 Task: Find connections with filter location Américo Brasiliense with filter topic #interviewwith filter profile language Spanish with filter current company NatWest Group with filter school Seshadripuram First Grade College with filter industry Ranching with filter service category UX Research with filter keywords title Personal Assistant
Action: Mouse moved to (734, 695)
Screenshot: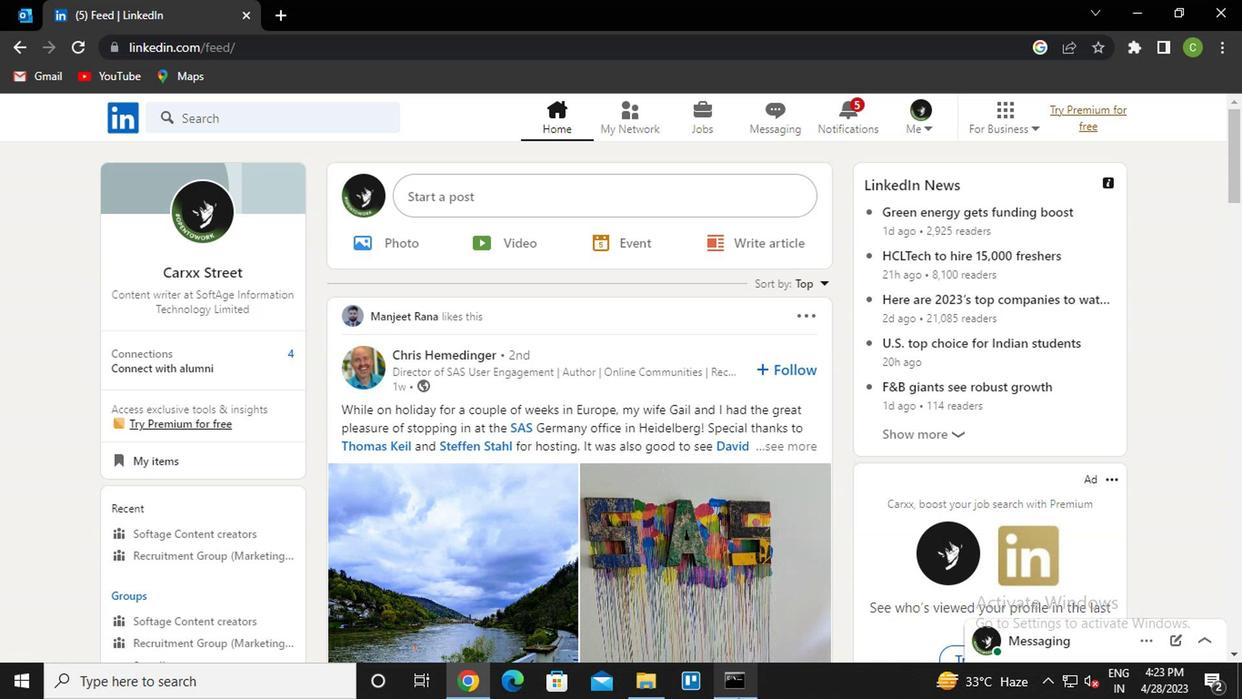 
Action: Mouse scrolled (734, 696) with delta (0, 0)
Screenshot: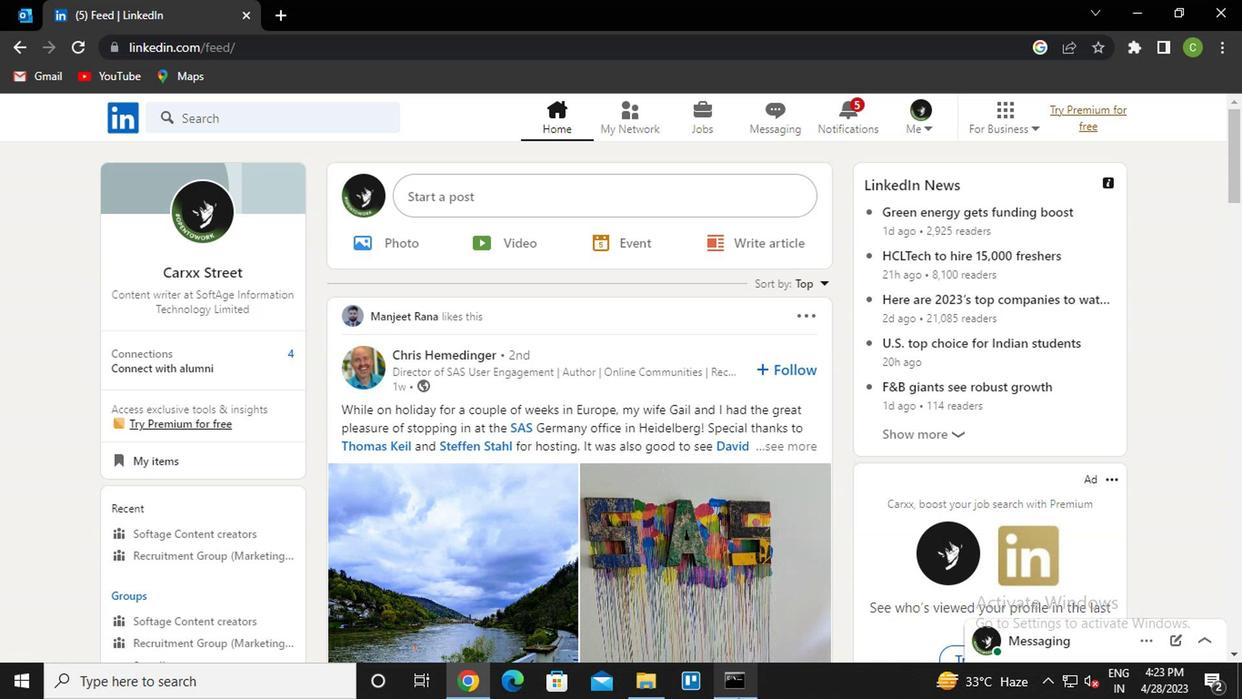 
Action: Mouse moved to (634, 122)
Screenshot: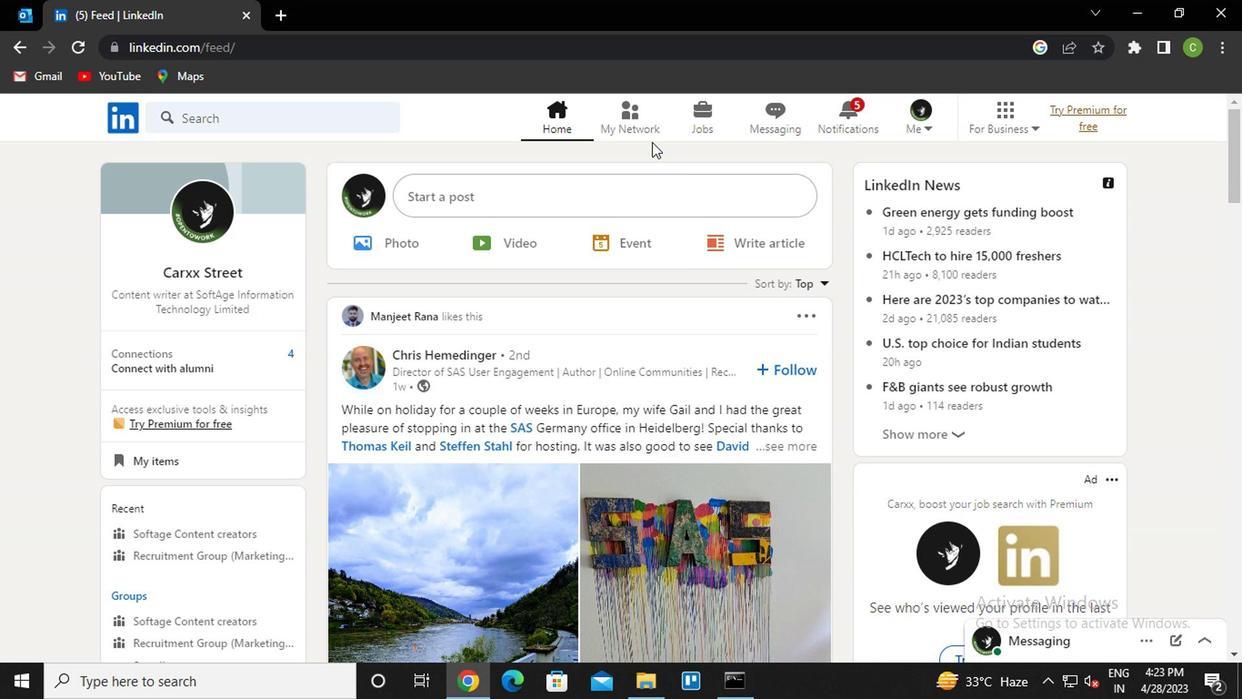 
Action: Mouse pressed left at (634, 122)
Screenshot: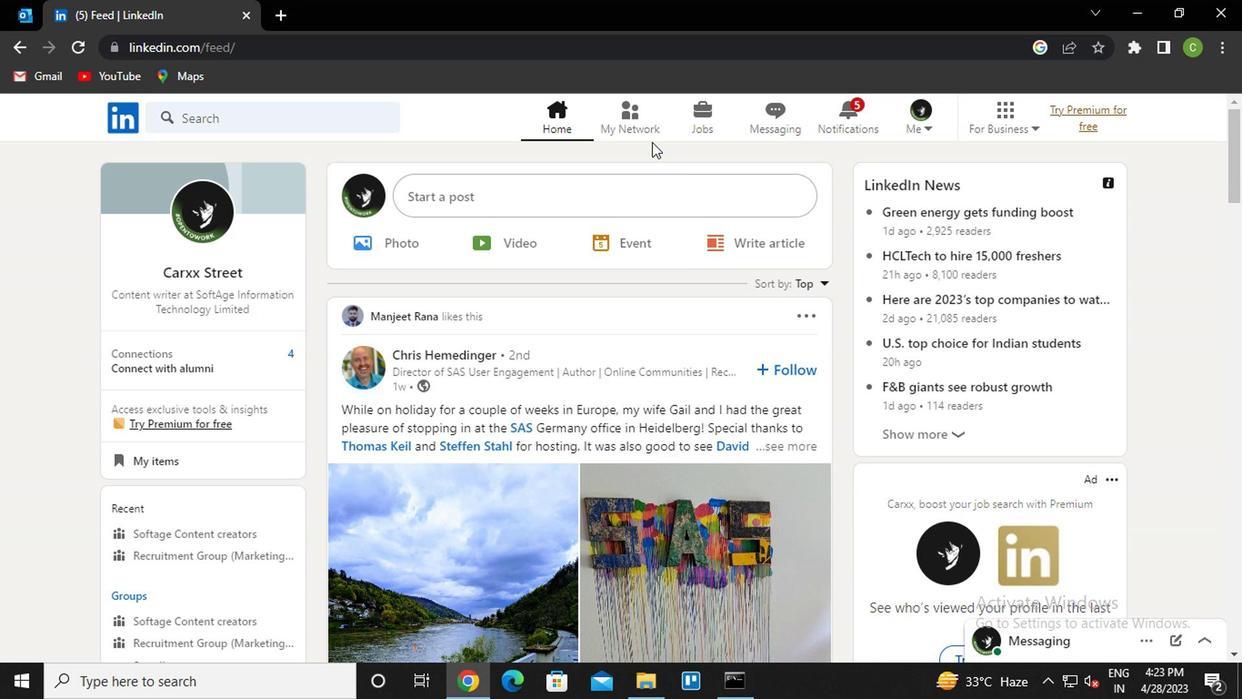 
Action: Mouse moved to (282, 225)
Screenshot: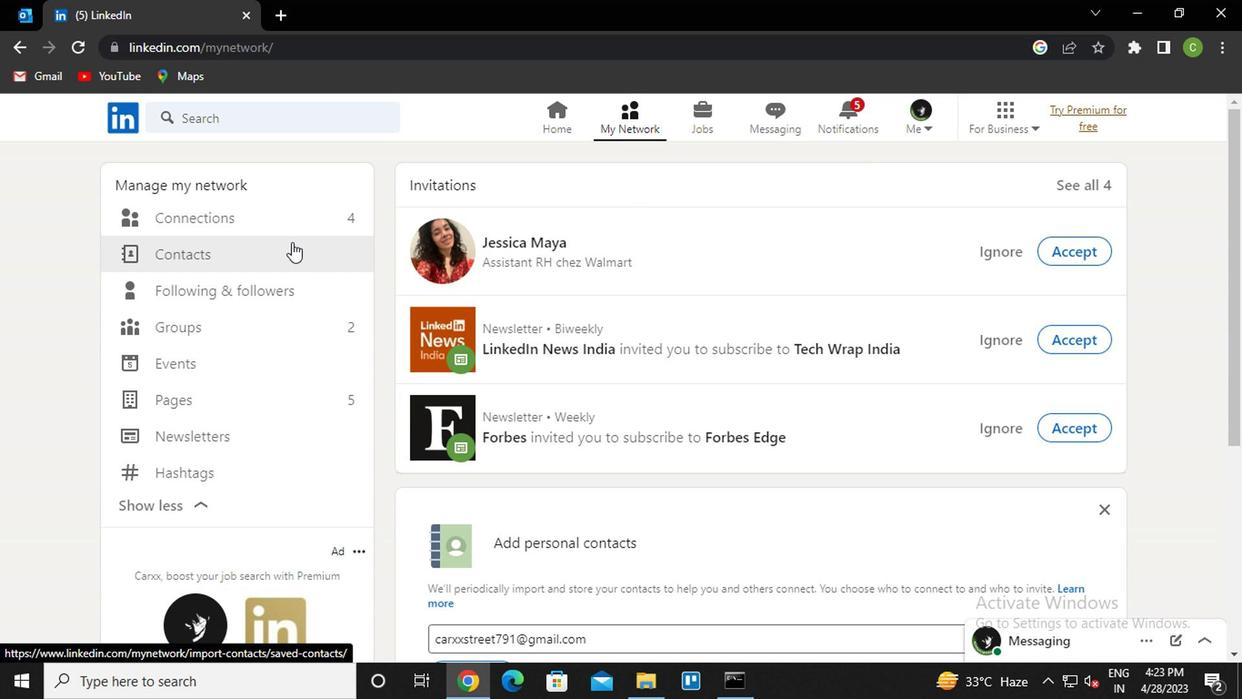 
Action: Mouse pressed left at (282, 225)
Screenshot: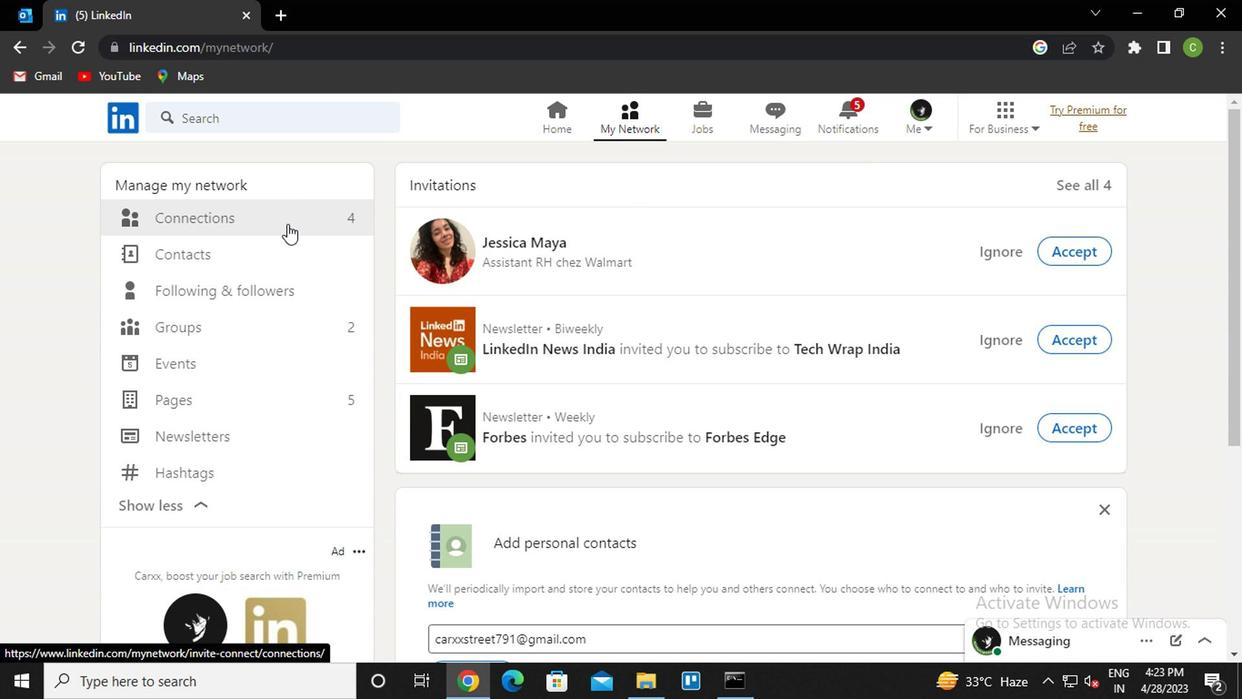 
Action: Mouse moved to (768, 216)
Screenshot: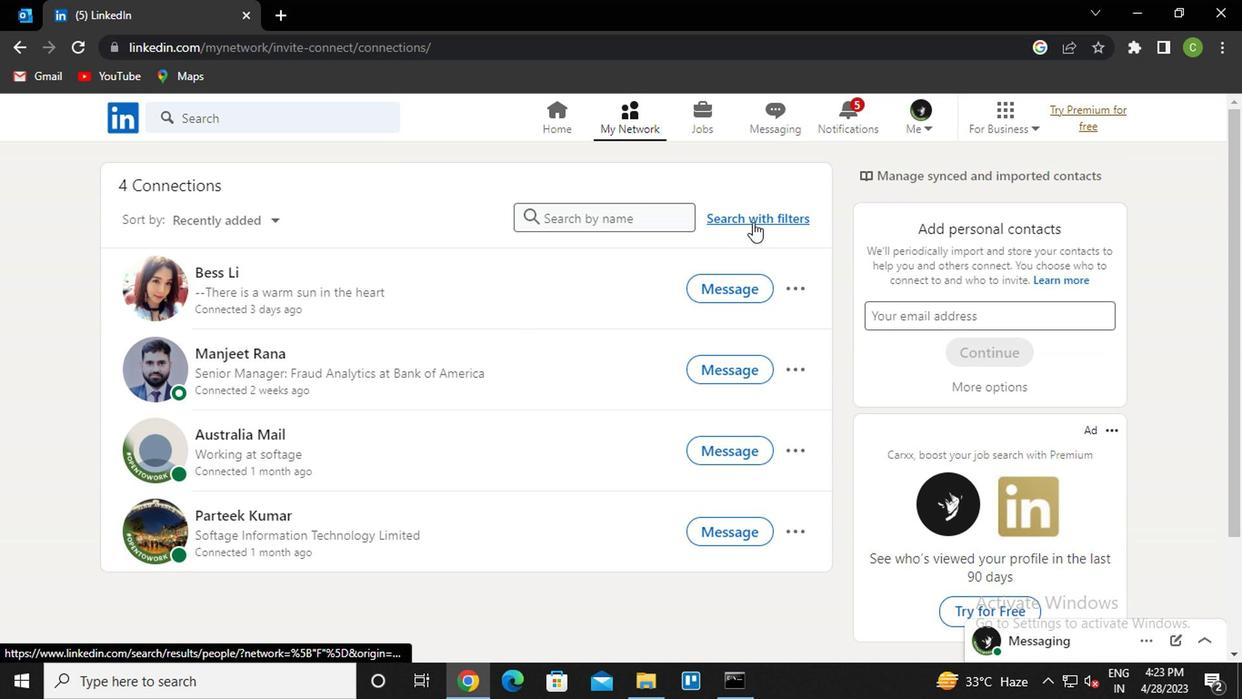 
Action: Mouse pressed left at (768, 216)
Screenshot: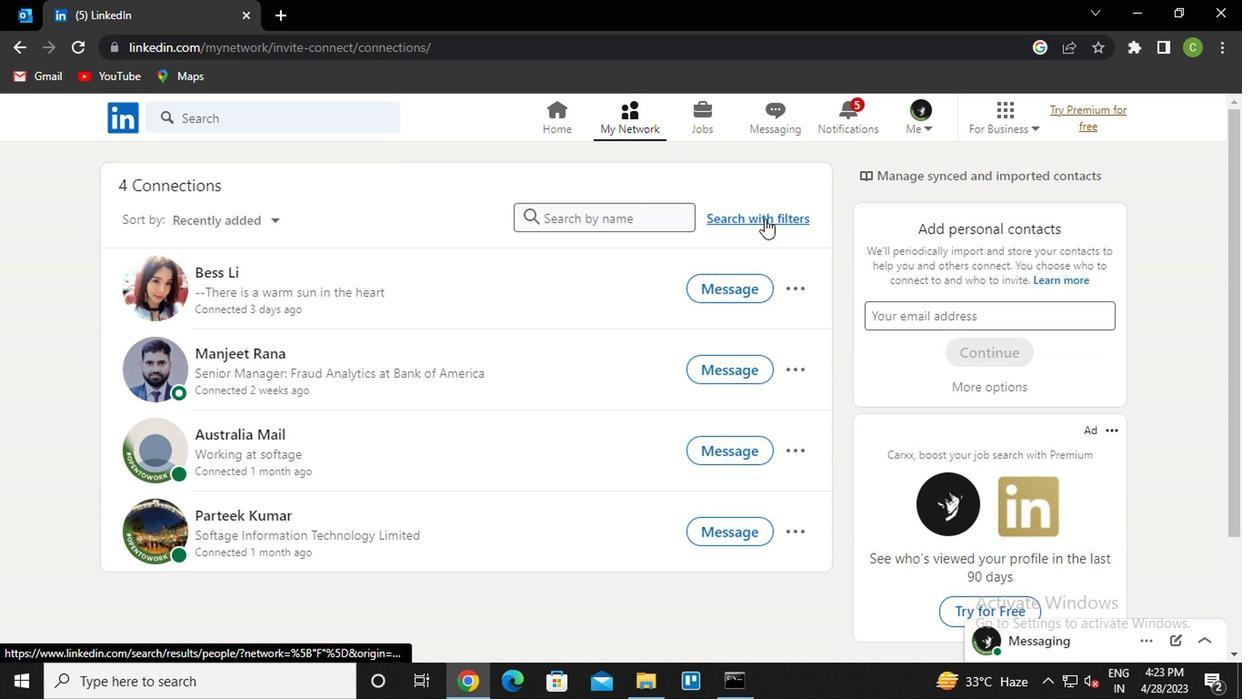 
Action: Mouse moved to (682, 163)
Screenshot: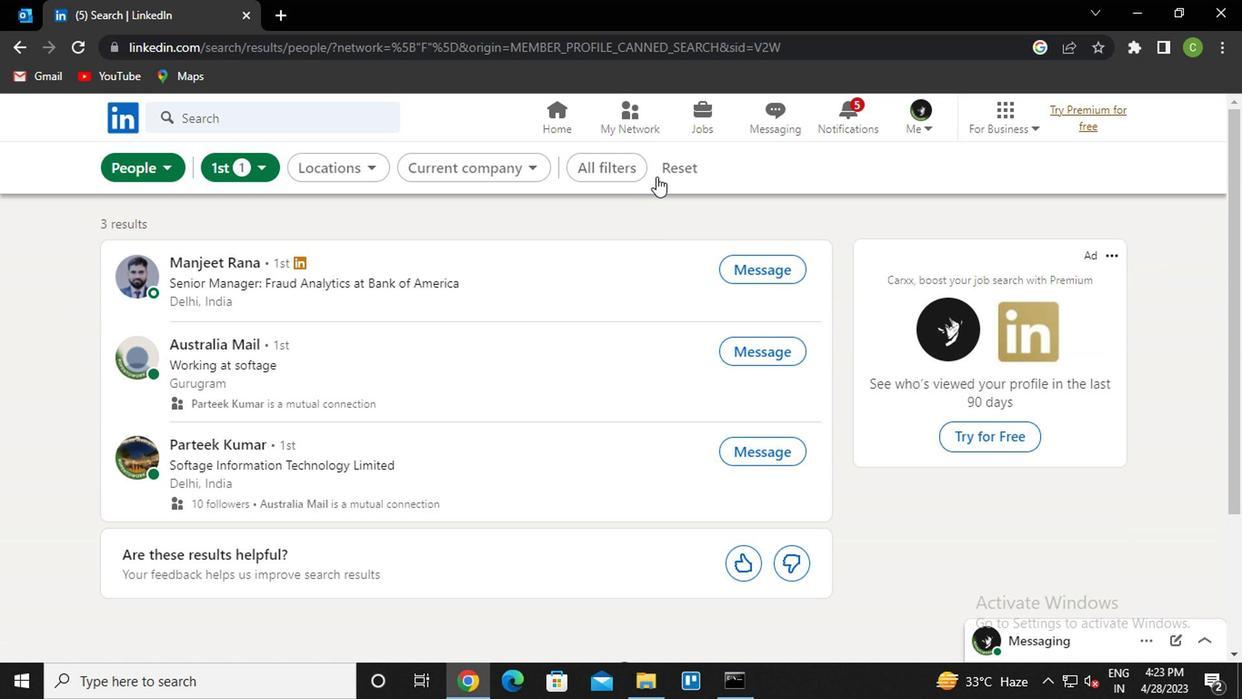 
Action: Mouse pressed left at (682, 163)
Screenshot: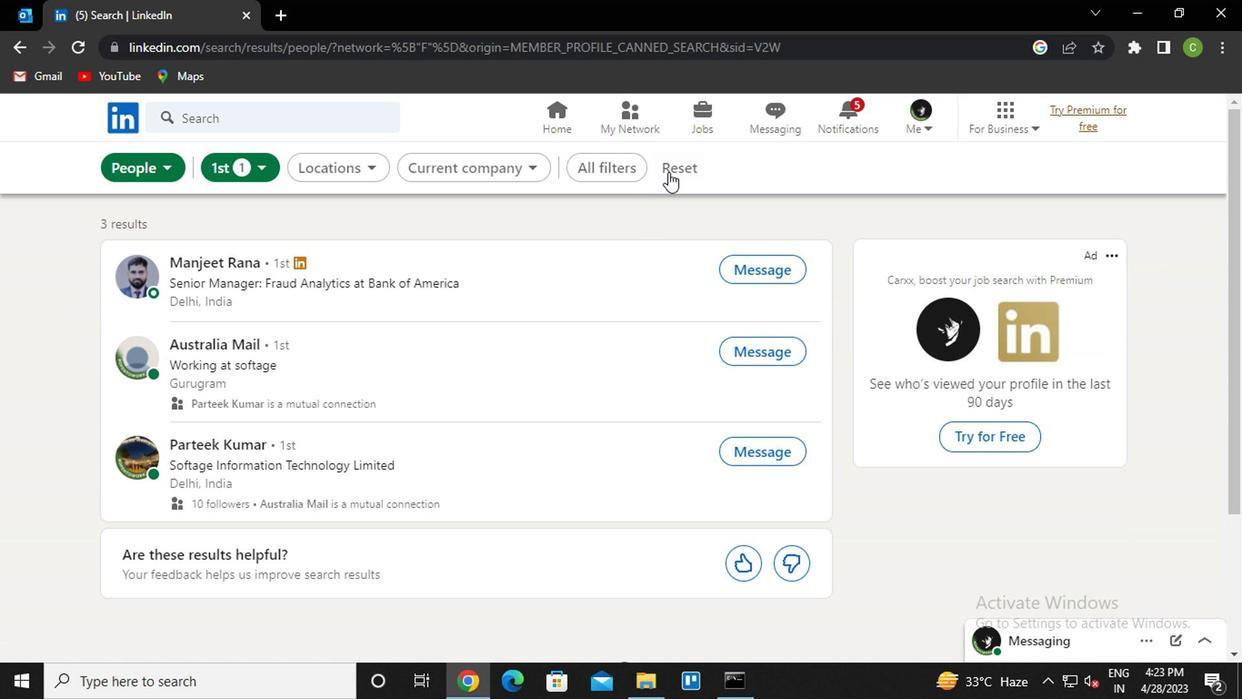 
Action: Mouse moved to (638, 171)
Screenshot: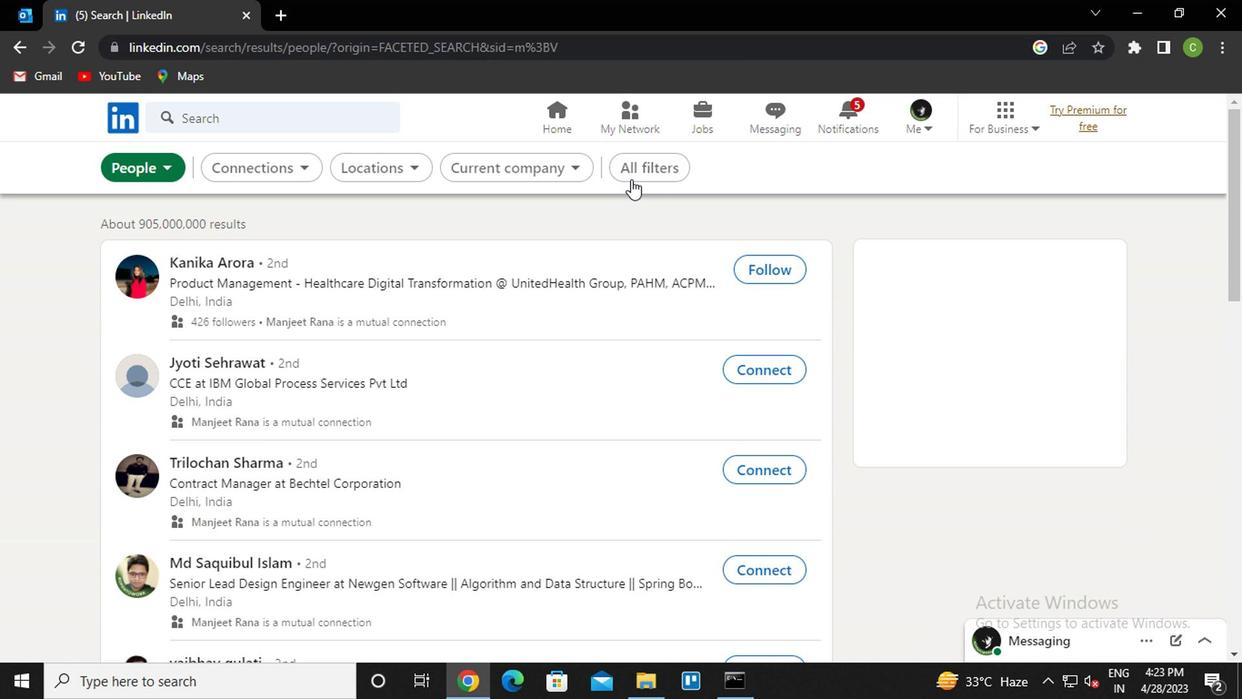 
Action: Mouse pressed left at (638, 171)
Screenshot: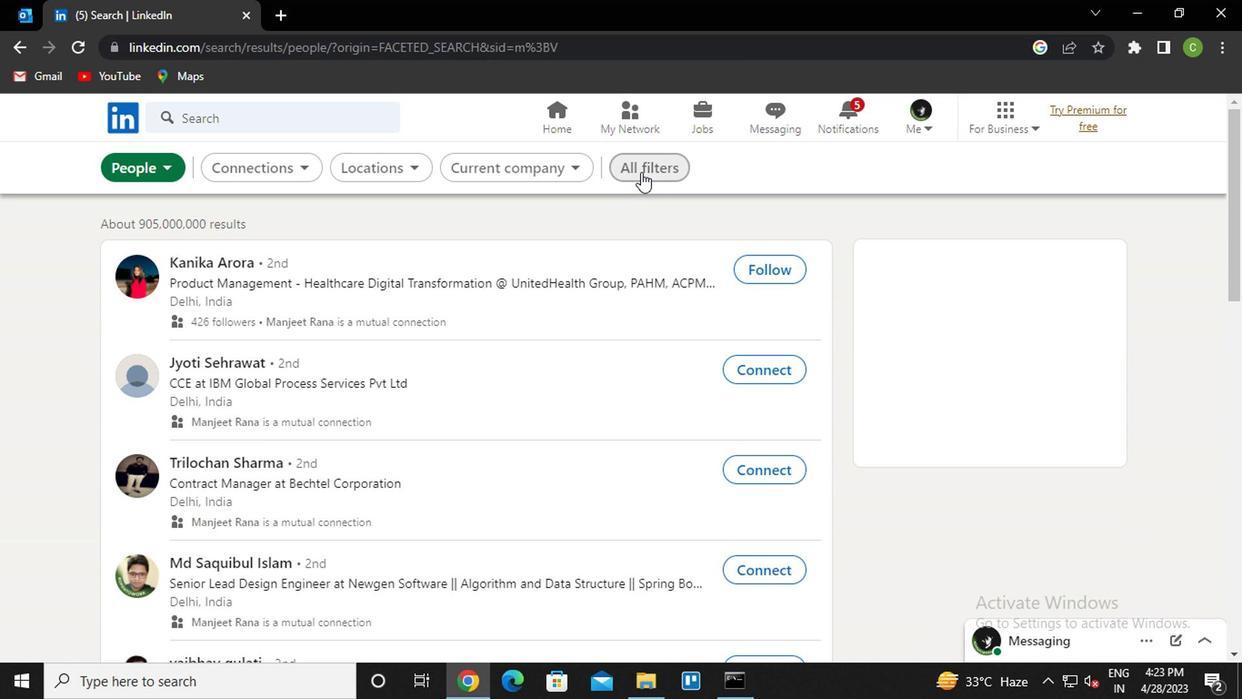 
Action: Mouse moved to (979, 454)
Screenshot: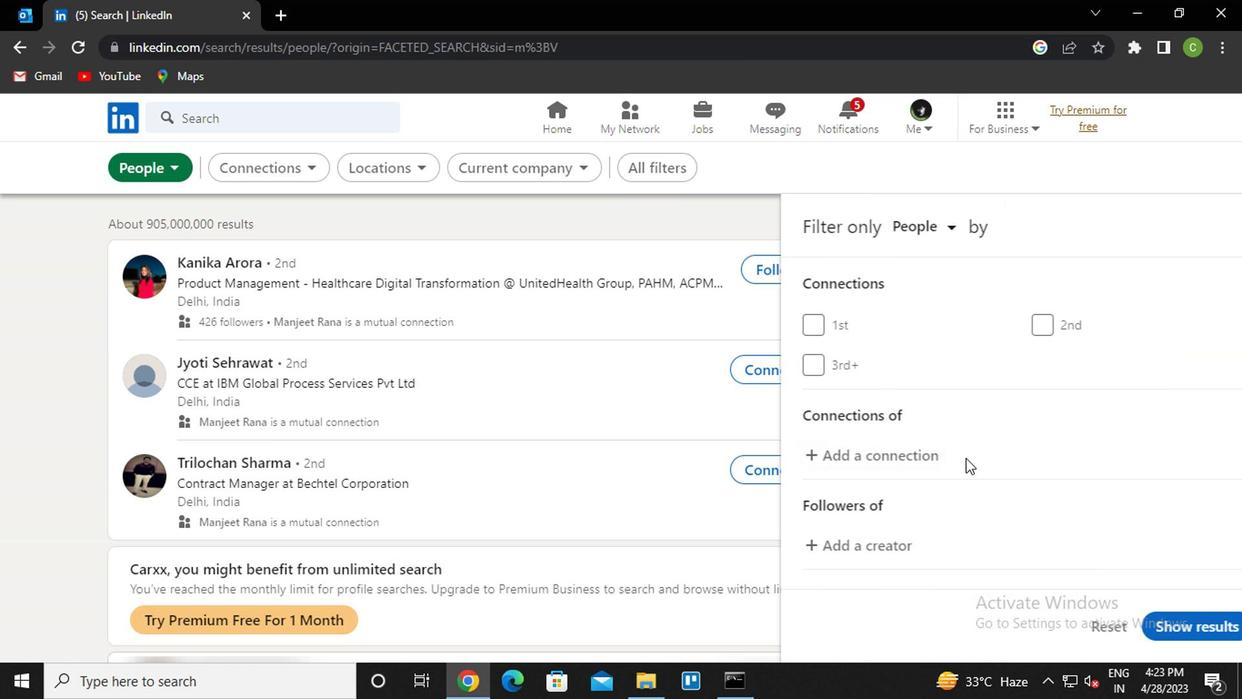 
Action: Mouse scrolled (979, 453) with delta (0, 0)
Screenshot: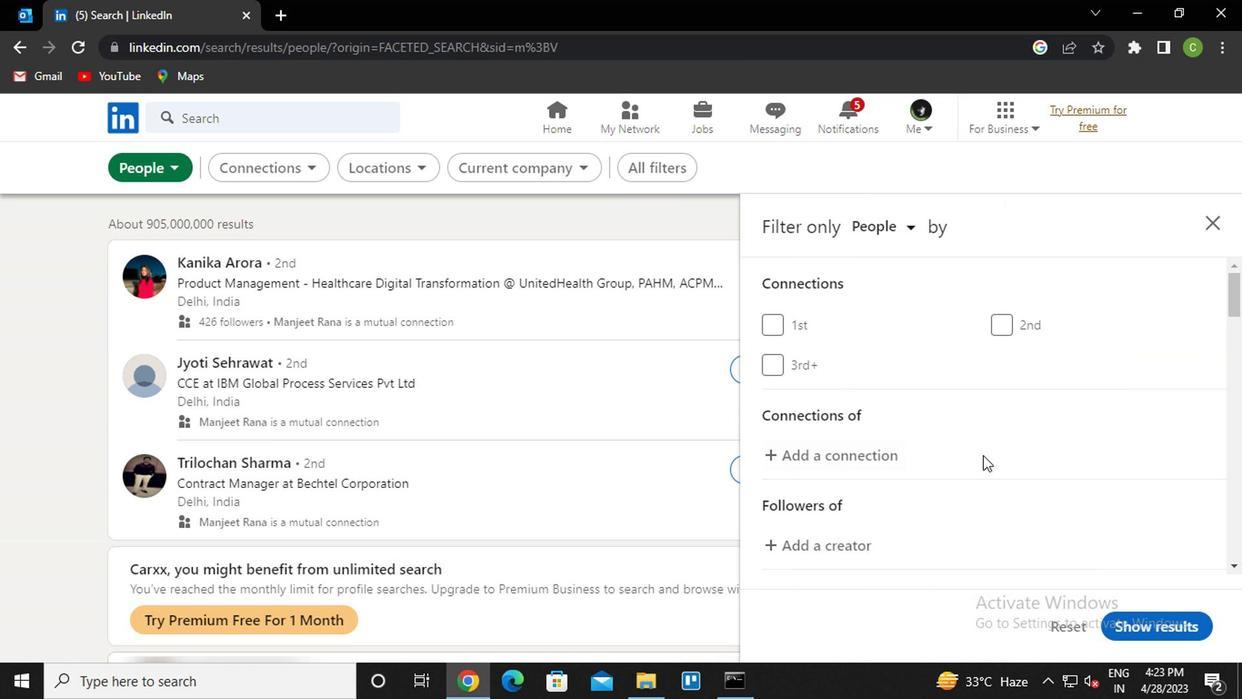 
Action: Mouse scrolled (979, 453) with delta (0, 0)
Screenshot: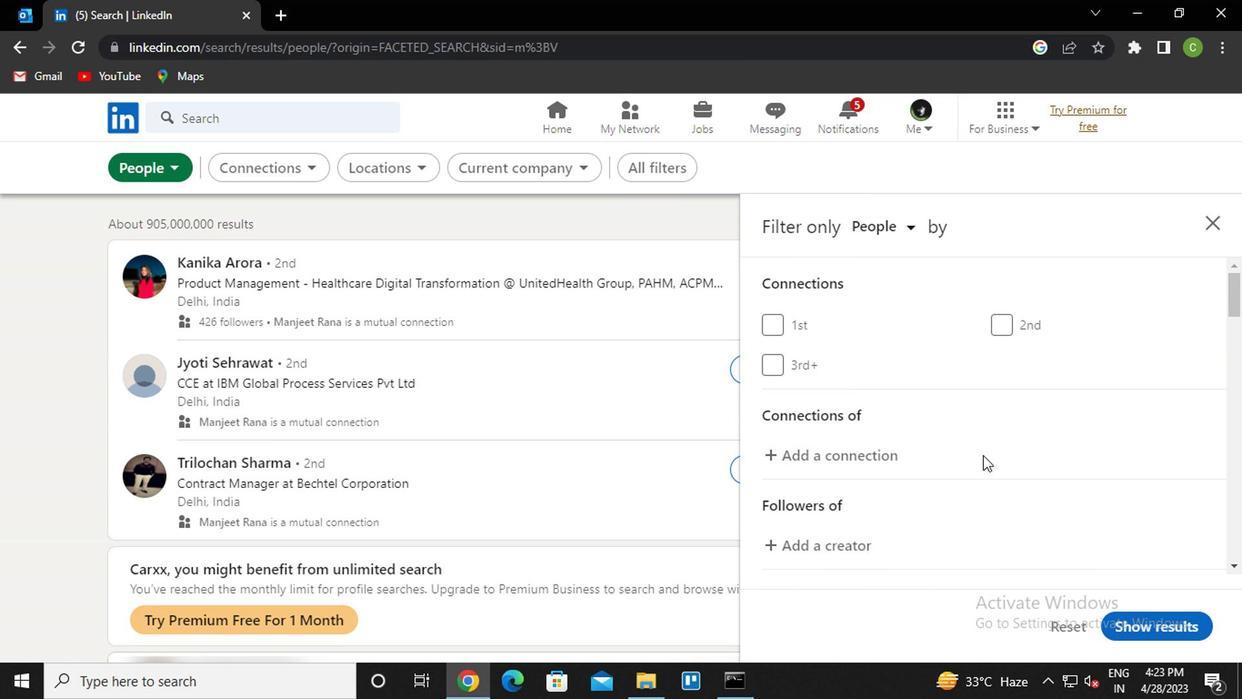 
Action: Mouse scrolled (979, 453) with delta (0, 0)
Screenshot: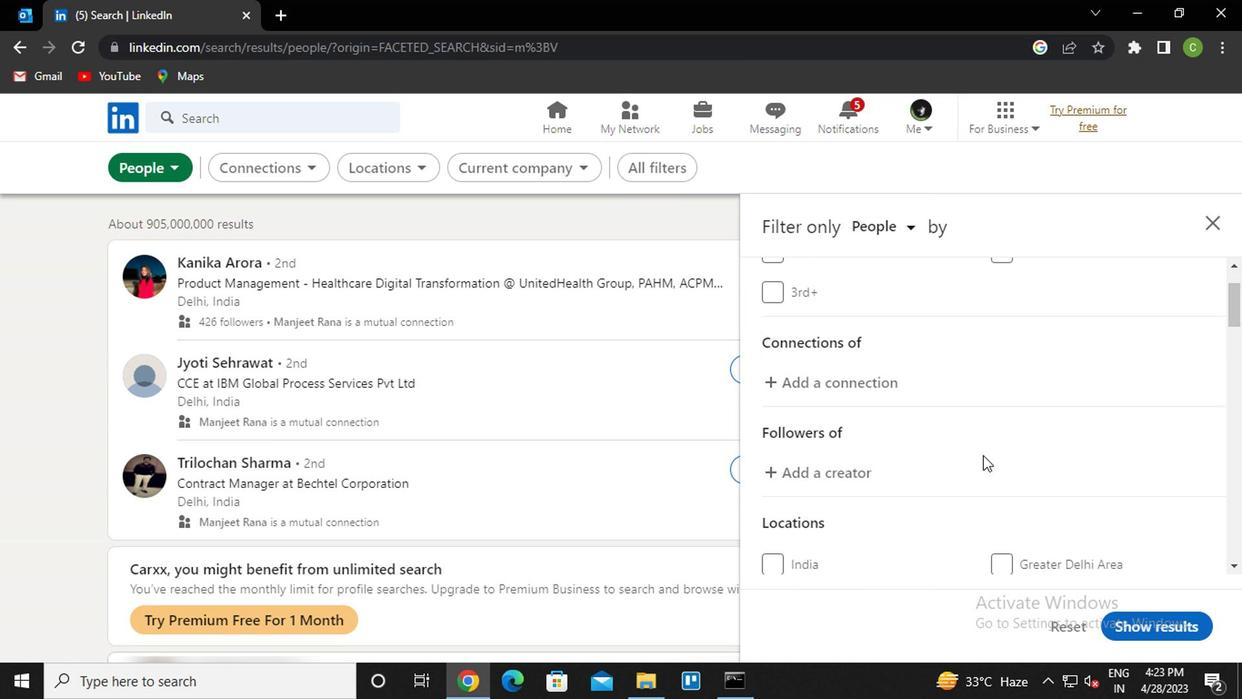 
Action: Mouse moved to (1055, 431)
Screenshot: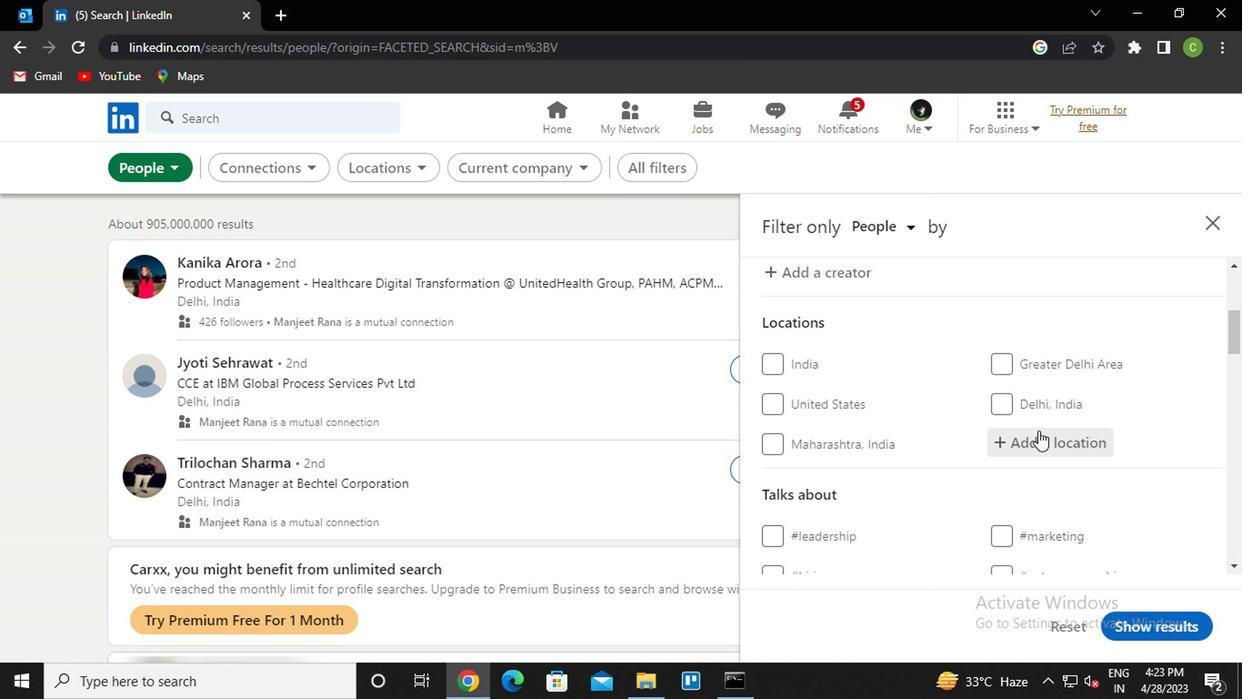 
Action: Mouse pressed left at (1055, 431)
Screenshot: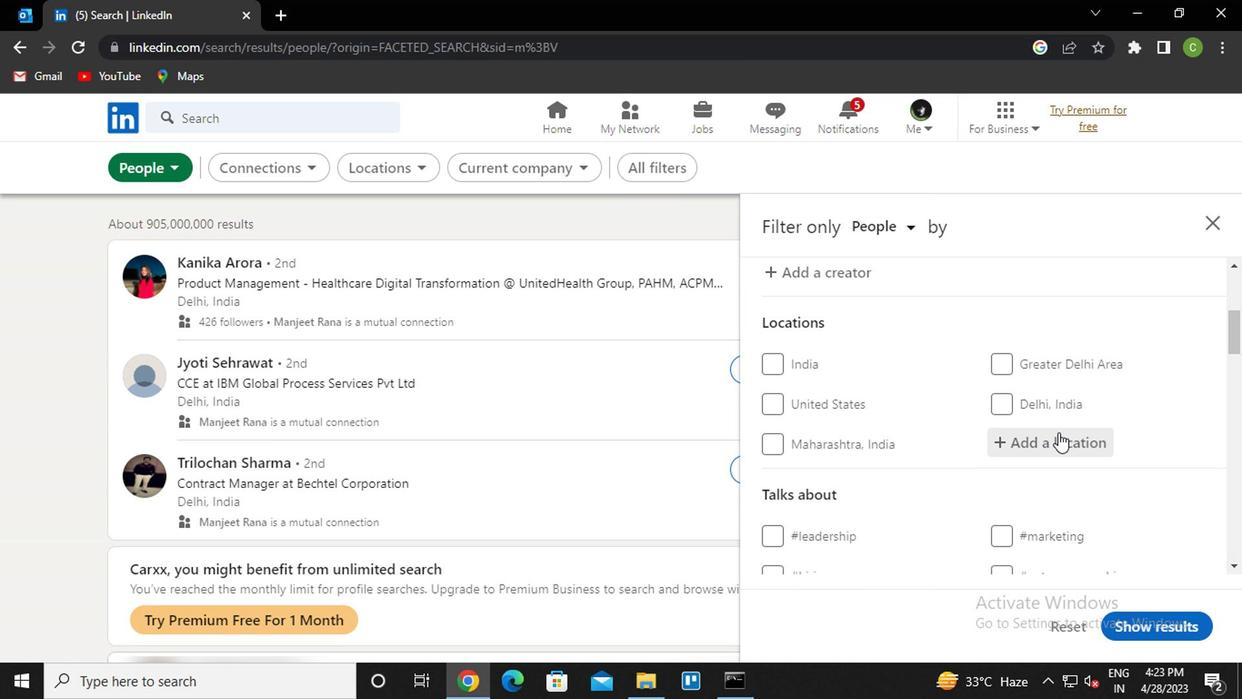 
Action: Key pressed <Key.caps_lock>a<Key.caps_lock>merico<Key.down><Key.enter>
Screenshot: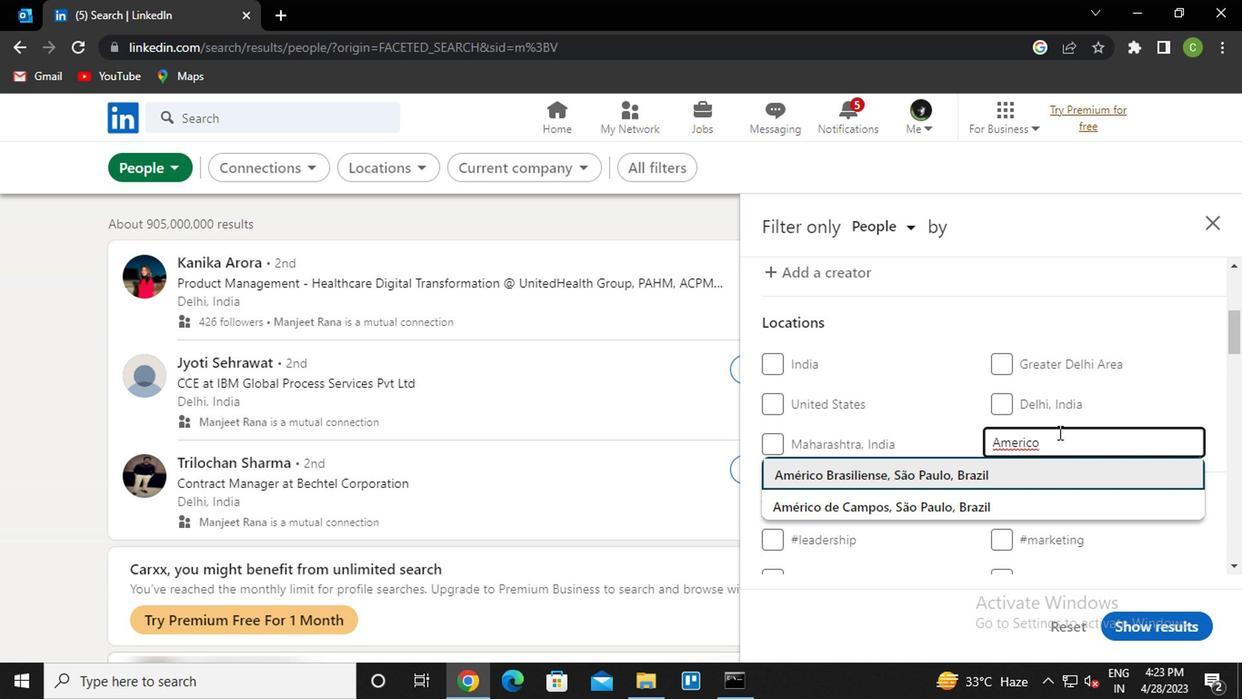 
Action: Mouse scrolled (1055, 431) with delta (0, 0)
Screenshot: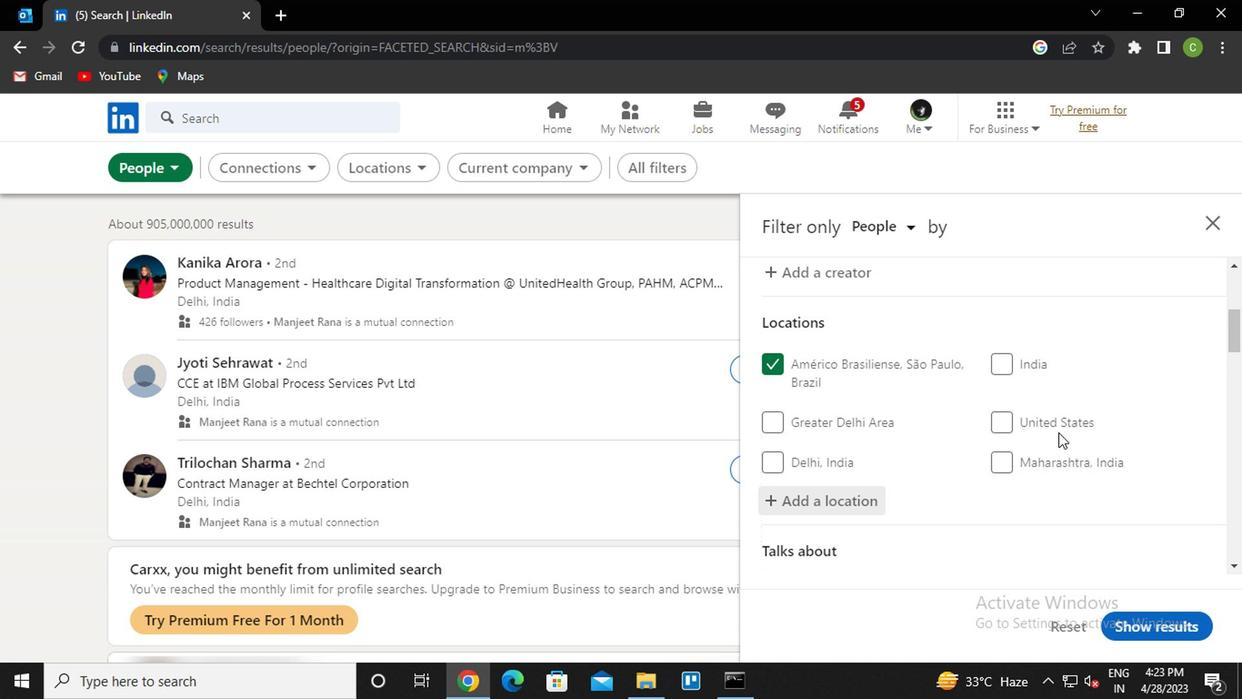 
Action: Mouse moved to (1055, 433)
Screenshot: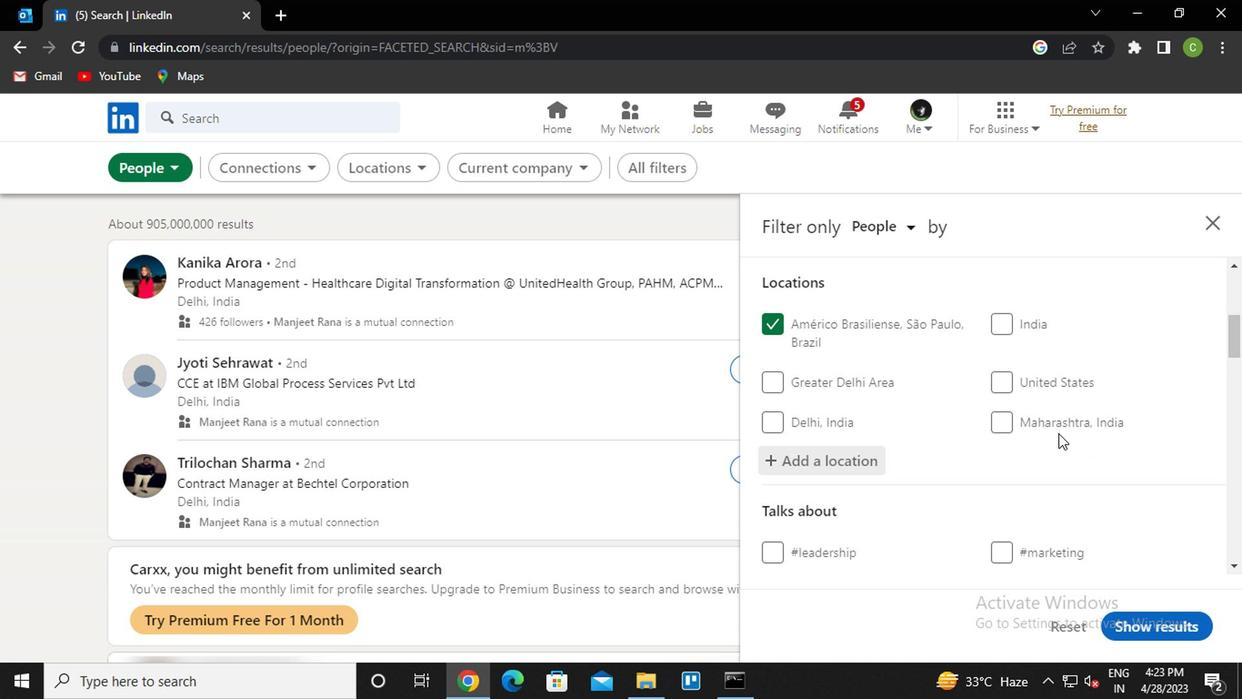 
Action: Mouse scrolled (1055, 433) with delta (0, 0)
Screenshot: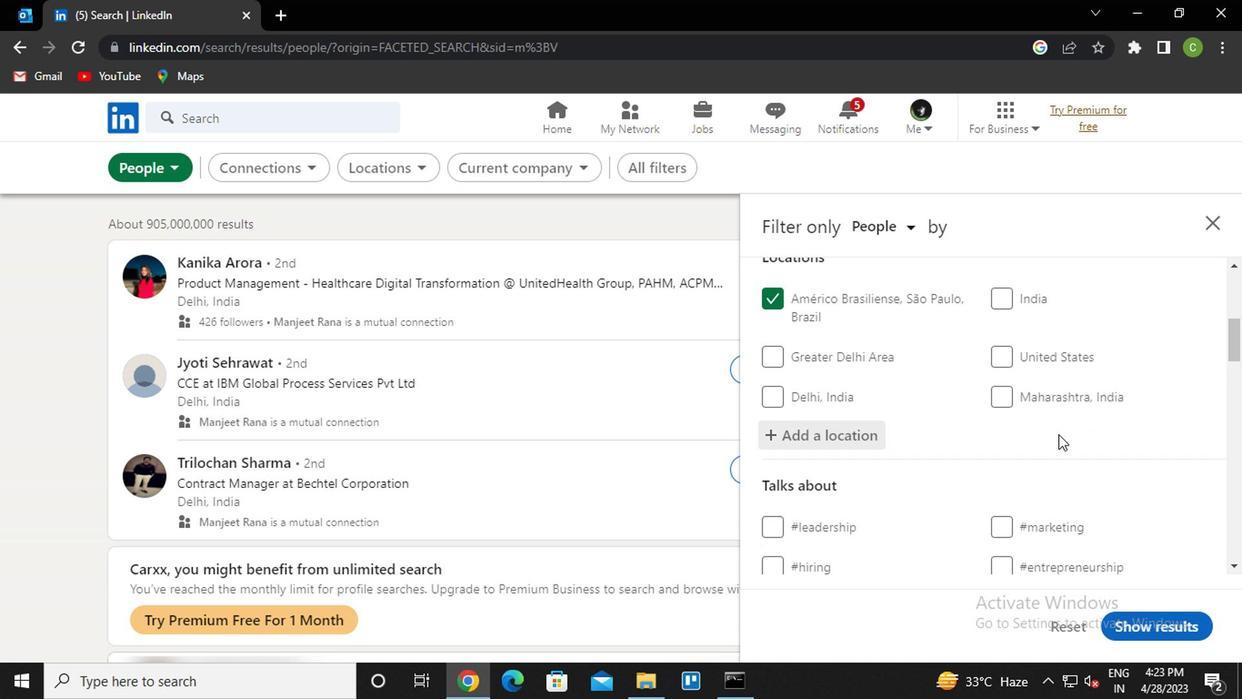 
Action: Mouse moved to (1055, 434)
Screenshot: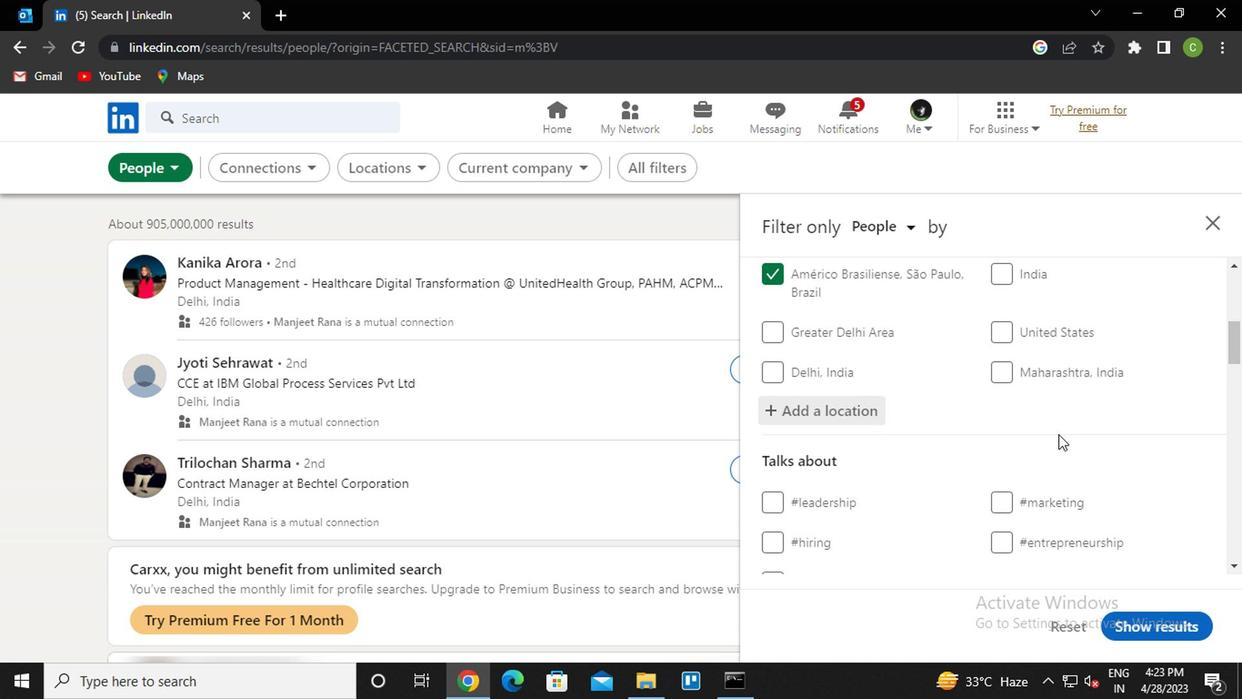 
Action: Mouse scrolled (1055, 433) with delta (0, -1)
Screenshot: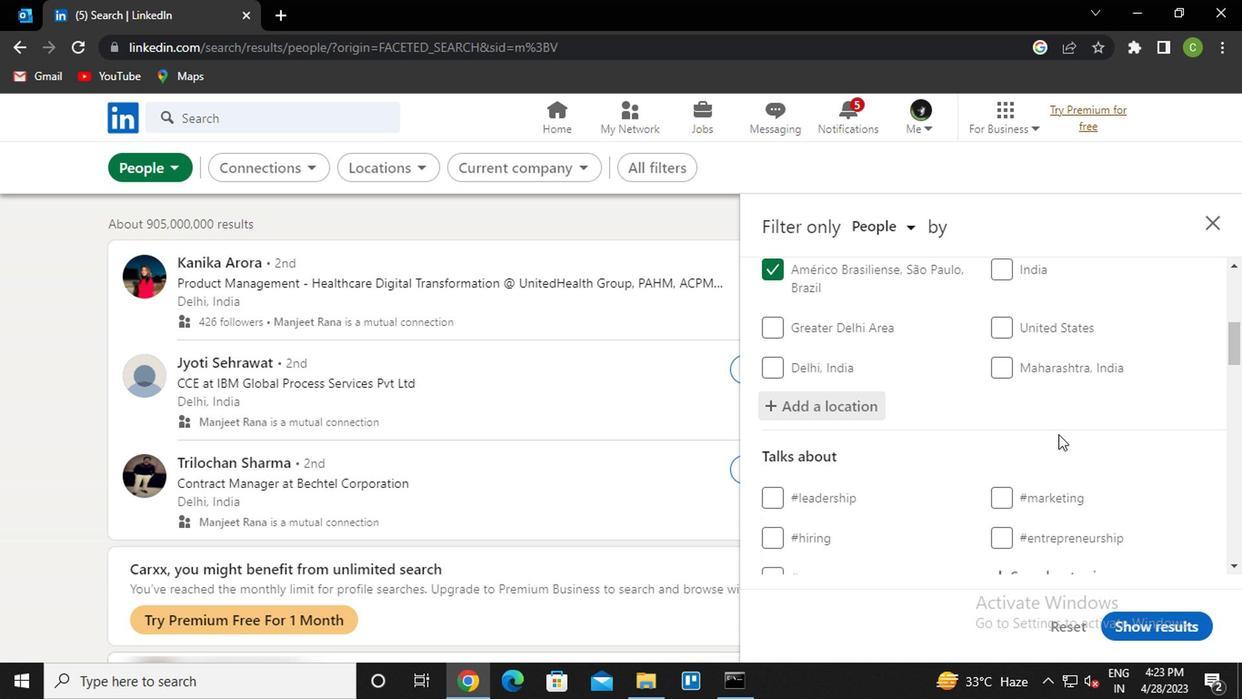 
Action: Mouse moved to (1057, 394)
Screenshot: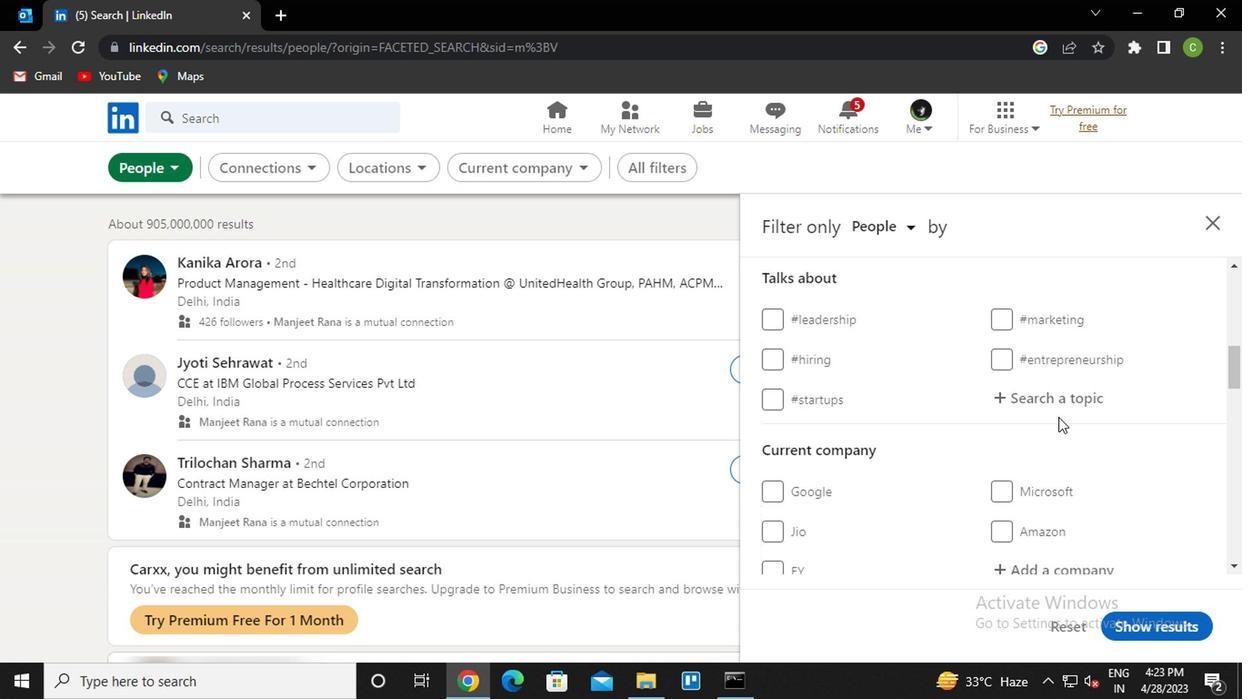 
Action: Mouse pressed left at (1057, 394)
Screenshot: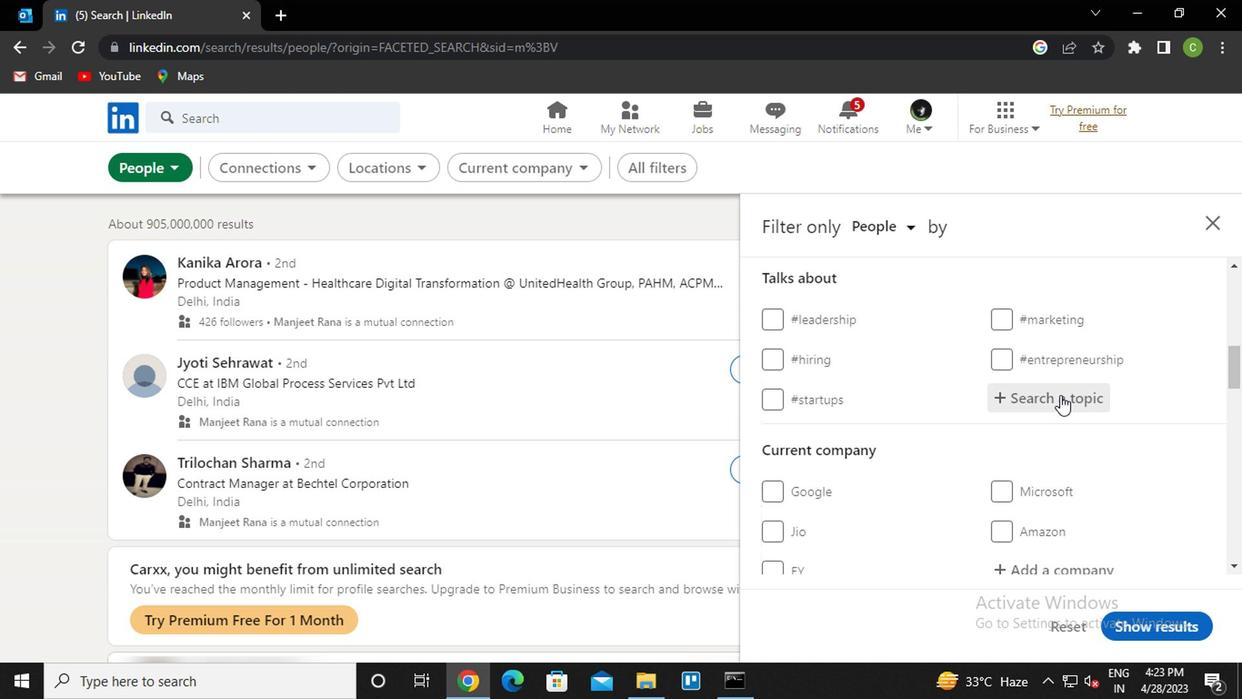 
Action: Key pressed intervie<Key.down><Key.enter>
Screenshot: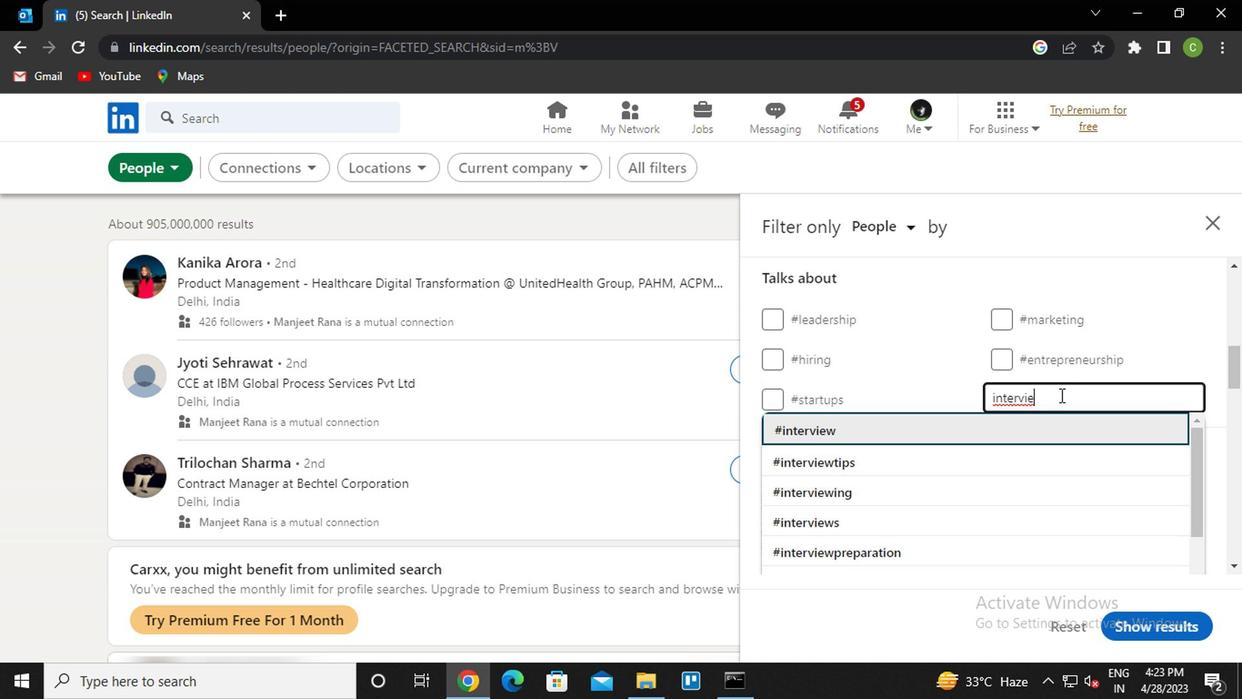 
Action: Mouse scrolled (1057, 394) with delta (0, 0)
Screenshot: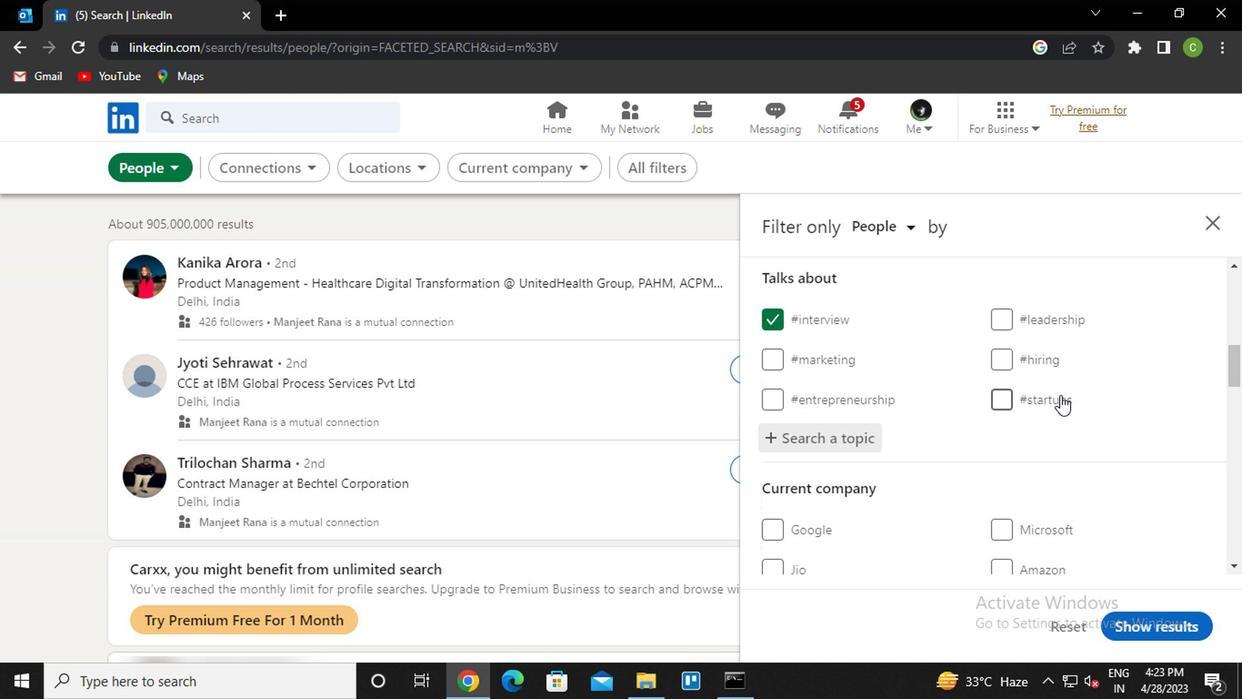
Action: Mouse moved to (1057, 394)
Screenshot: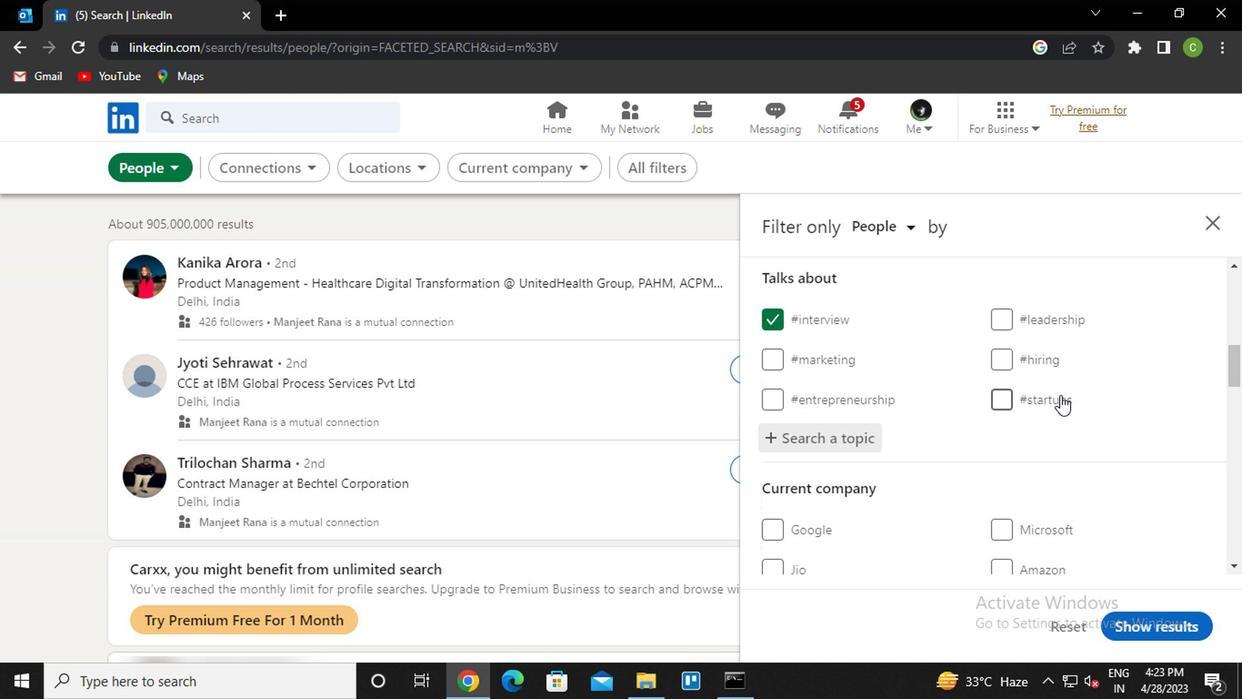 
Action: Mouse scrolled (1057, 394) with delta (0, 0)
Screenshot: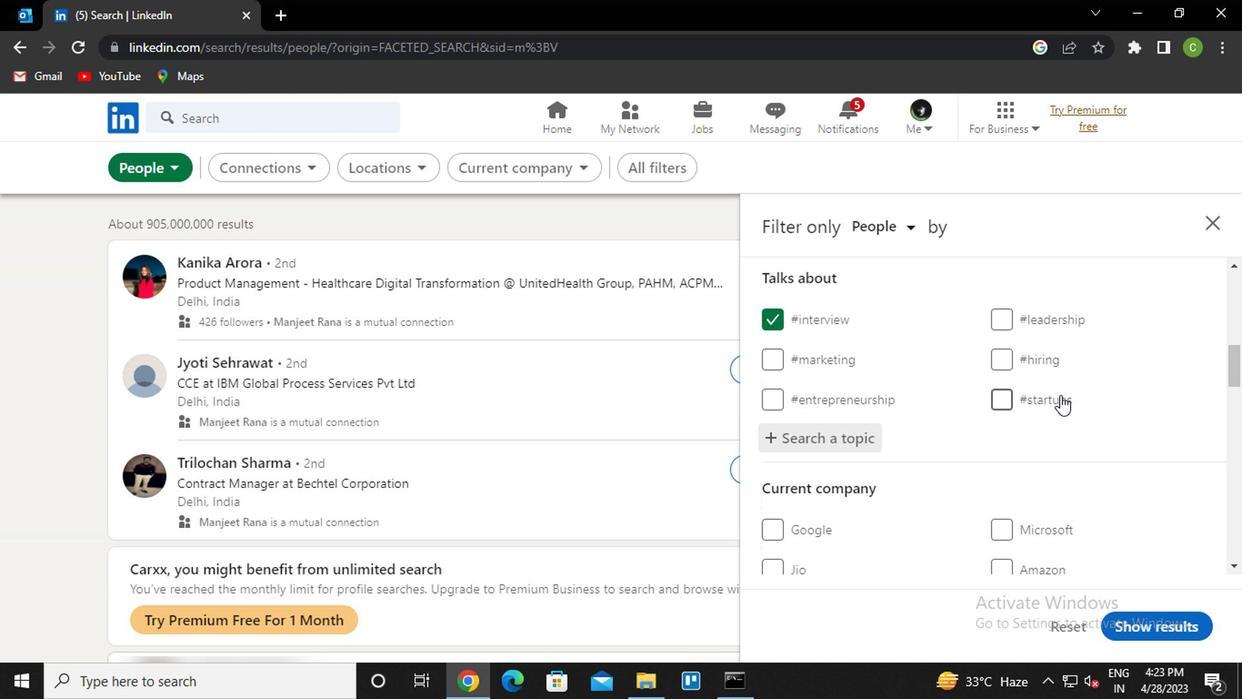 
Action: Mouse scrolled (1057, 394) with delta (0, 0)
Screenshot: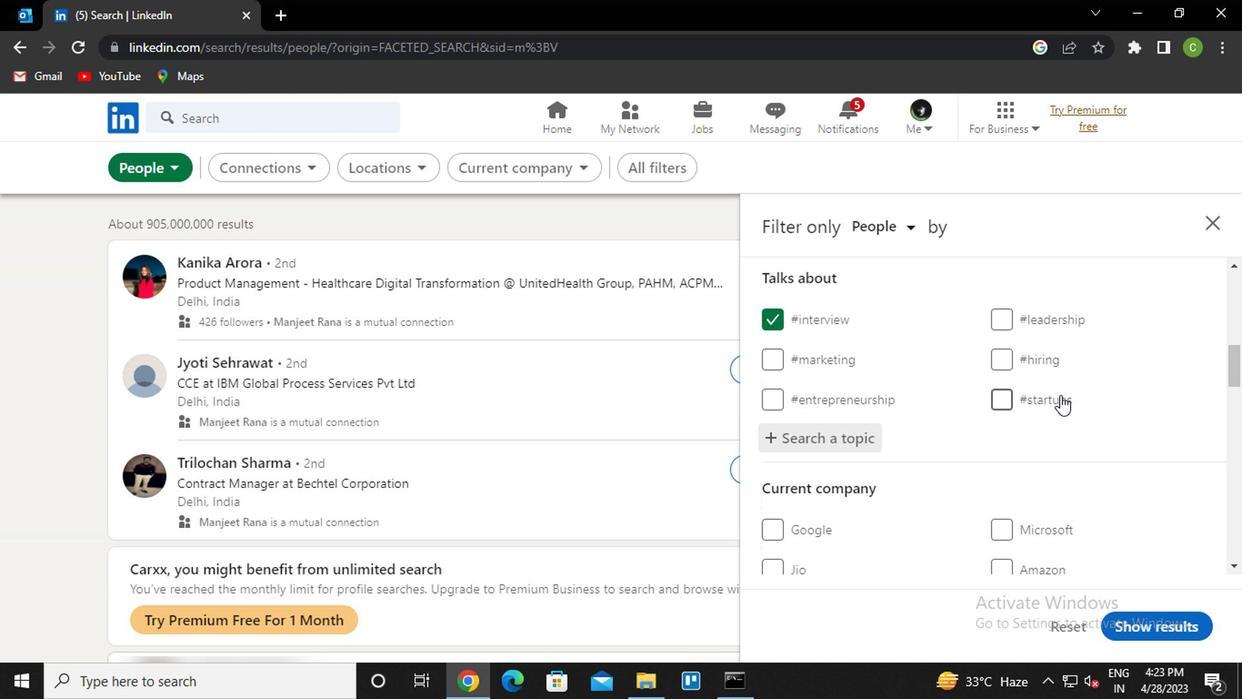 
Action: Mouse moved to (1055, 394)
Screenshot: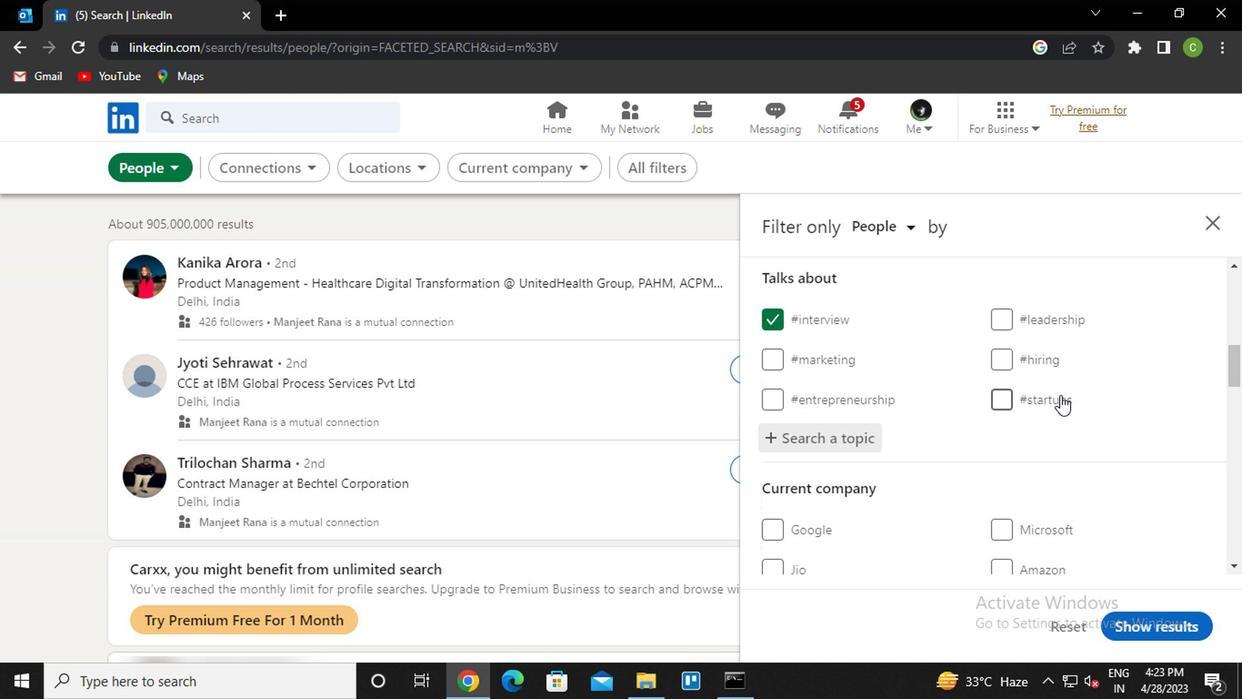 
Action: Mouse scrolled (1055, 394) with delta (0, 0)
Screenshot: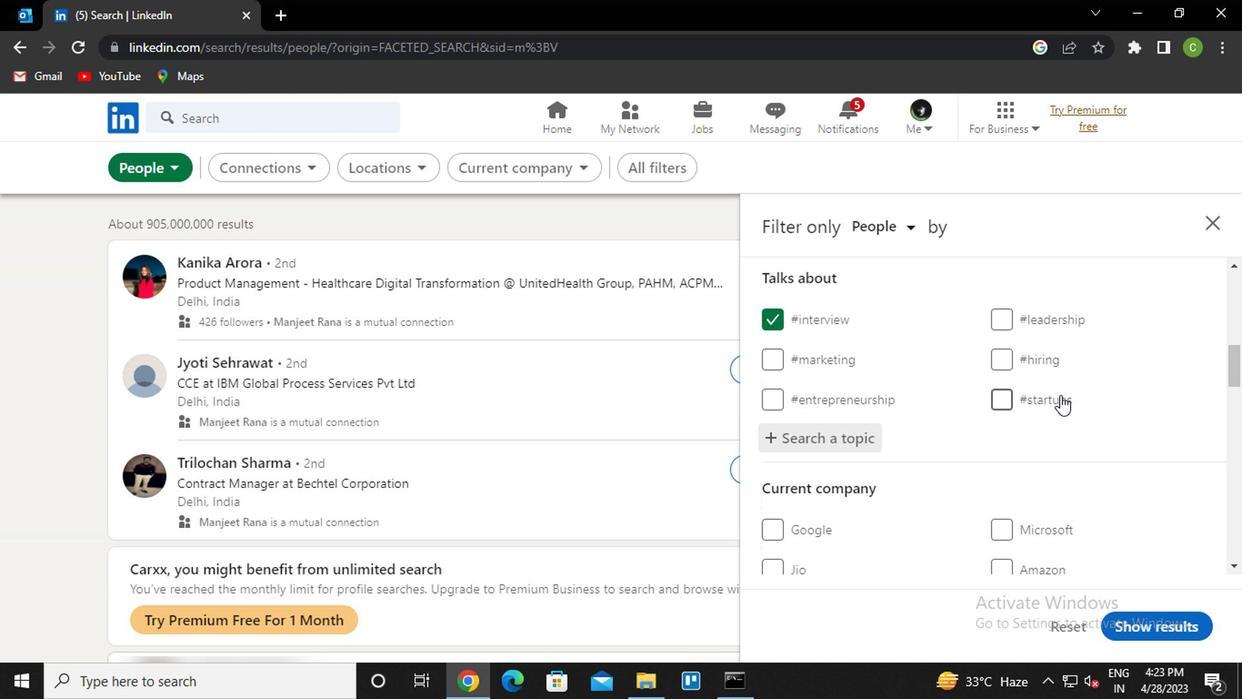 
Action: Mouse moved to (1053, 396)
Screenshot: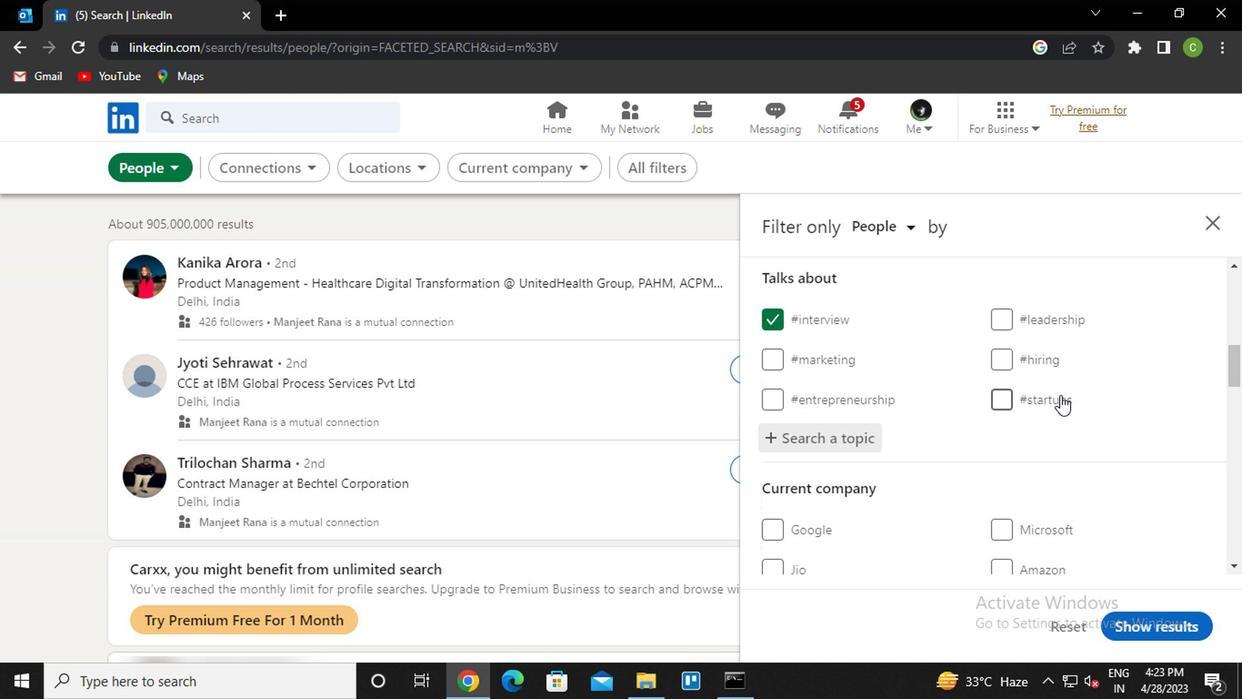 
Action: Mouse scrolled (1053, 394) with delta (0, -1)
Screenshot: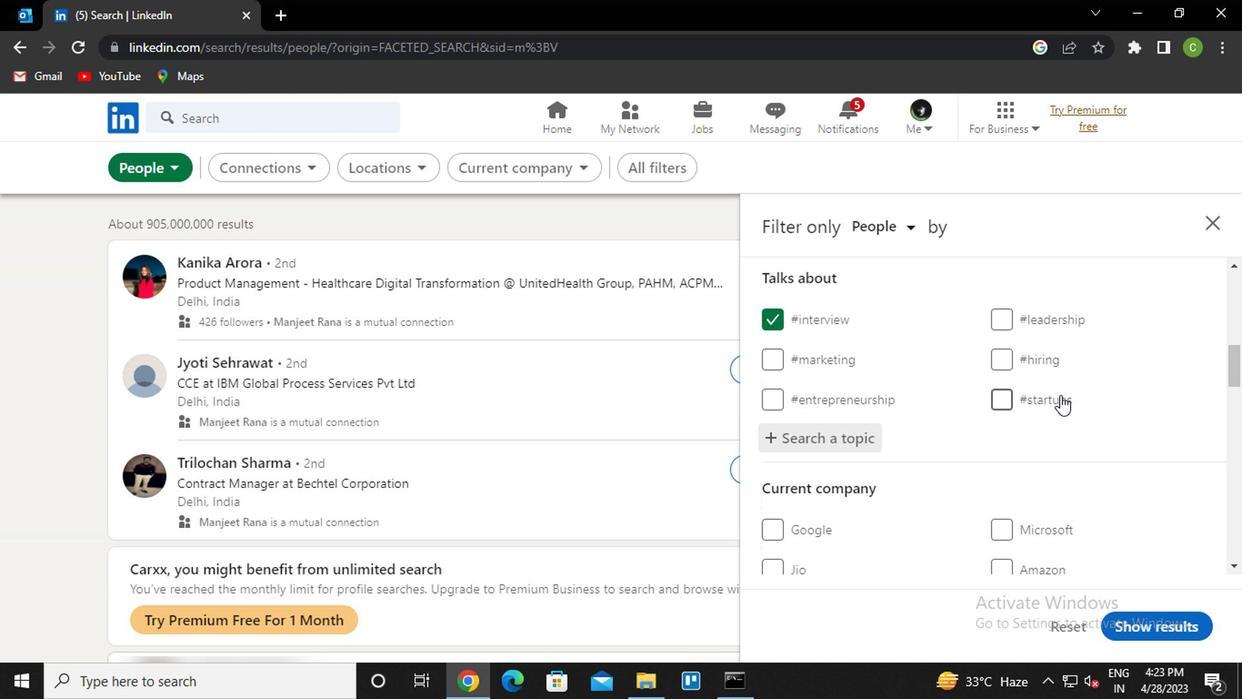 
Action: Mouse moved to (1053, 396)
Screenshot: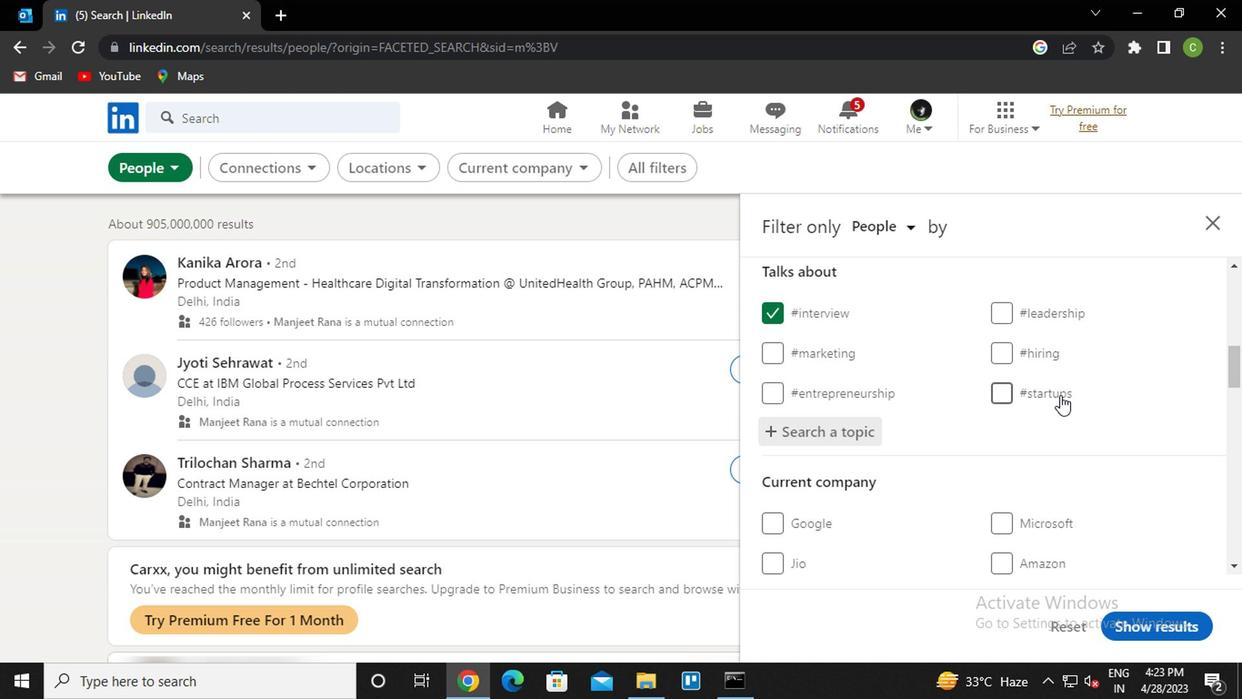 
Action: Mouse scrolled (1053, 396) with delta (0, 0)
Screenshot: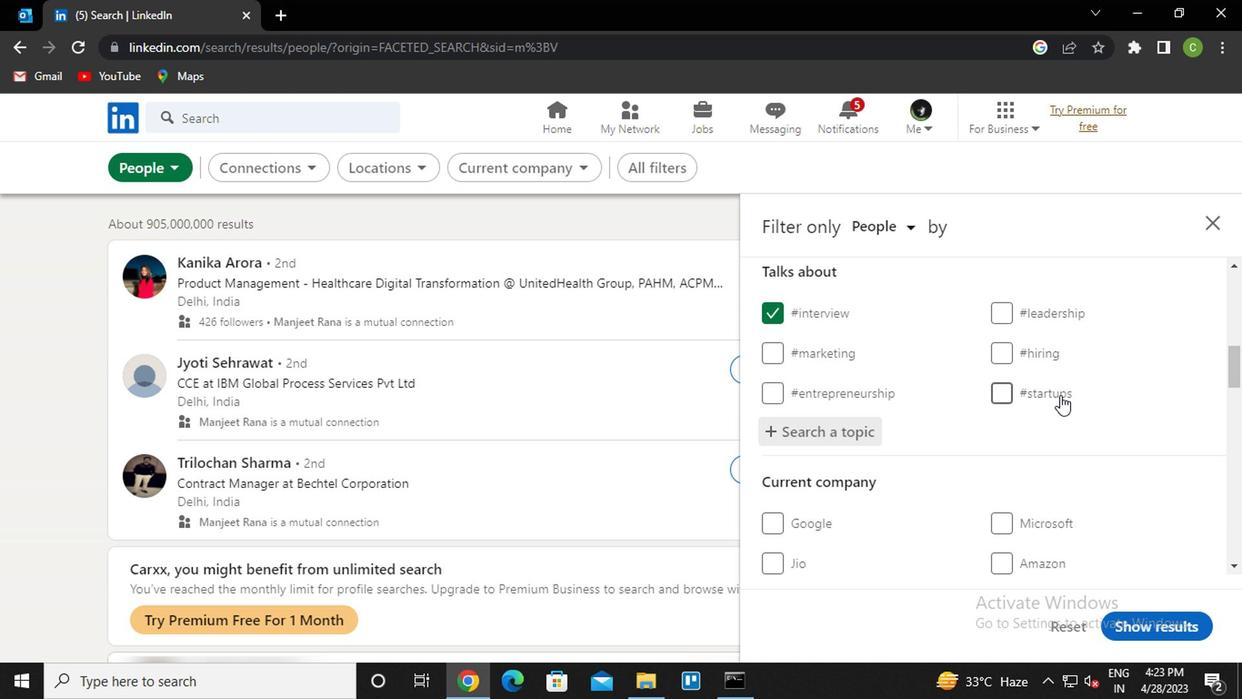 
Action: Mouse moved to (1051, 398)
Screenshot: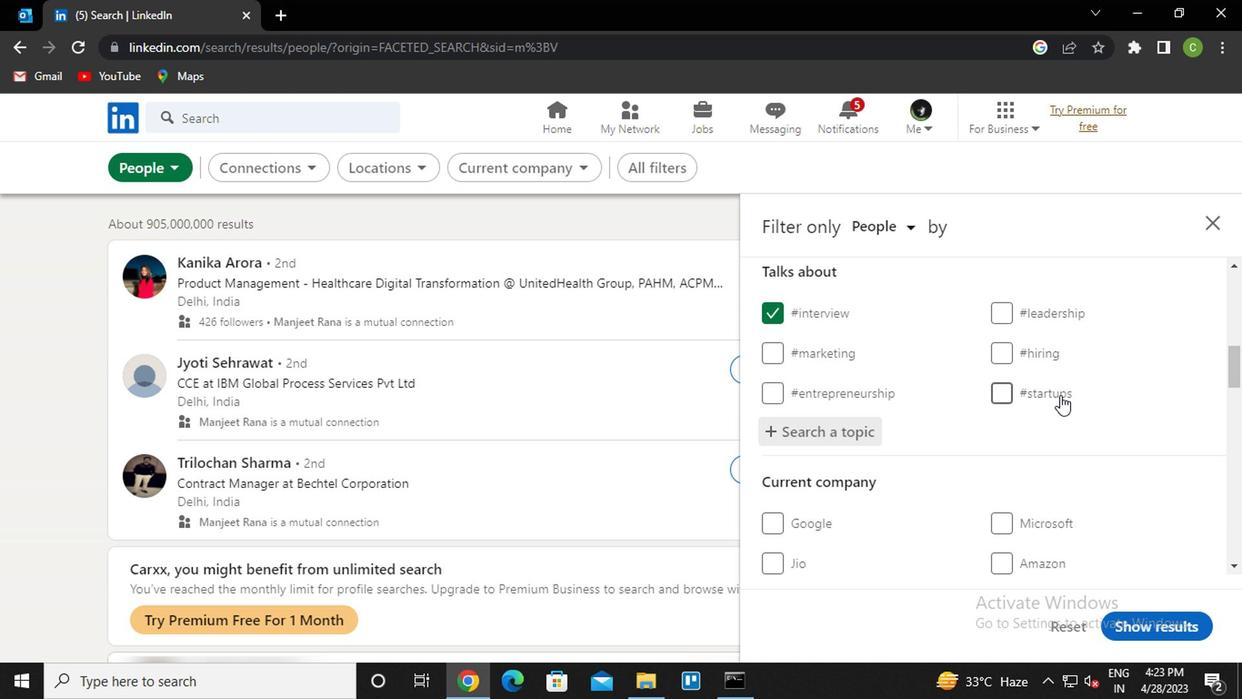 
Action: Mouse scrolled (1051, 397) with delta (0, -1)
Screenshot: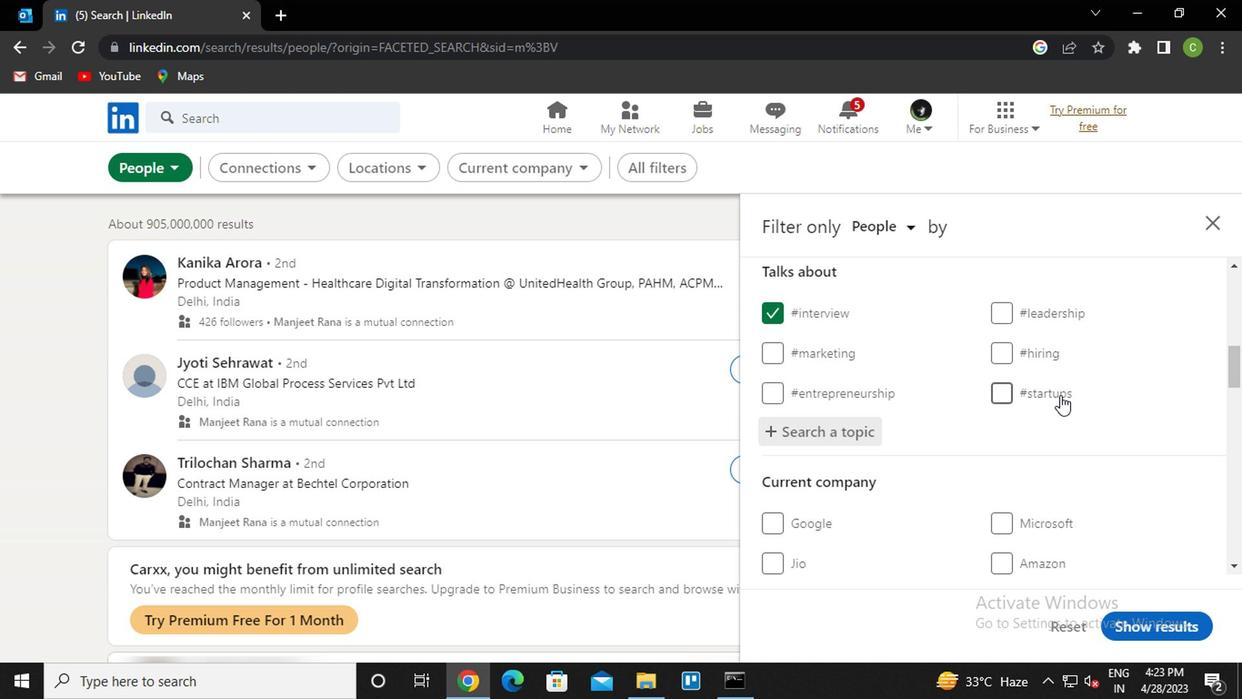 
Action: Mouse moved to (1051, 398)
Screenshot: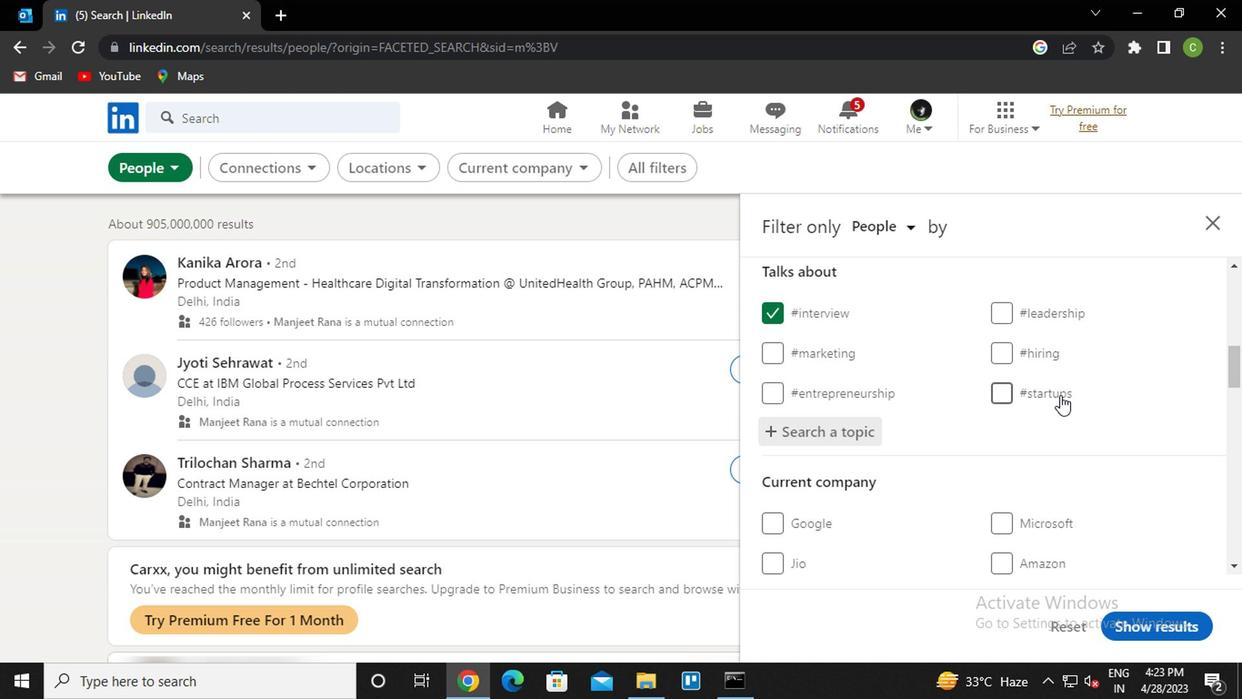 
Action: Mouse scrolled (1051, 397) with delta (0, -1)
Screenshot: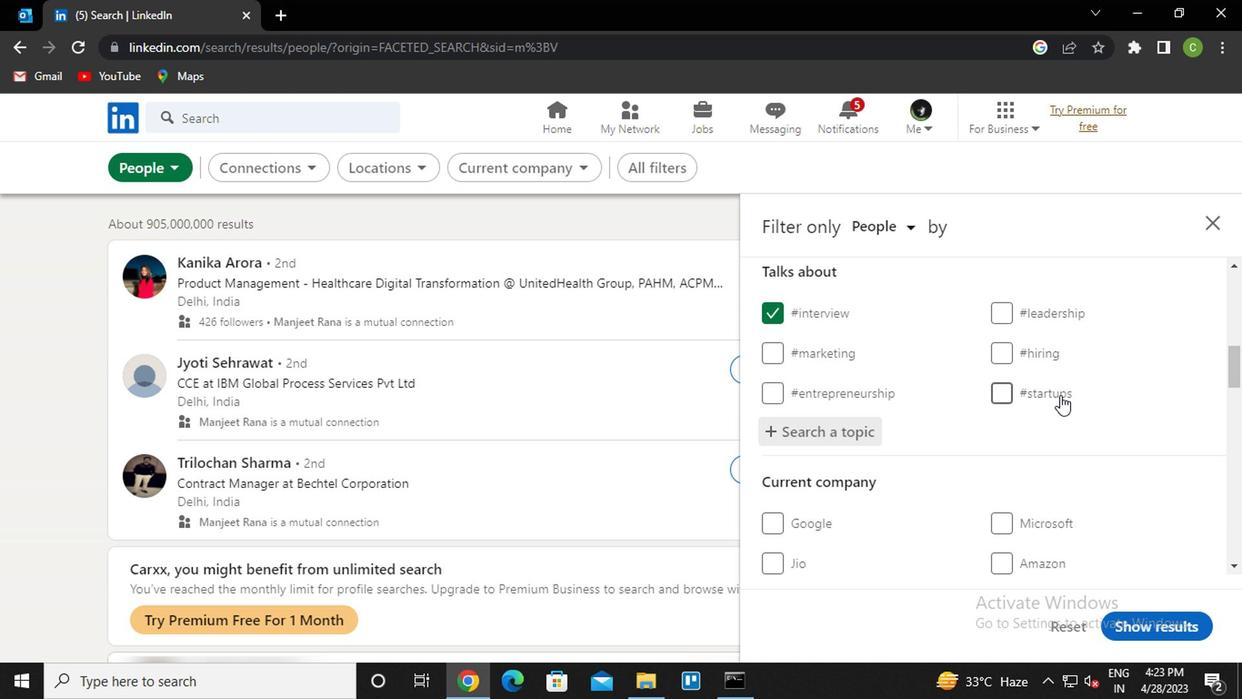 
Action: Mouse moved to (772, 563)
Screenshot: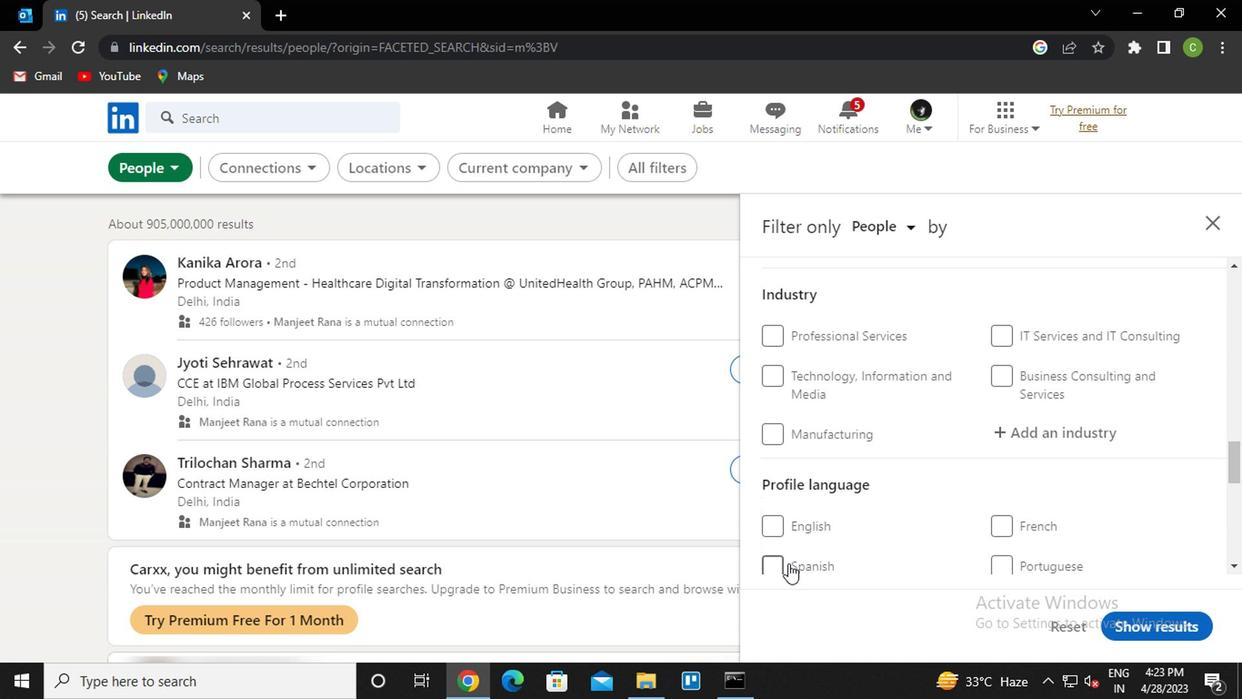 
Action: Mouse pressed left at (772, 563)
Screenshot: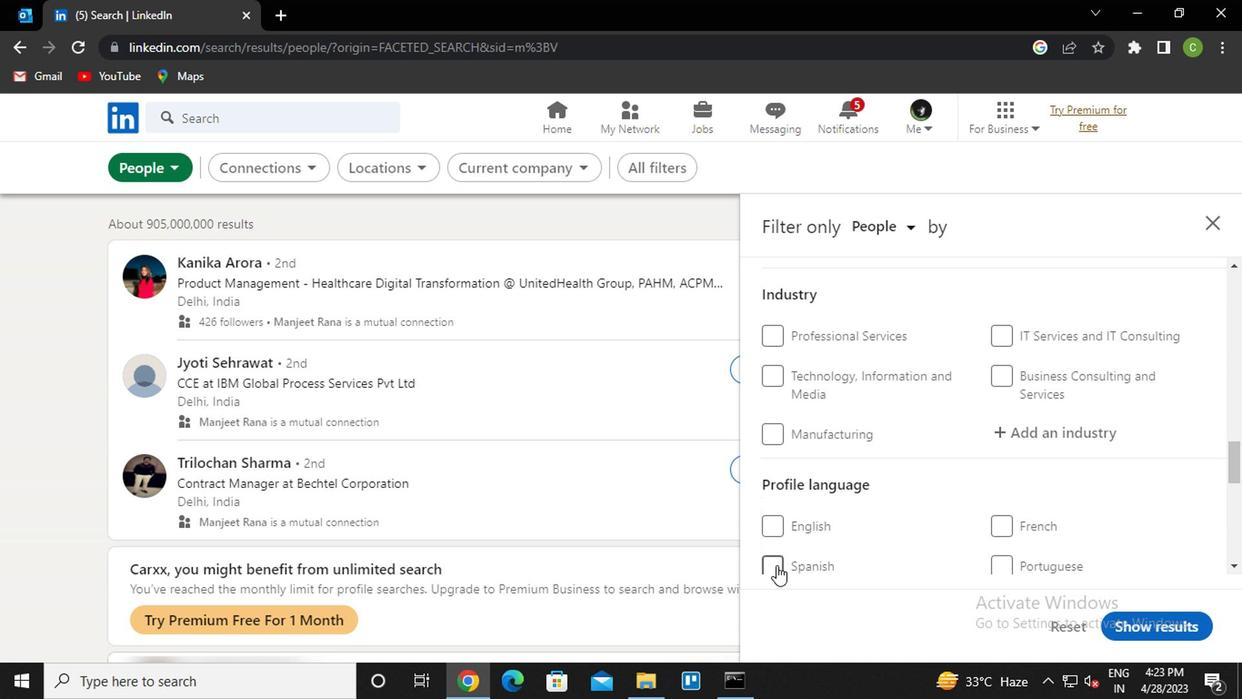 
Action: Mouse moved to (1014, 458)
Screenshot: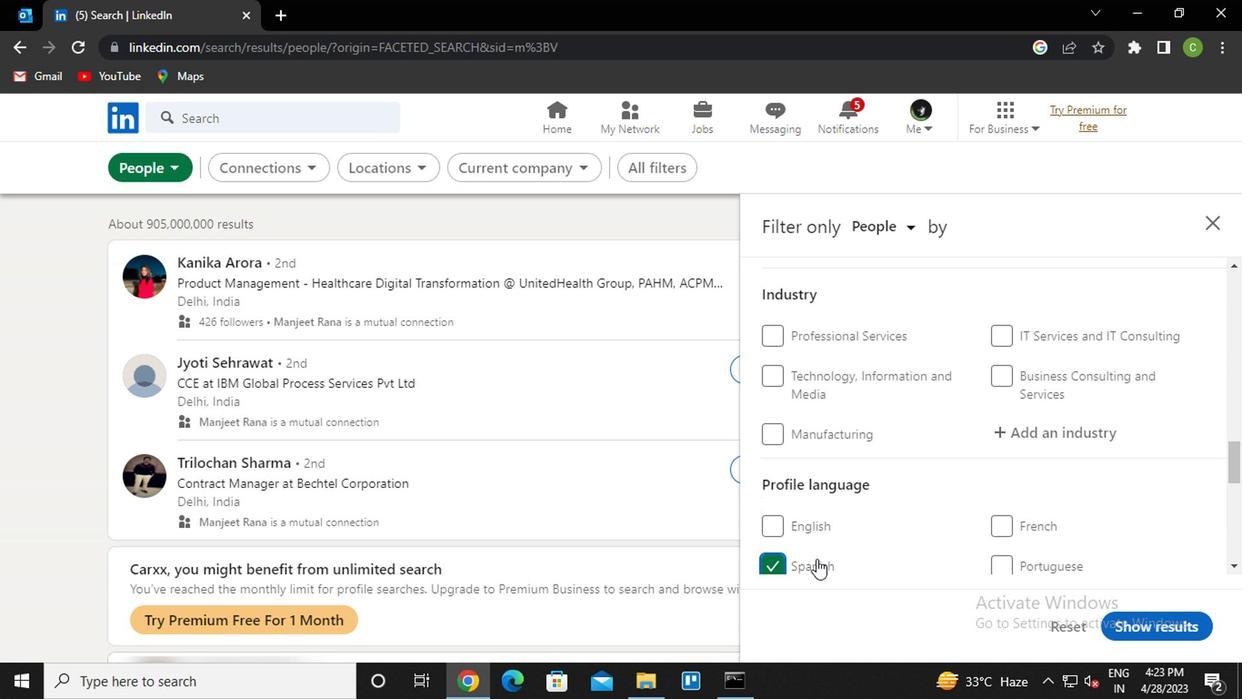 
Action: Mouse scrolled (1014, 458) with delta (0, 0)
Screenshot: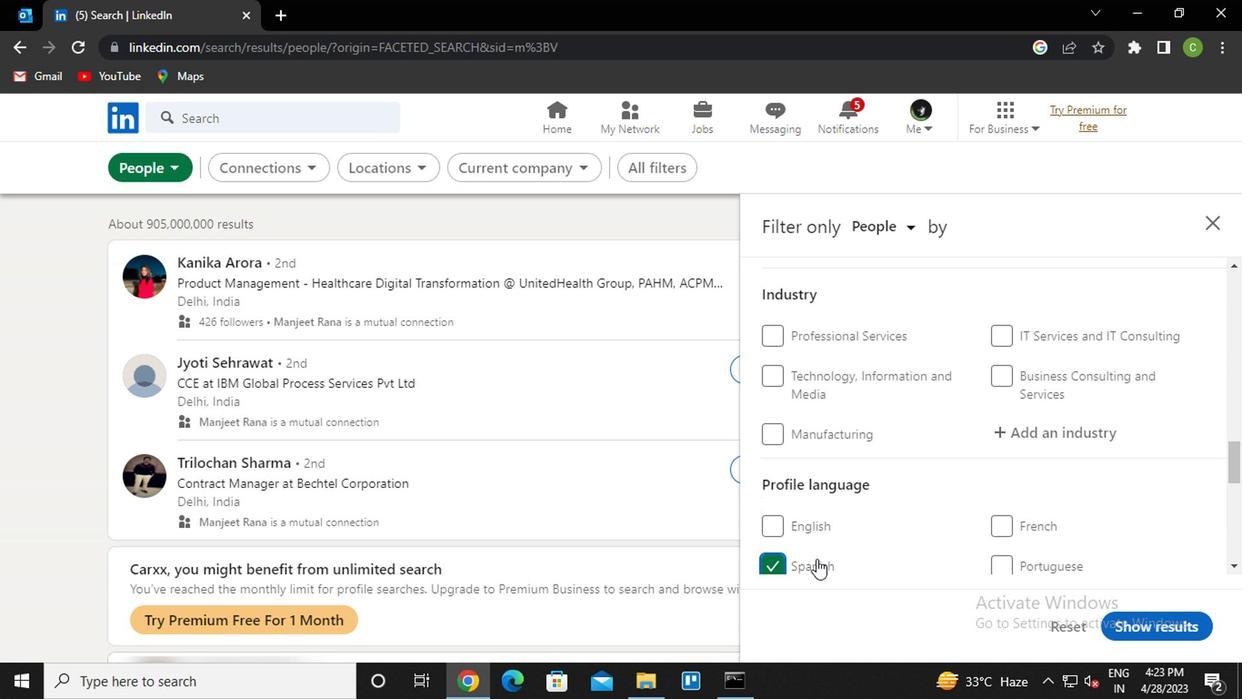 
Action: Mouse scrolled (1014, 458) with delta (0, 0)
Screenshot: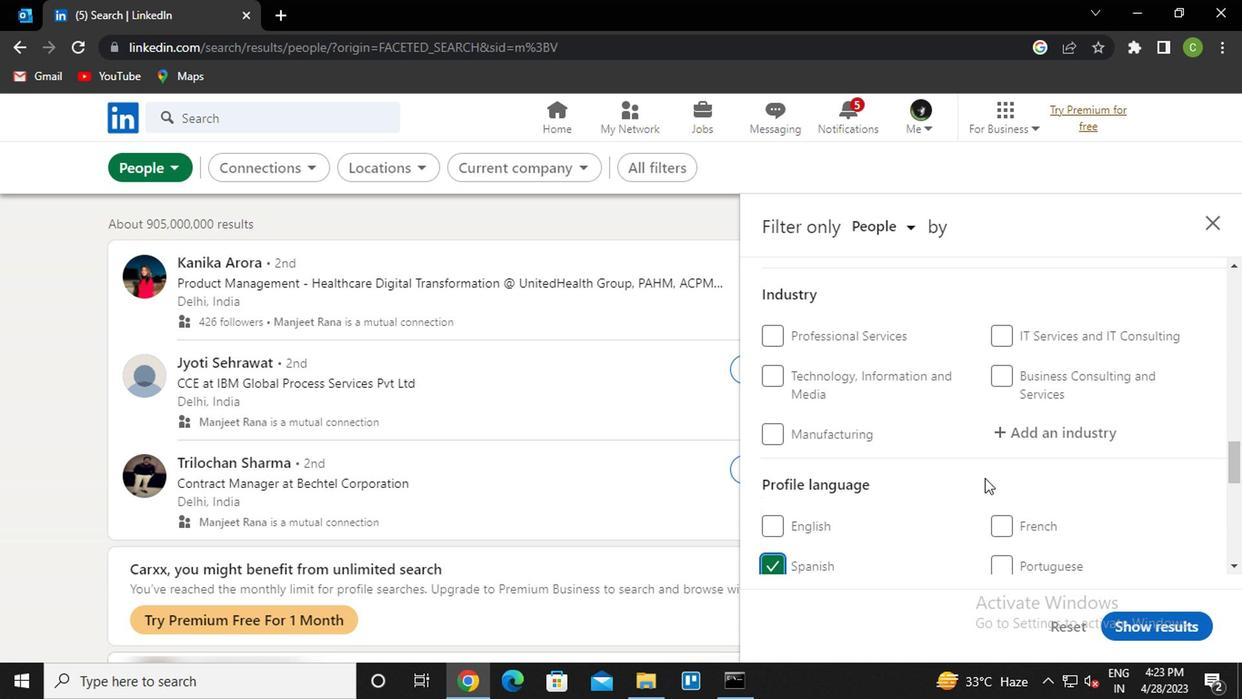 
Action: Mouse scrolled (1014, 458) with delta (0, 0)
Screenshot: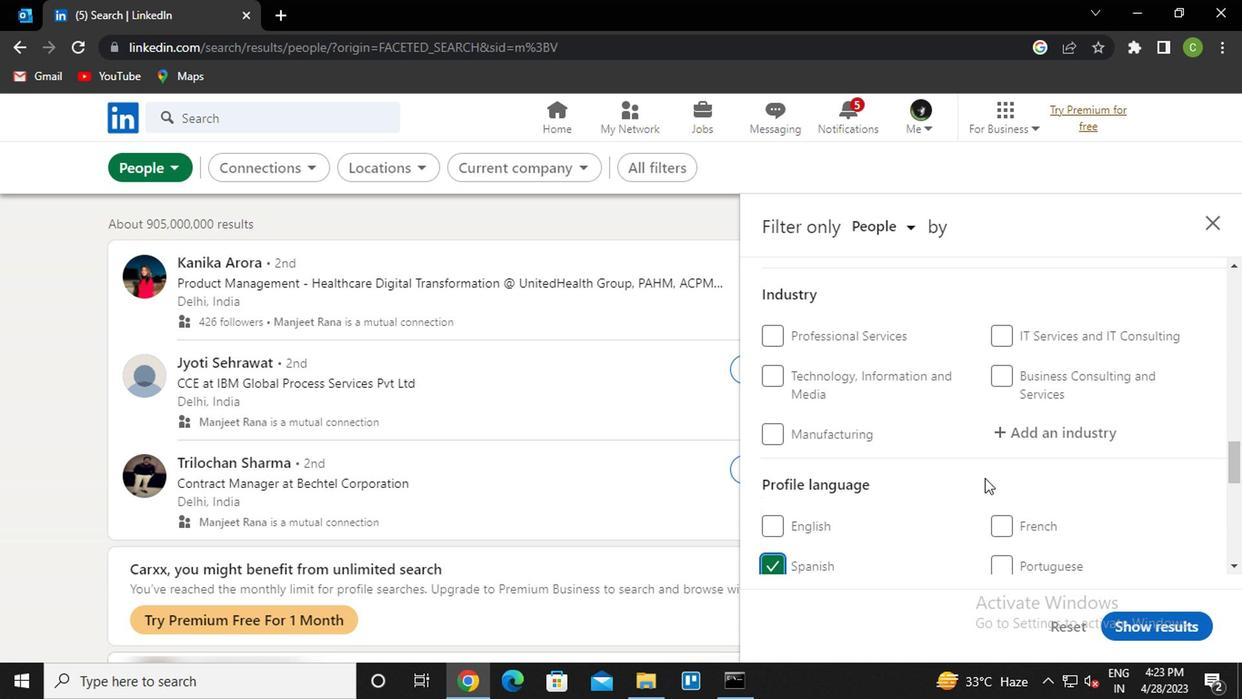 
Action: Mouse scrolled (1014, 458) with delta (0, 0)
Screenshot: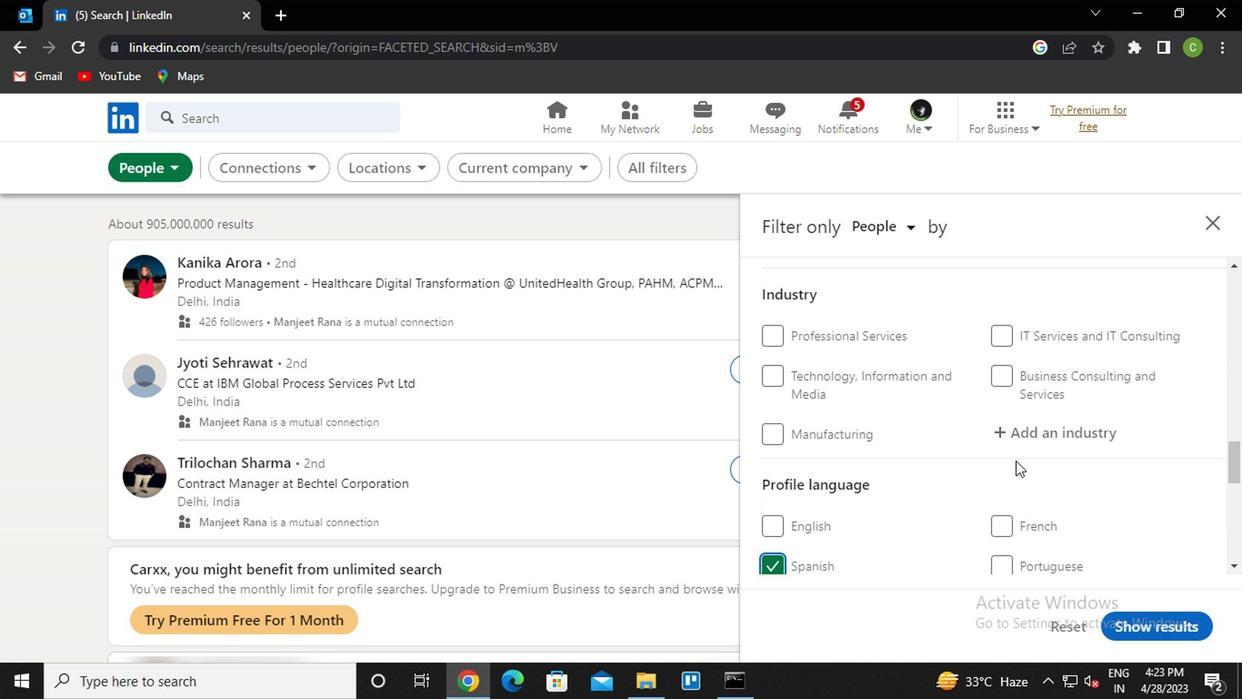
Action: Mouse moved to (1038, 431)
Screenshot: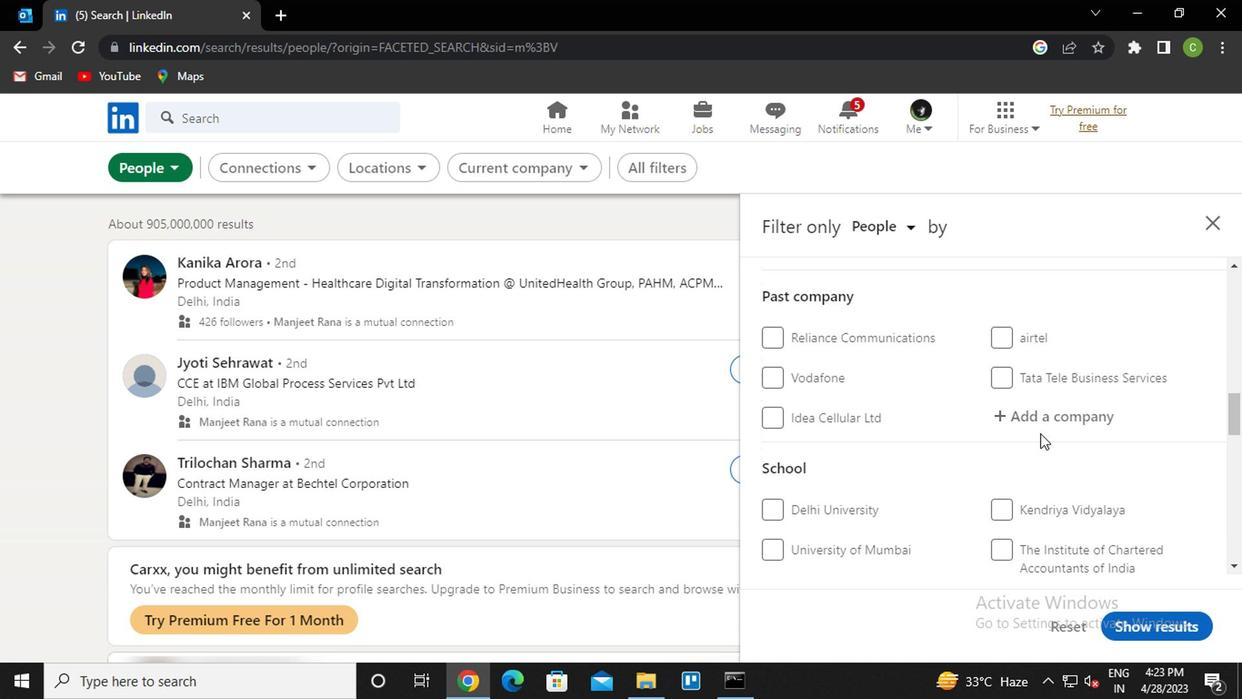 
Action: Mouse scrolled (1038, 433) with delta (0, 1)
Screenshot: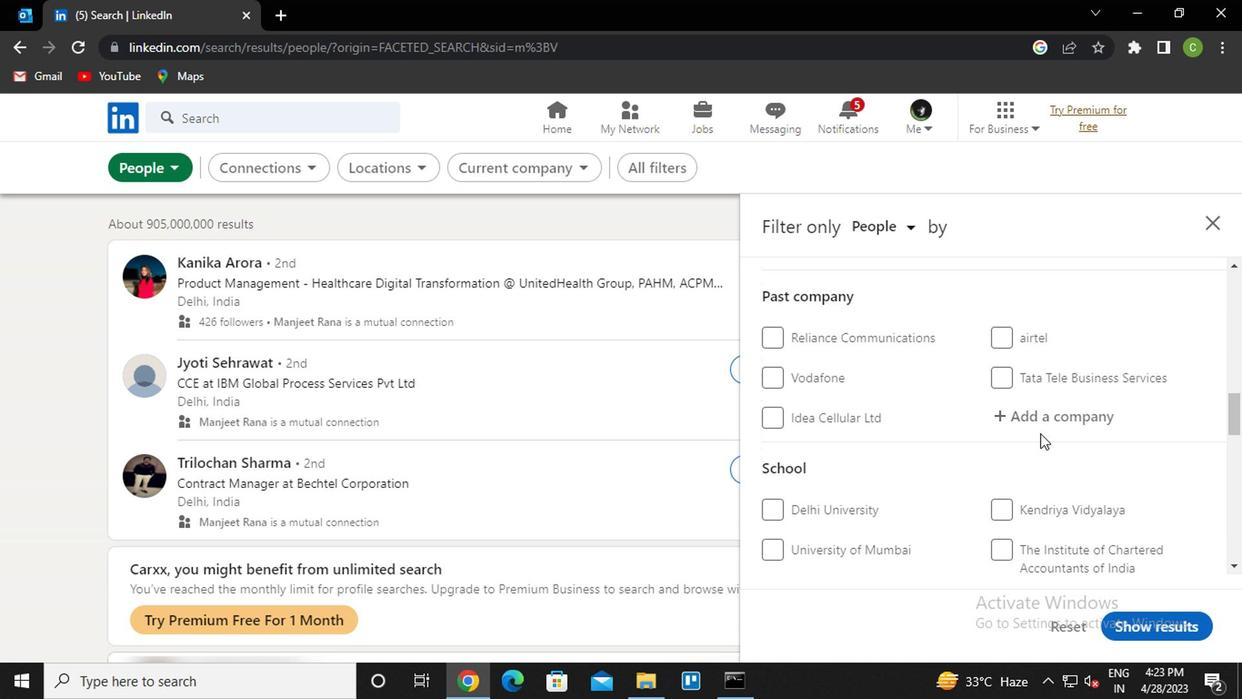 
Action: Mouse moved to (1069, 339)
Screenshot: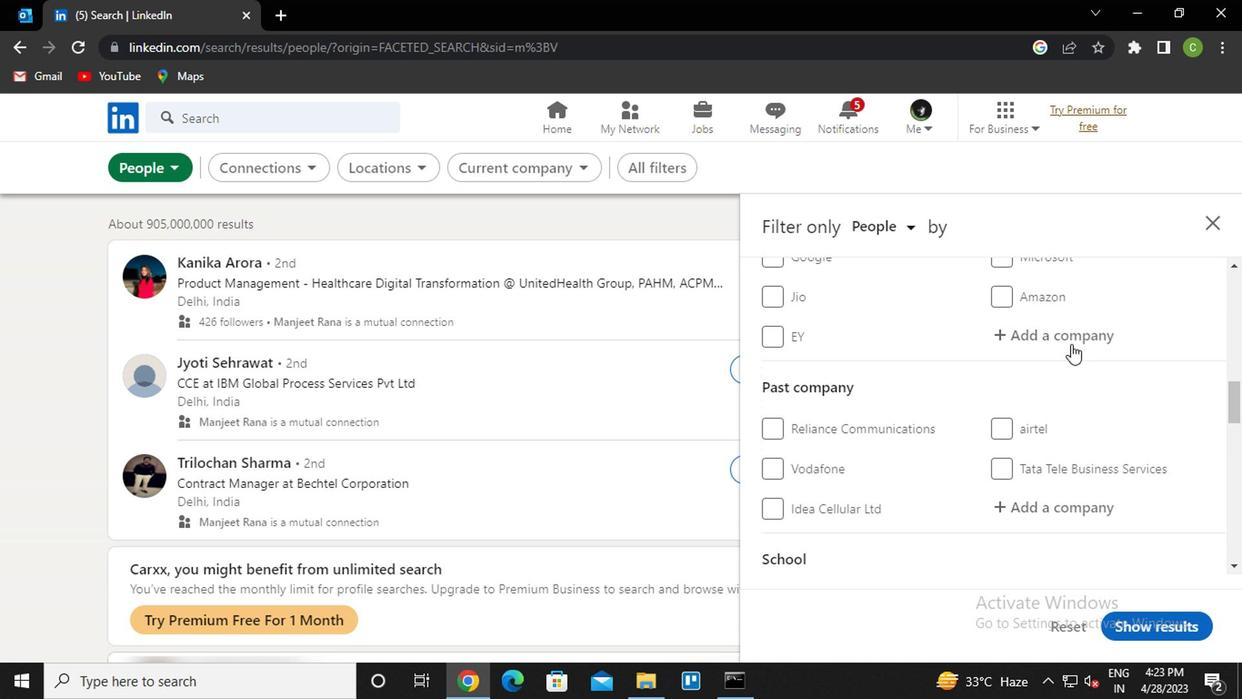 
Action: Mouse pressed left at (1069, 339)
Screenshot: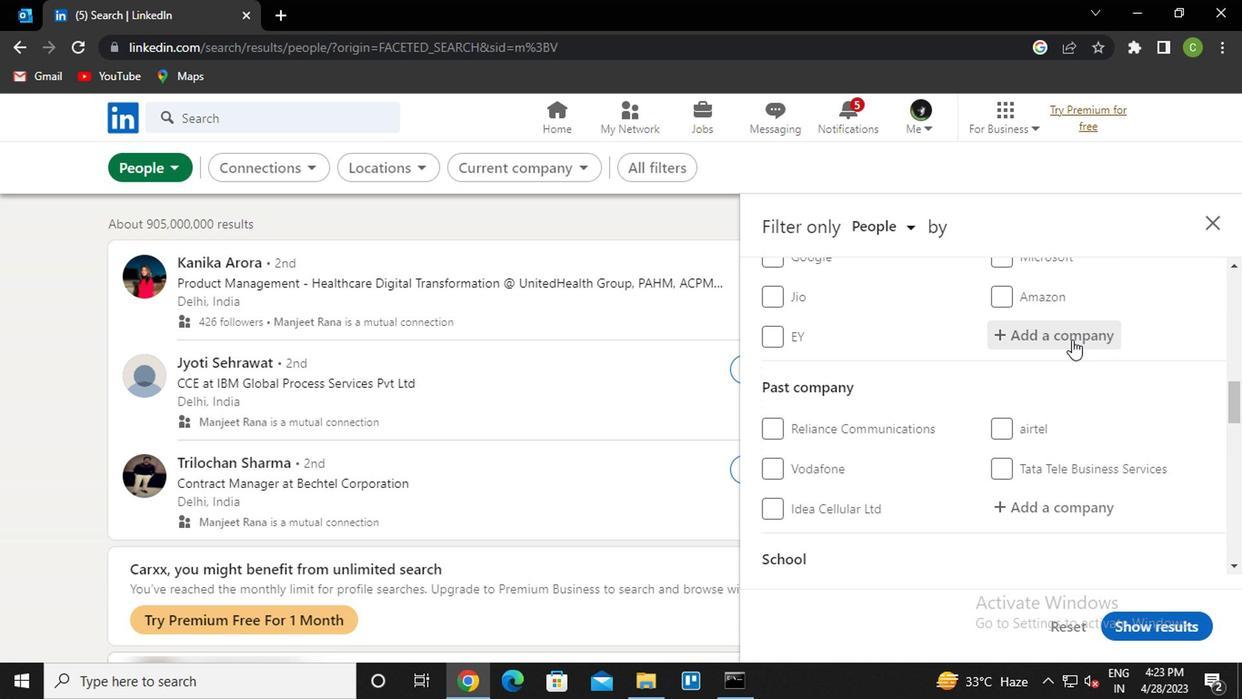 
Action: Key pressed <Key.caps_lock>n<Key.caps_lock>atwest<Key.down><Key.enter>
Screenshot: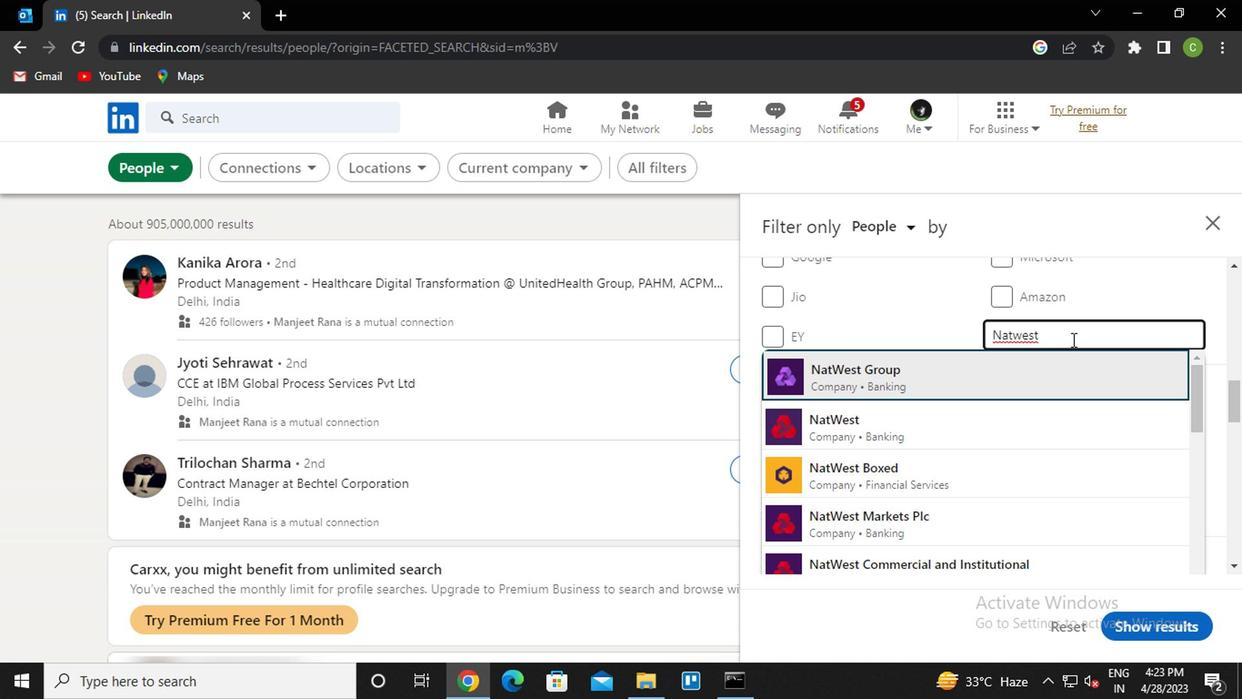 
Action: Mouse scrolled (1069, 339) with delta (0, 0)
Screenshot: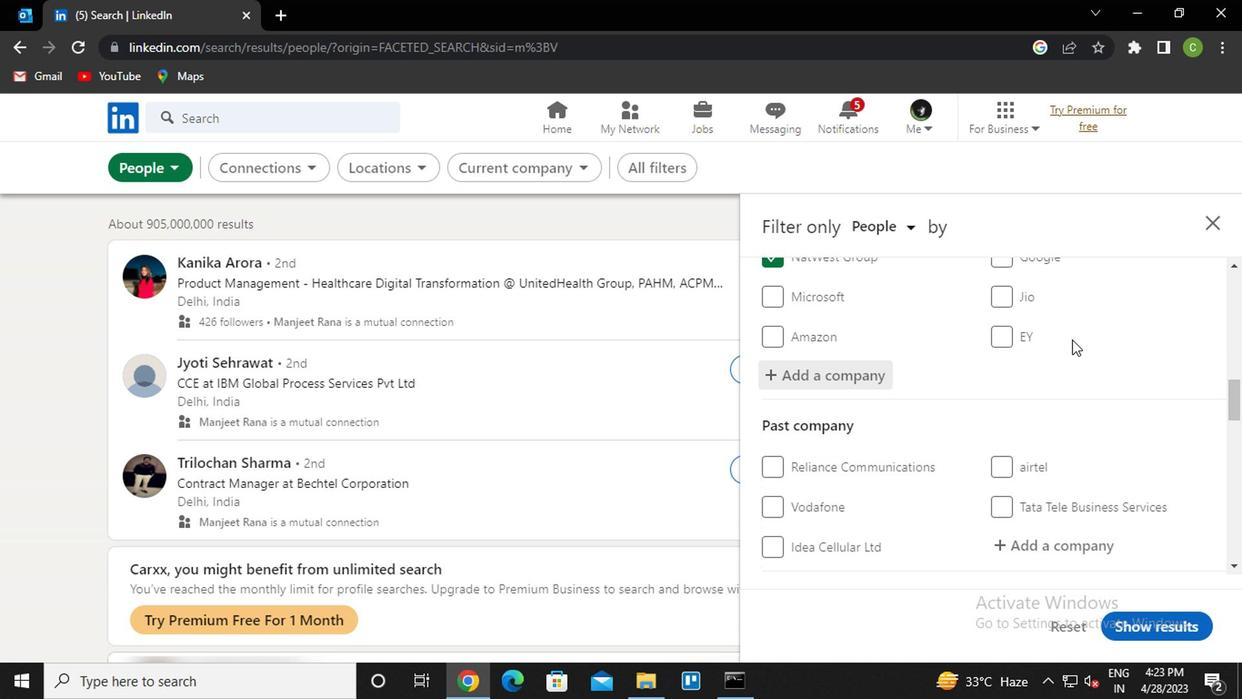
Action: Mouse scrolled (1069, 339) with delta (0, 0)
Screenshot: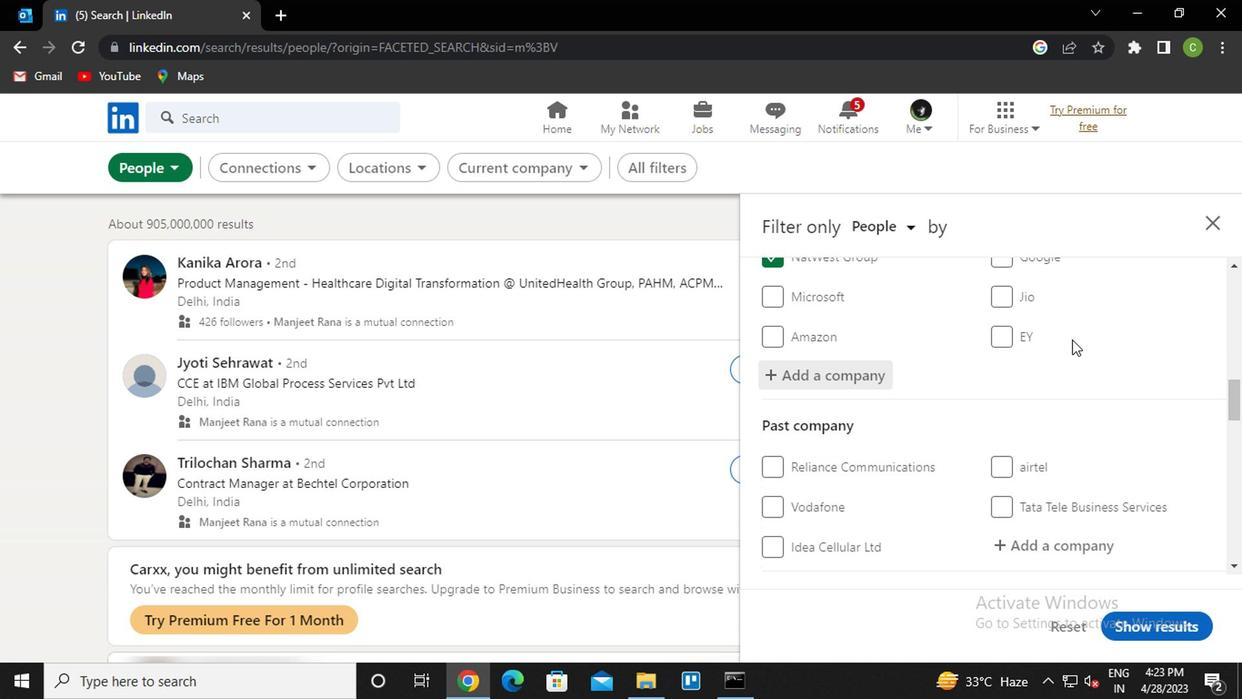 
Action: Mouse scrolled (1069, 339) with delta (0, 0)
Screenshot: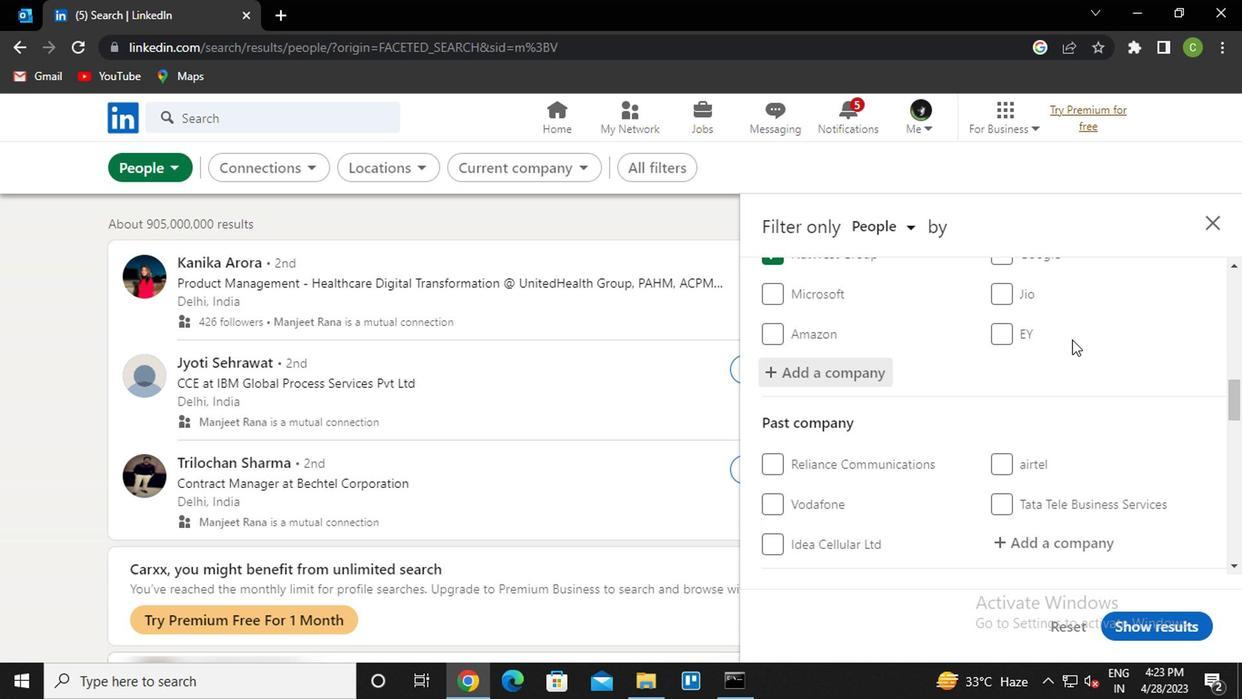 
Action: Mouse moved to (1050, 456)
Screenshot: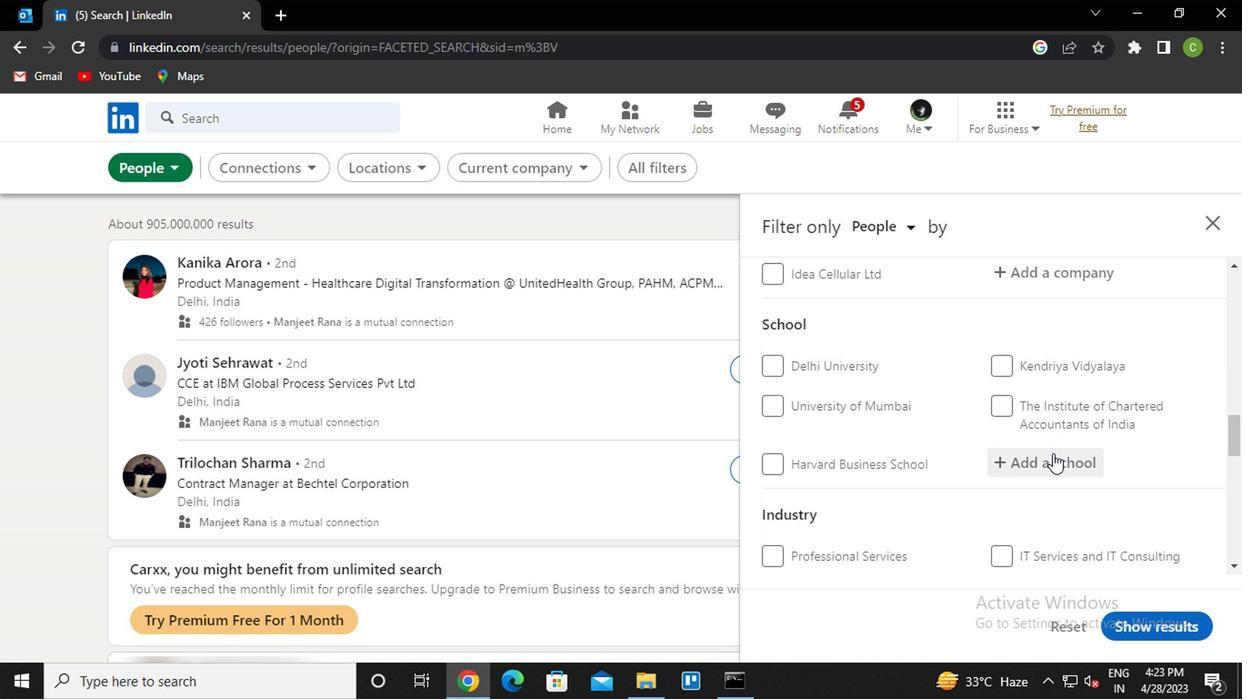 
Action: Mouse pressed left at (1050, 456)
Screenshot: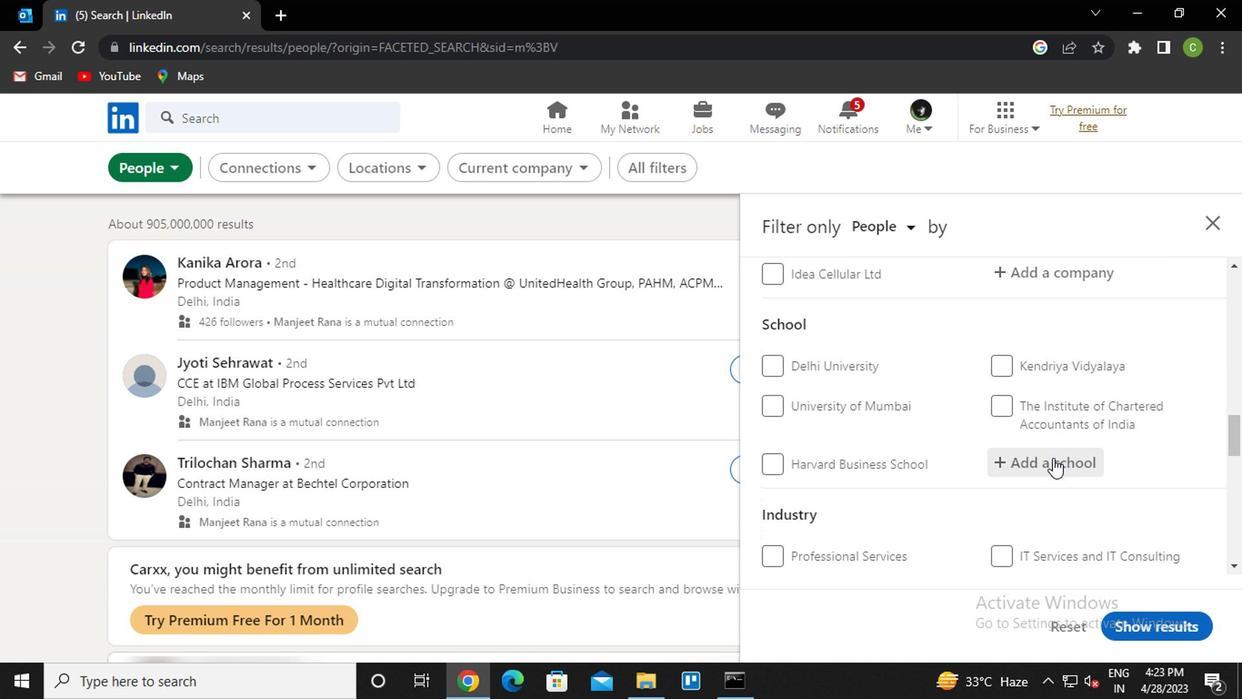 
Action: Key pressed <Key.caps_lock>s<Key.caps_lock>eshadri<Key.down><Key.enter>
Screenshot: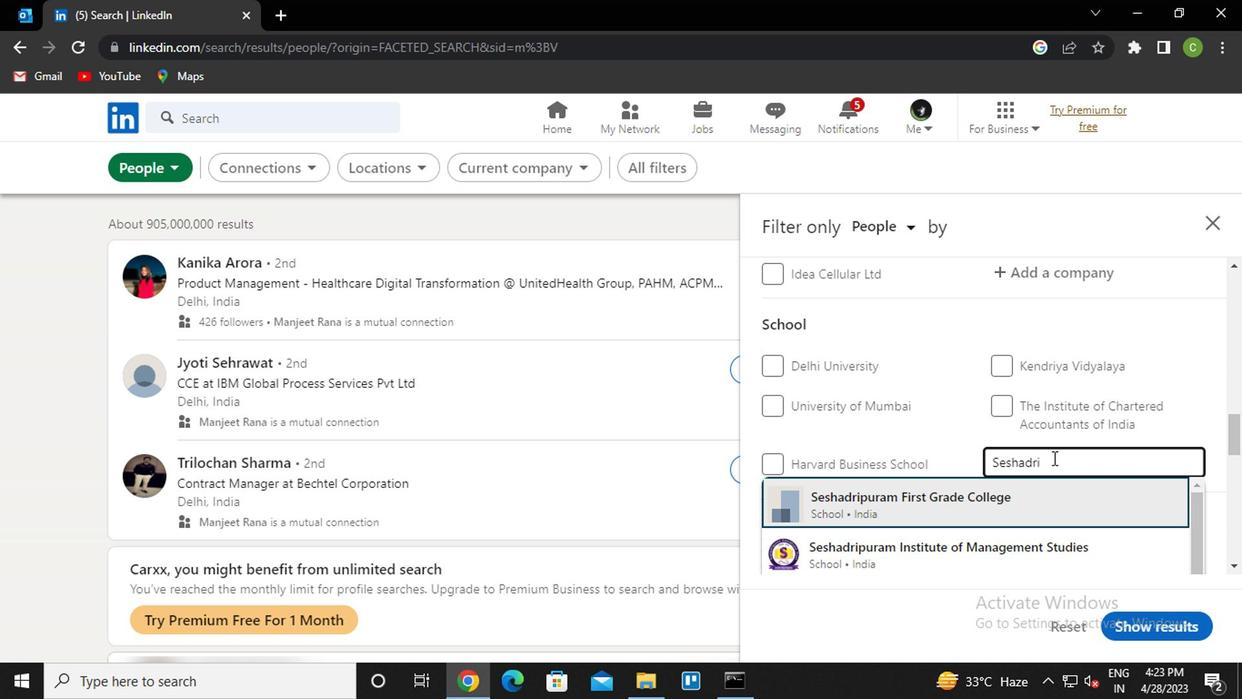 
Action: Mouse moved to (1042, 464)
Screenshot: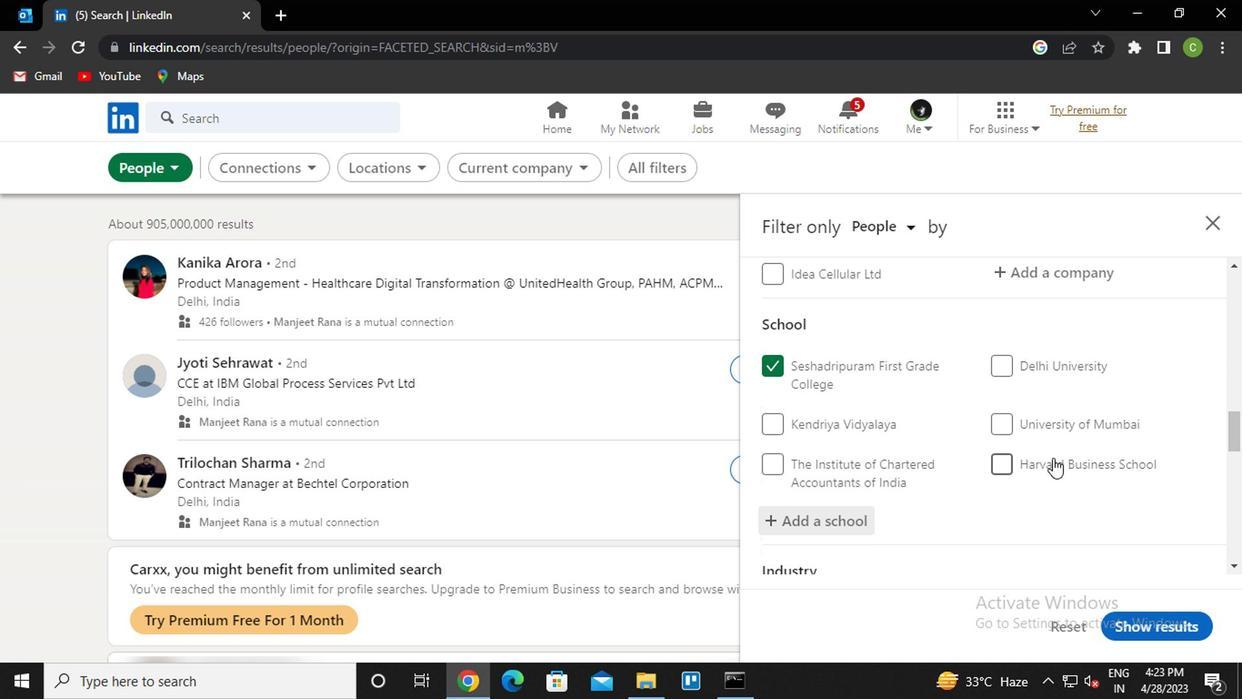 
Action: Mouse scrolled (1042, 463) with delta (0, -1)
Screenshot: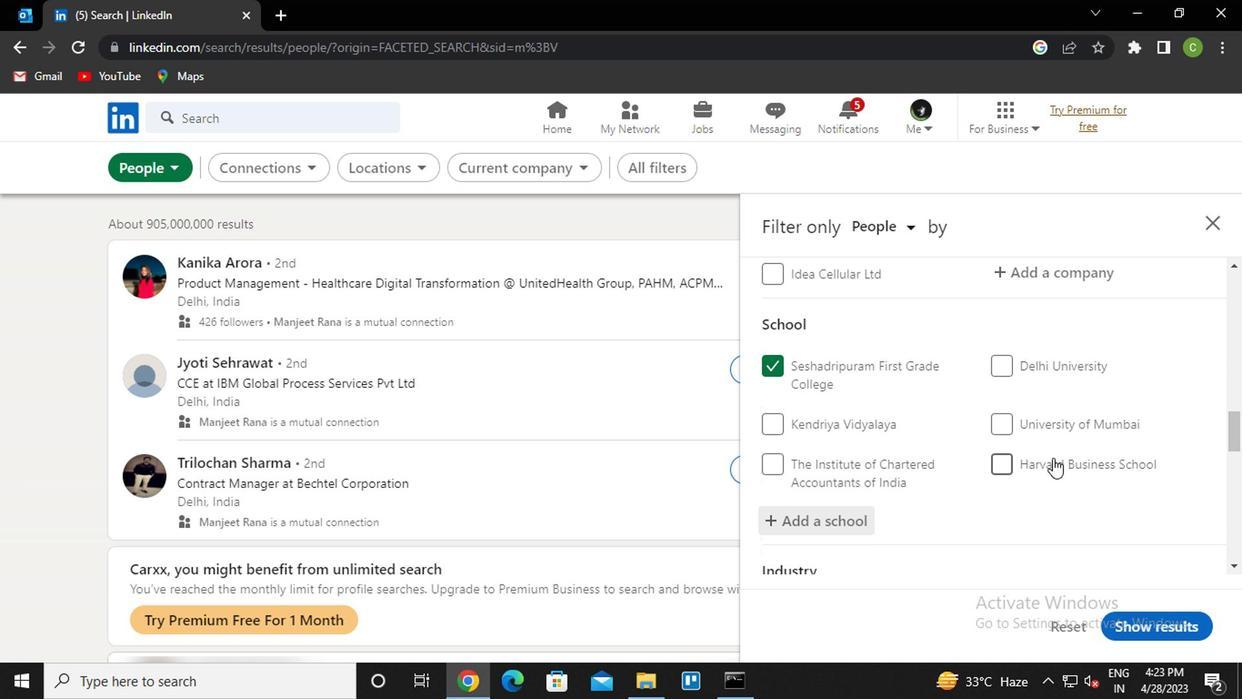 
Action: Mouse moved to (1042, 470)
Screenshot: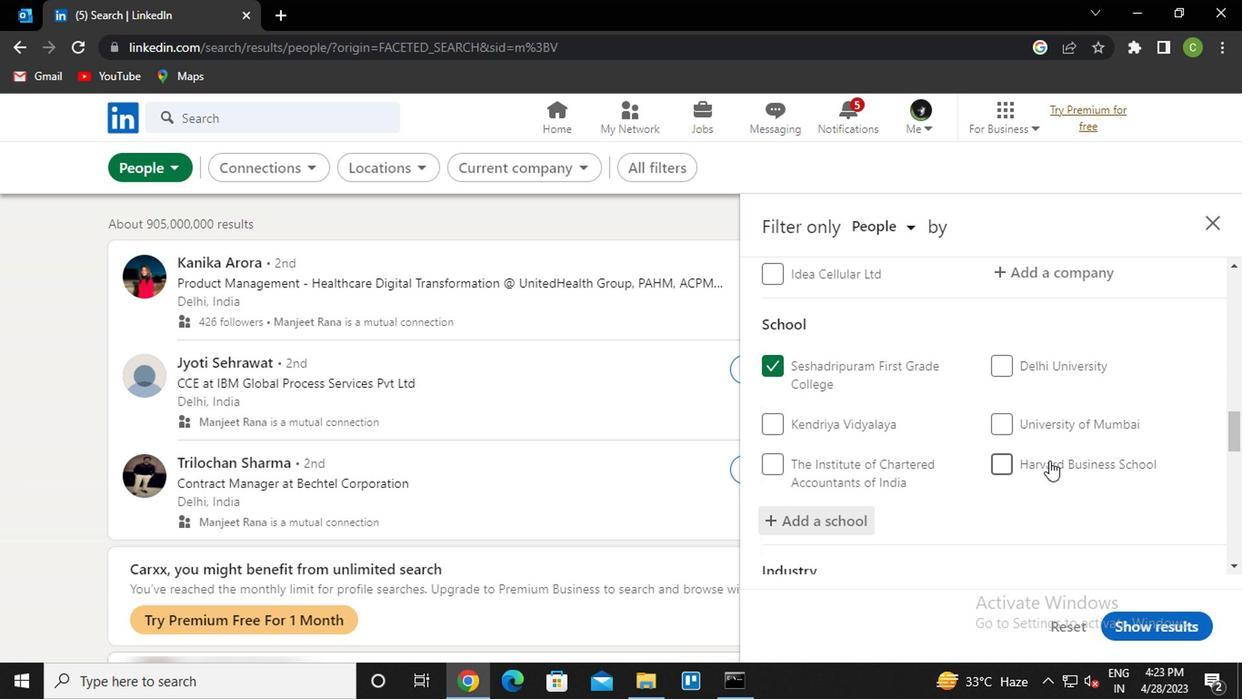 
Action: Mouse scrolled (1042, 469) with delta (0, 0)
Screenshot: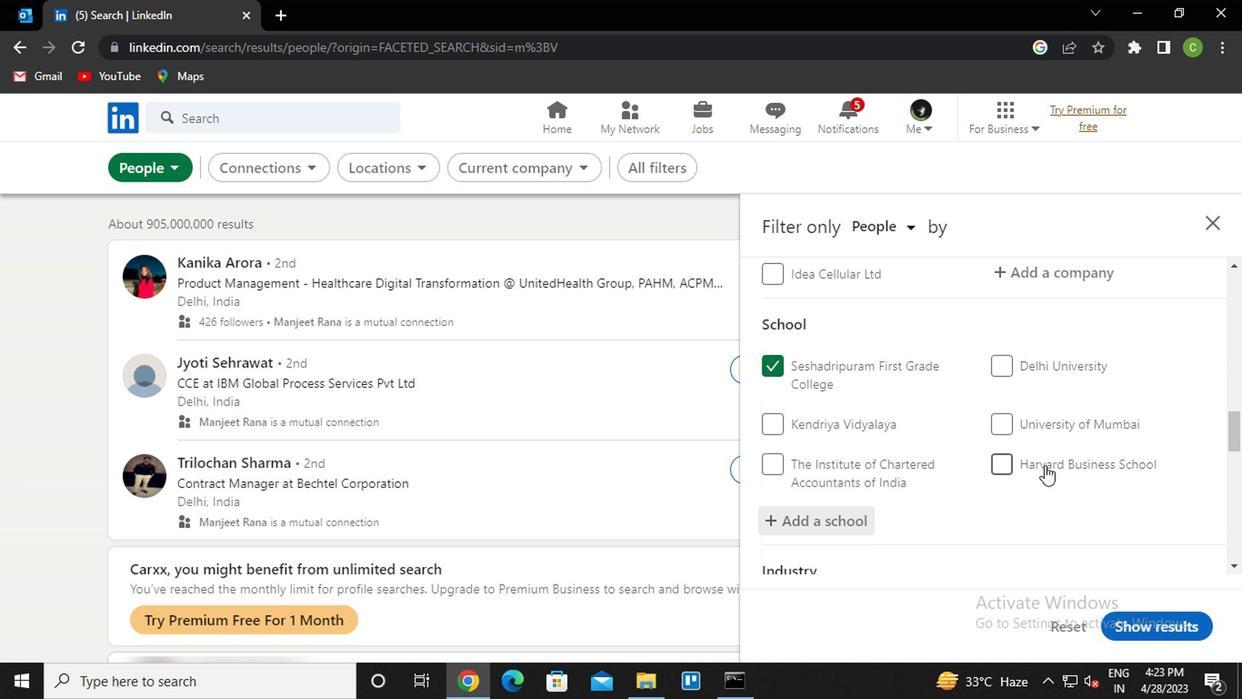 
Action: Mouse scrolled (1042, 469) with delta (0, 0)
Screenshot: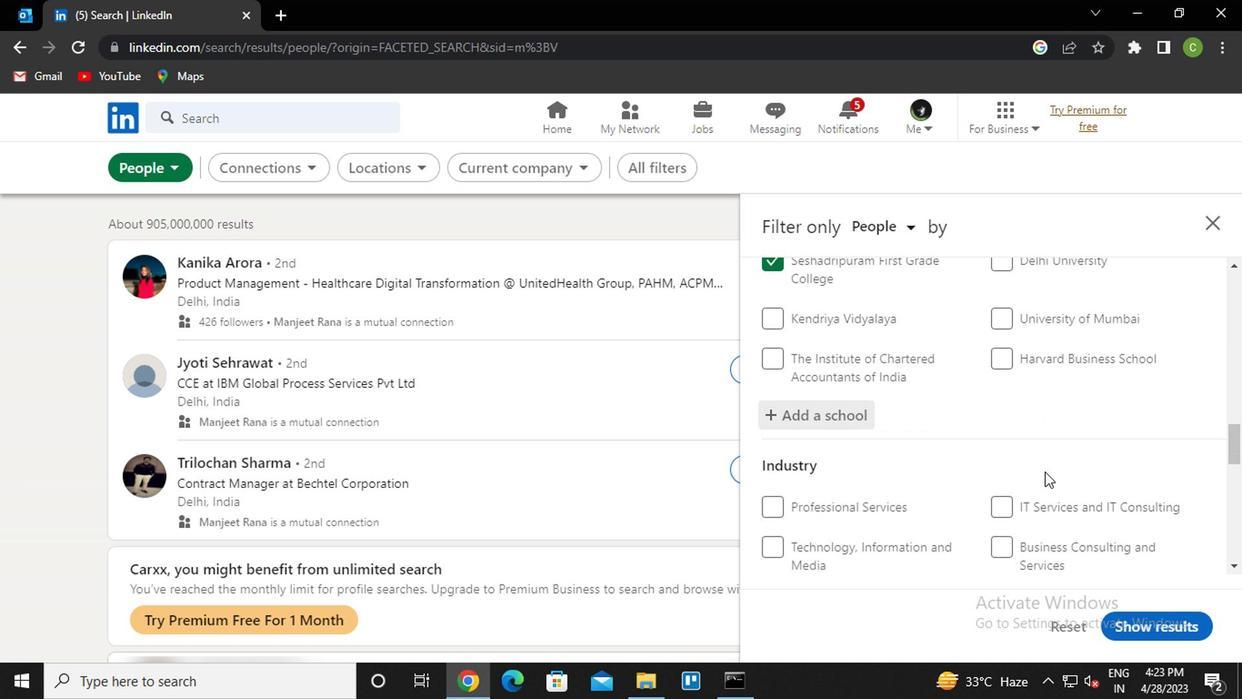 
Action: Mouse moved to (1039, 423)
Screenshot: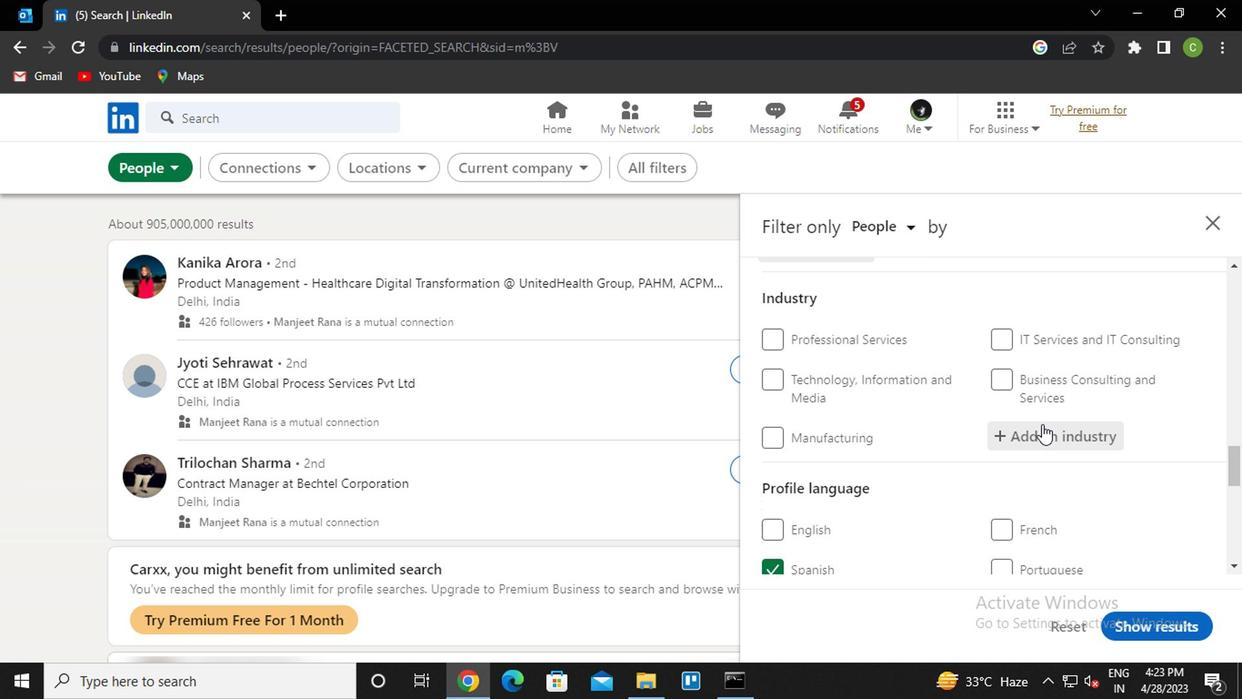 
Action: Mouse pressed left at (1039, 423)
Screenshot: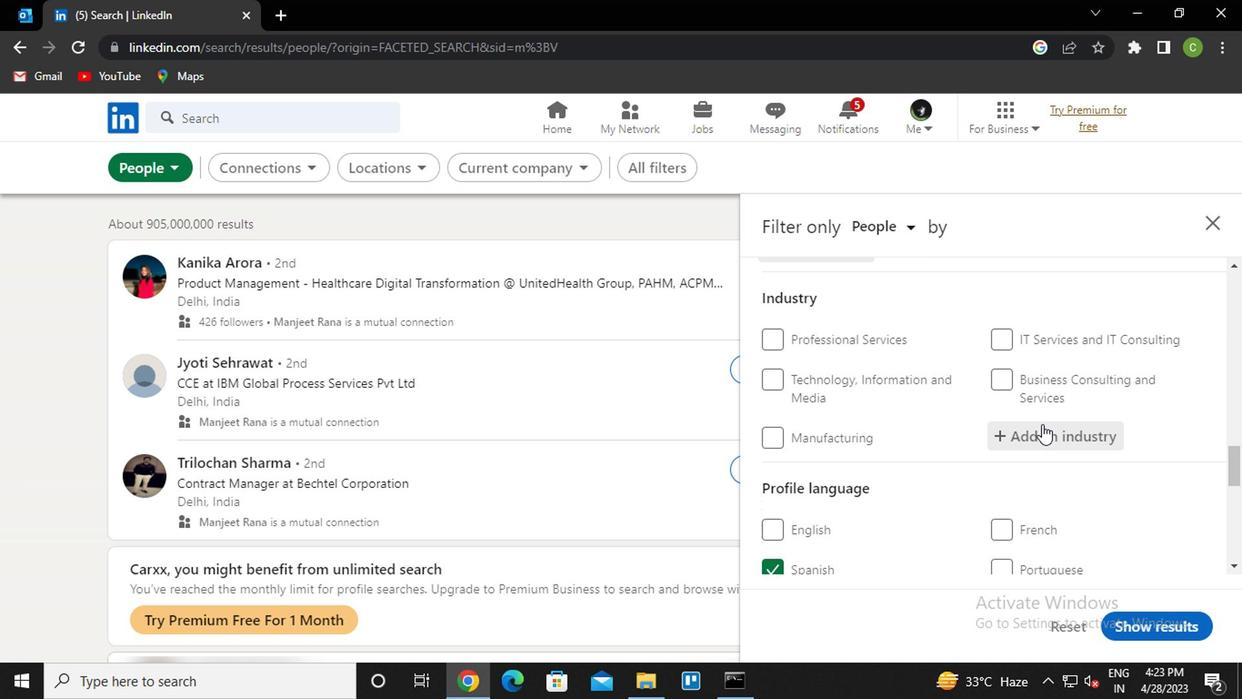 
Action: Key pressed <Key.caps_lock>r<Key.caps_lock>anching<Key.down><Key.enter>
Screenshot: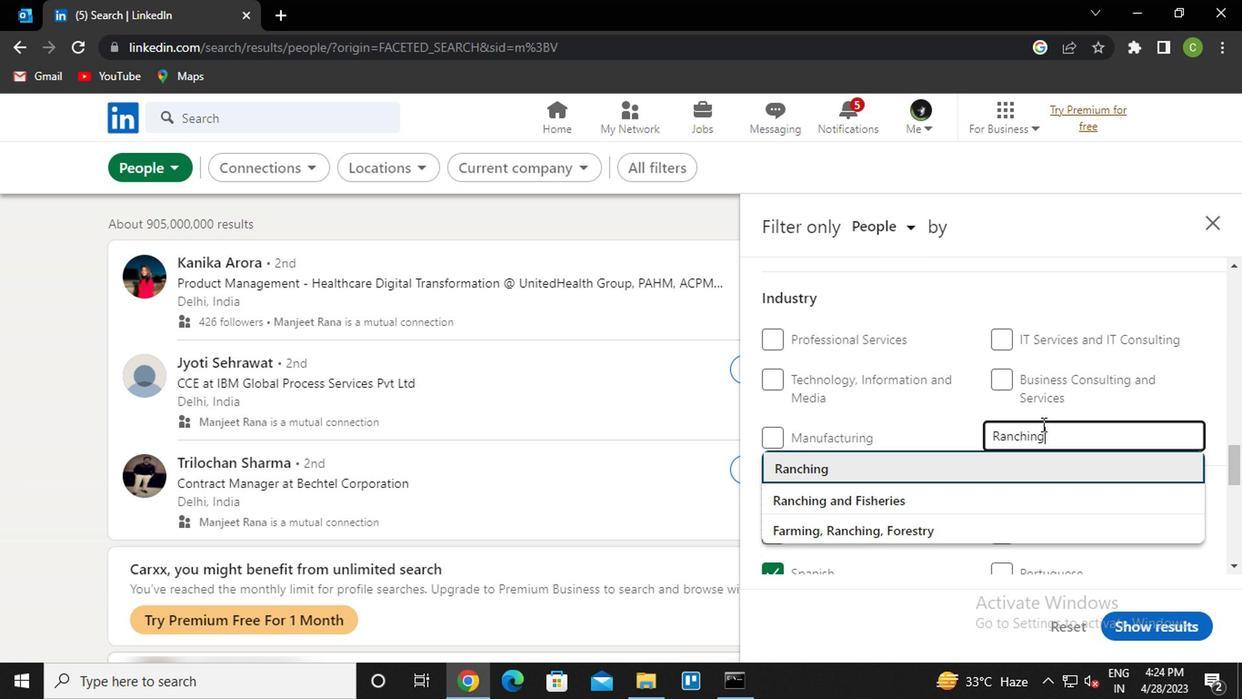 
Action: Mouse scrolled (1039, 422) with delta (0, -1)
Screenshot: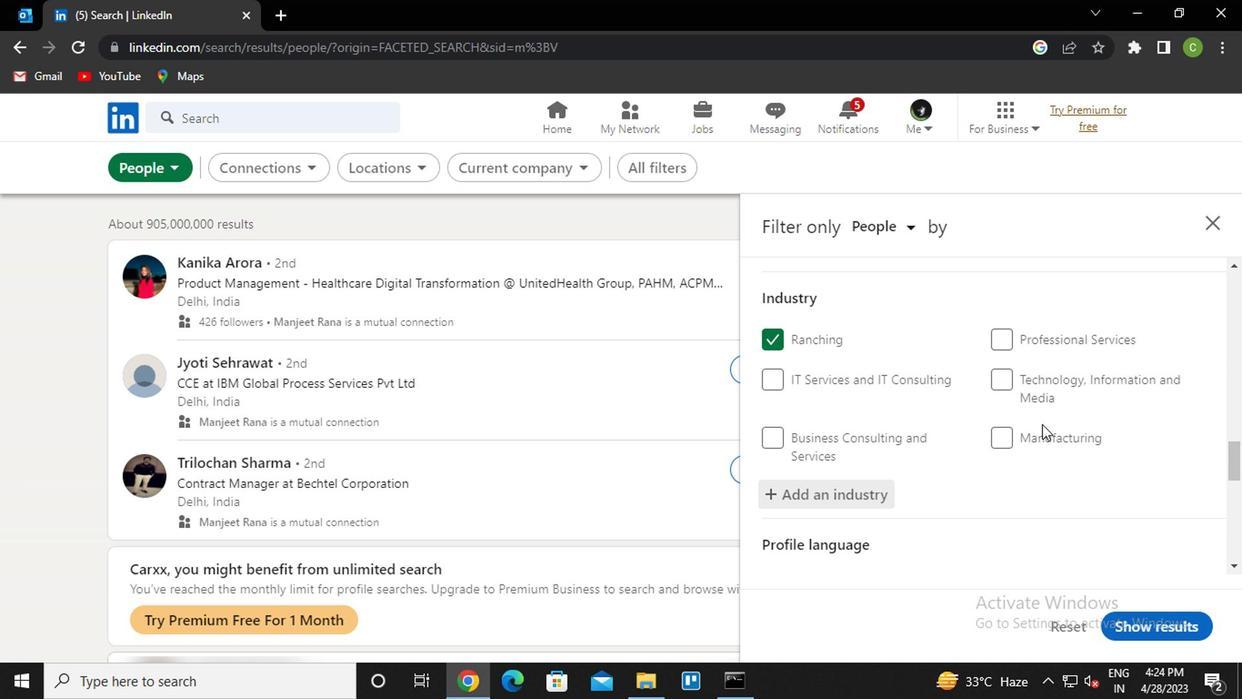 
Action: Mouse scrolled (1039, 422) with delta (0, -1)
Screenshot: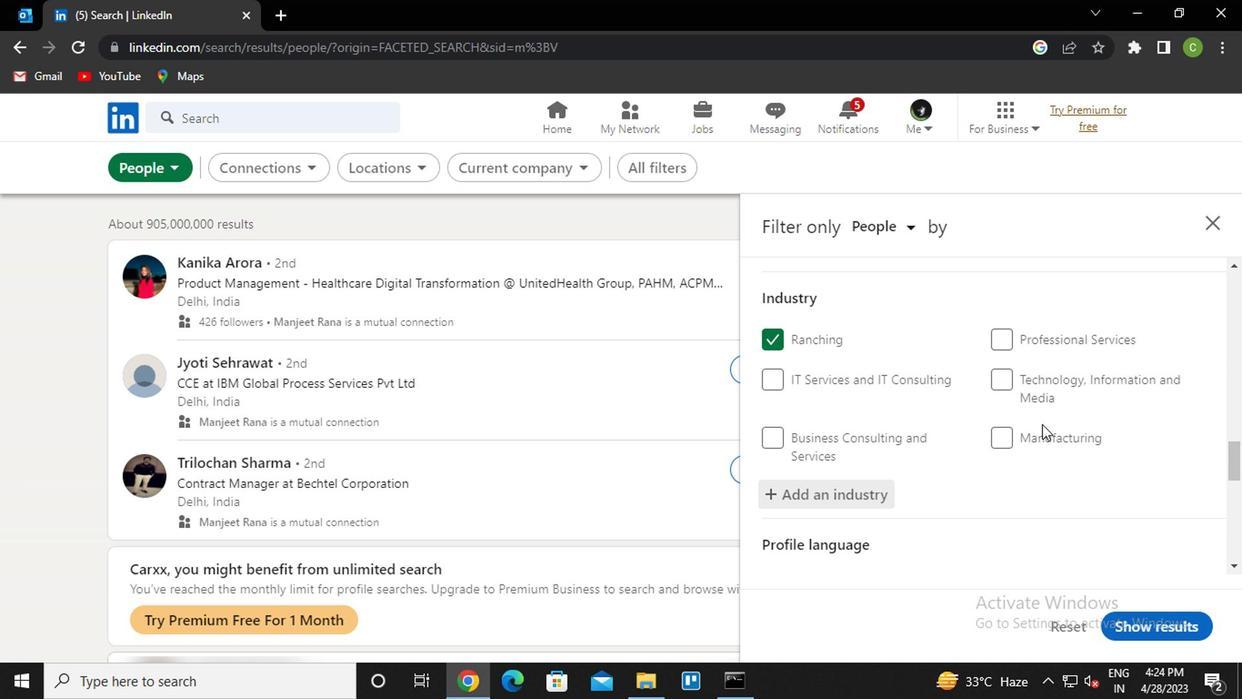 
Action: Mouse scrolled (1039, 422) with delta (0, -1)
Screenshot: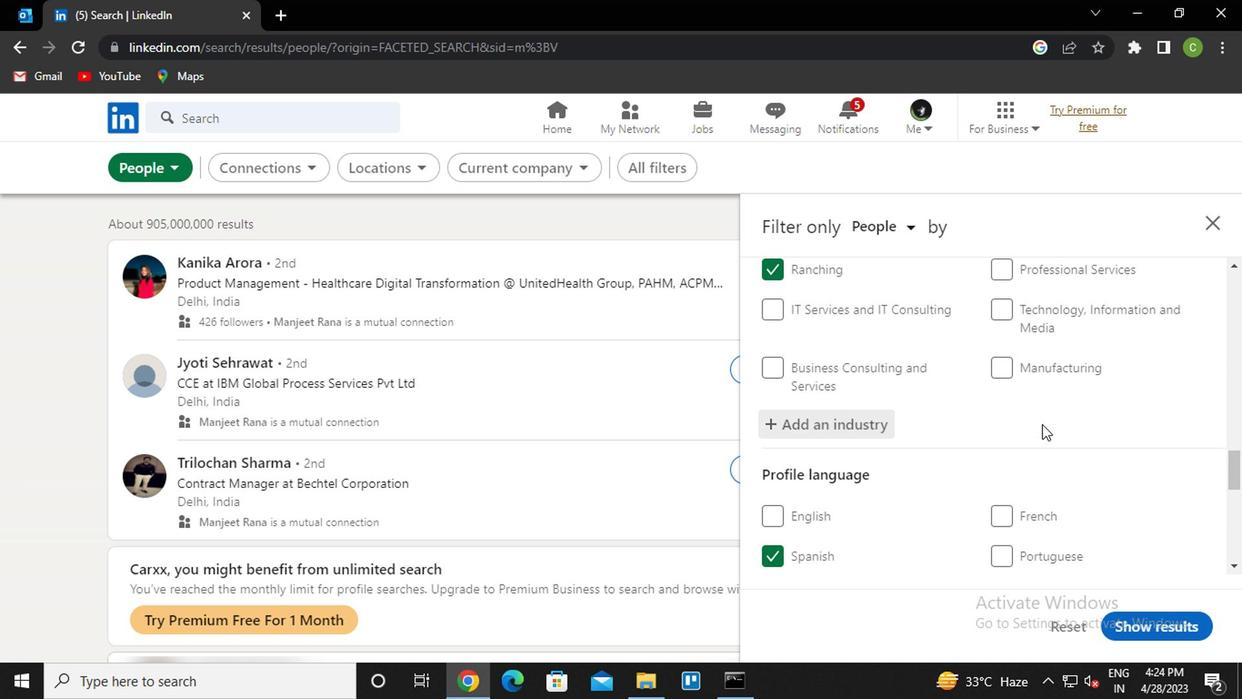 
Action: Mouse scrolled (1039, 422) with delta (0, -1)
Screenshot: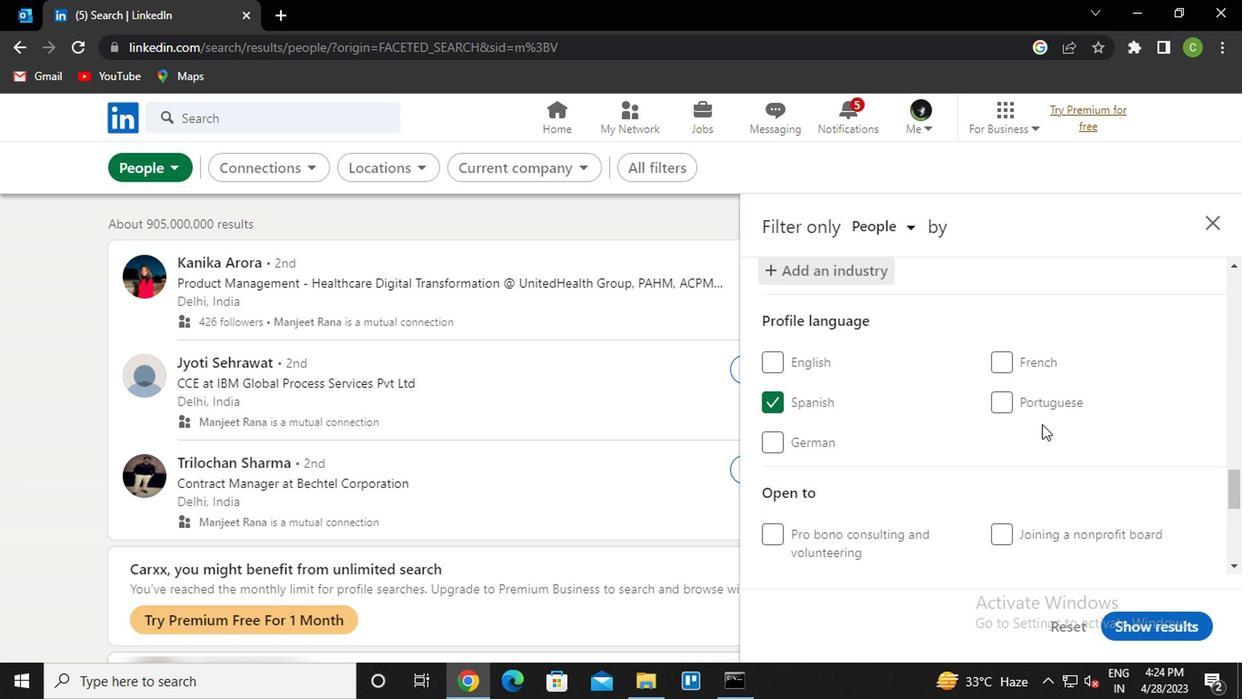 
Action: Mouse scrolled (1039, 422) with delta (0, -1)
Screenshot: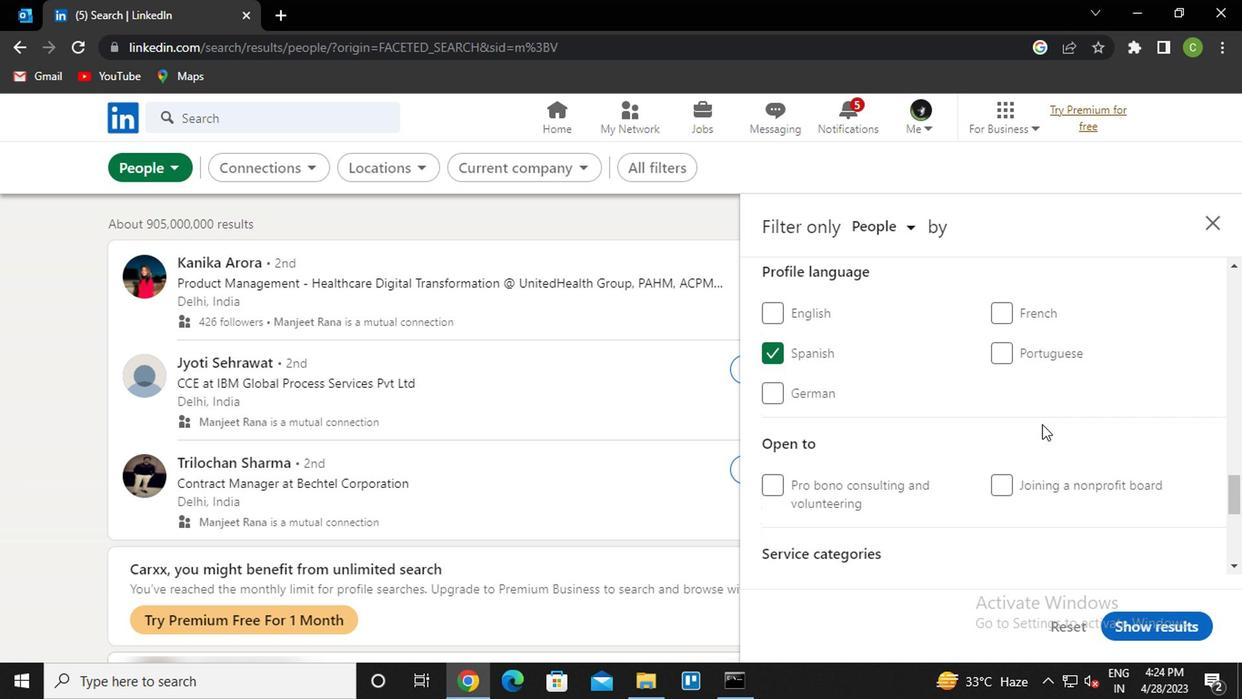 
Action: Mouse scrolled (1039, 422) with delta (0, -1)
Screenshot: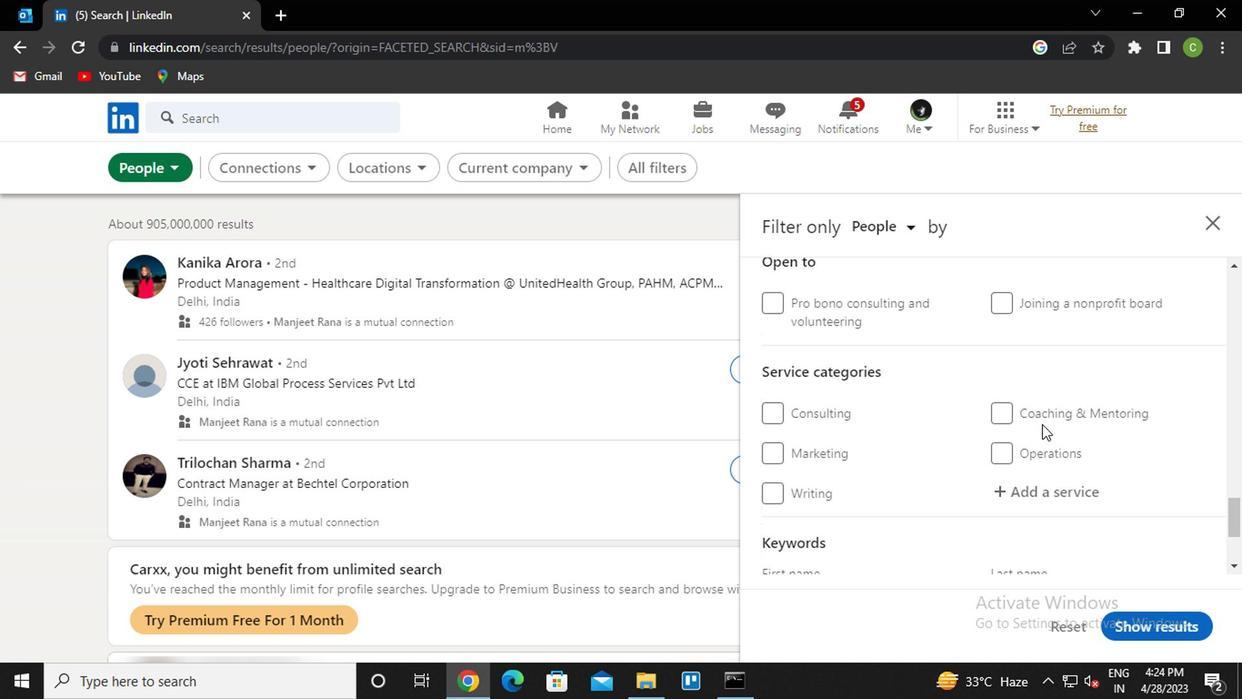 
Action: Mouse moved to (1055, 400)
Screenshot: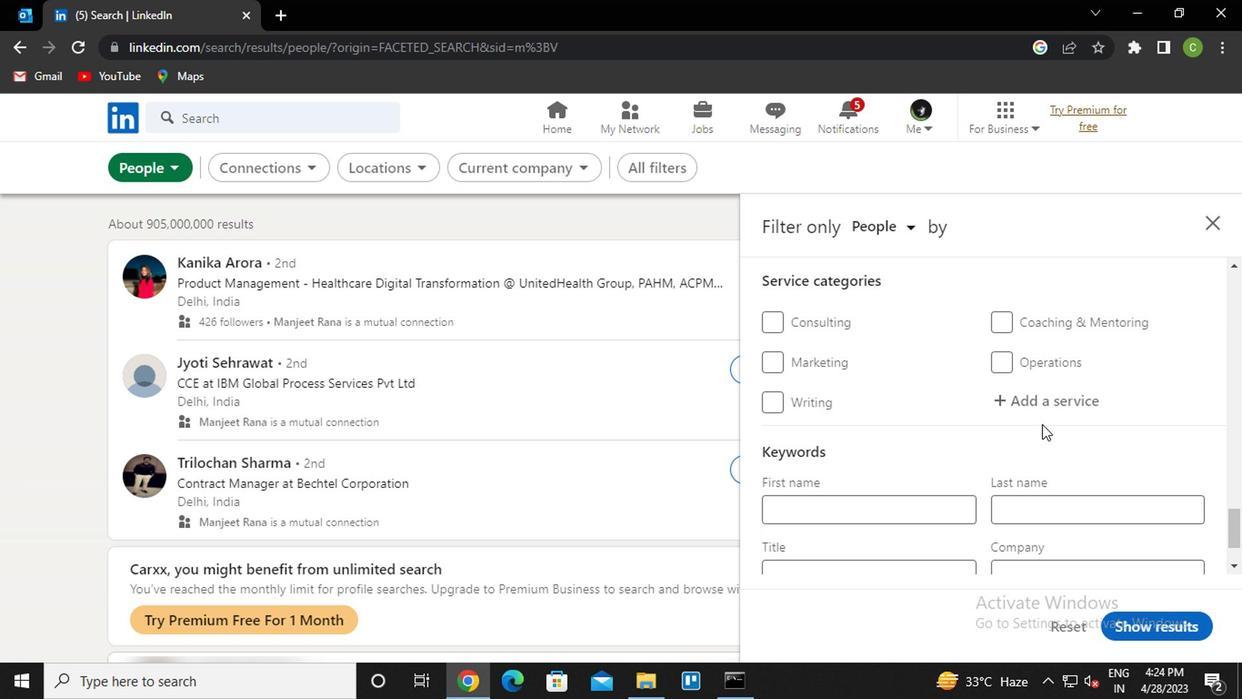 
Action: Mouse pressed left at (1055, 400)
Screenshot: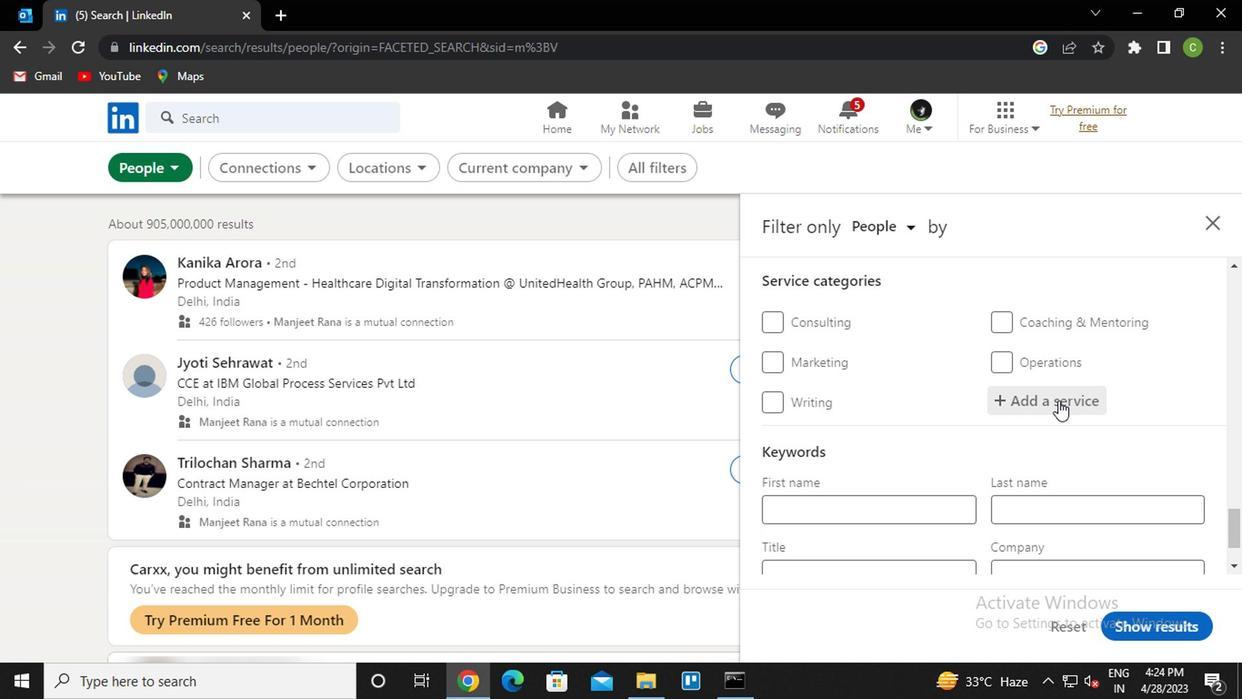 
Action: Key pressed <Key.caps_lock>ux<Key.space><Key.down><Key.enter>
Screenshot: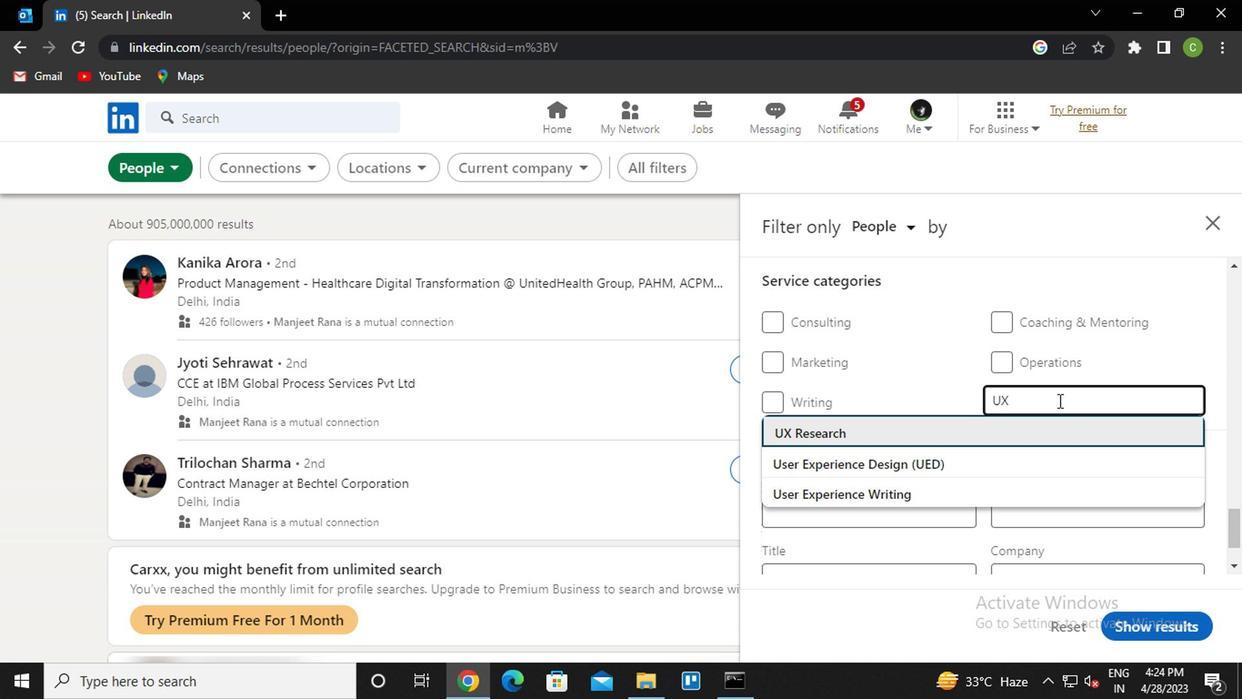
Action: Mouse scrolled (1055, 399) with delta (0, -1)
Screenshot: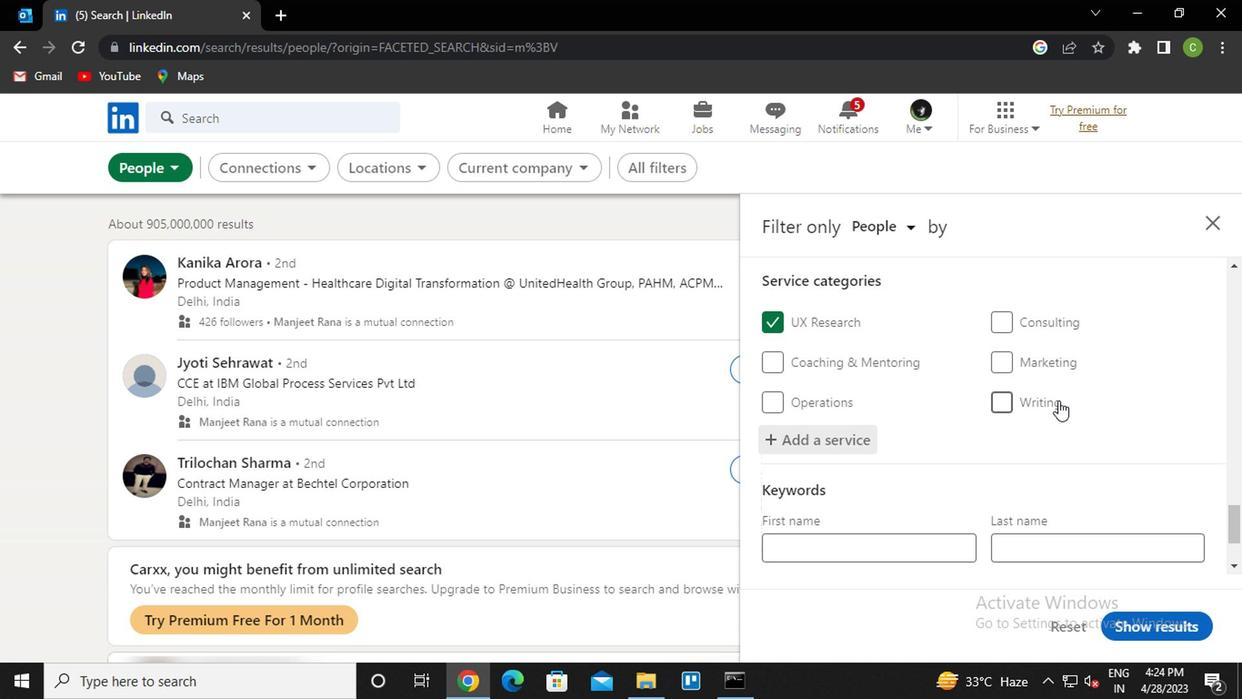 
Action: Mouse moved to (1054, 401)
Screenshot: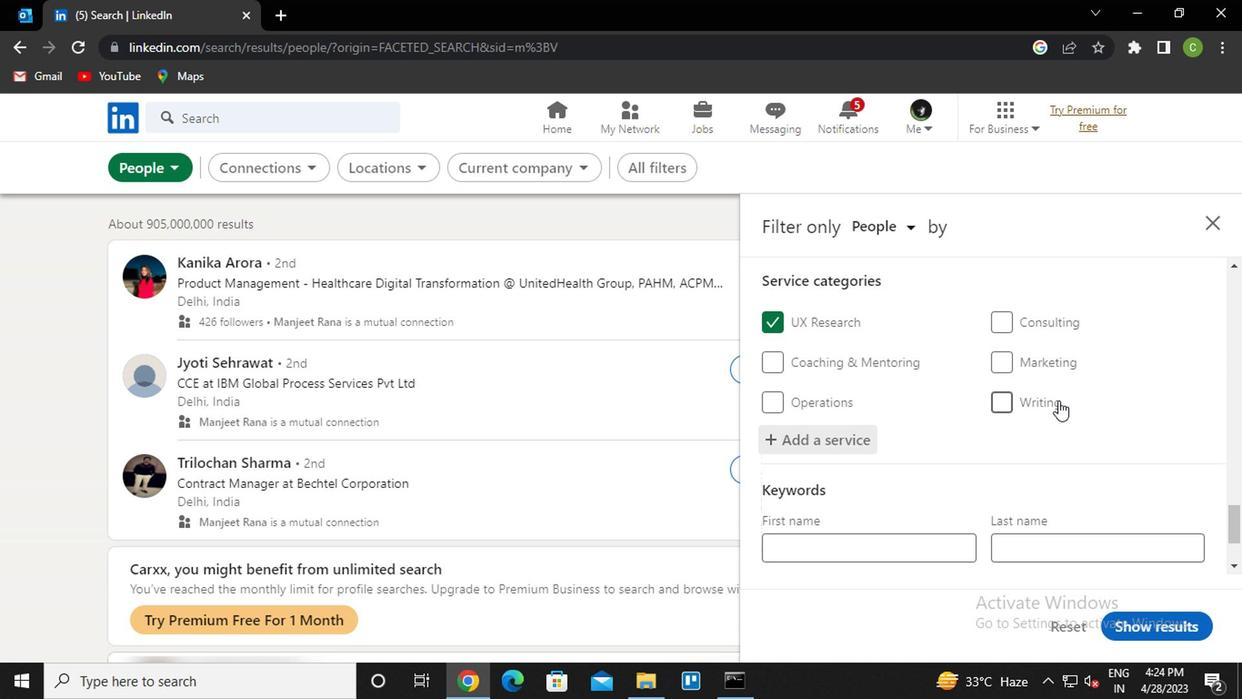 
Action: Mouse scrolled (1054, 400) with delta (0, 0)
Screenshot: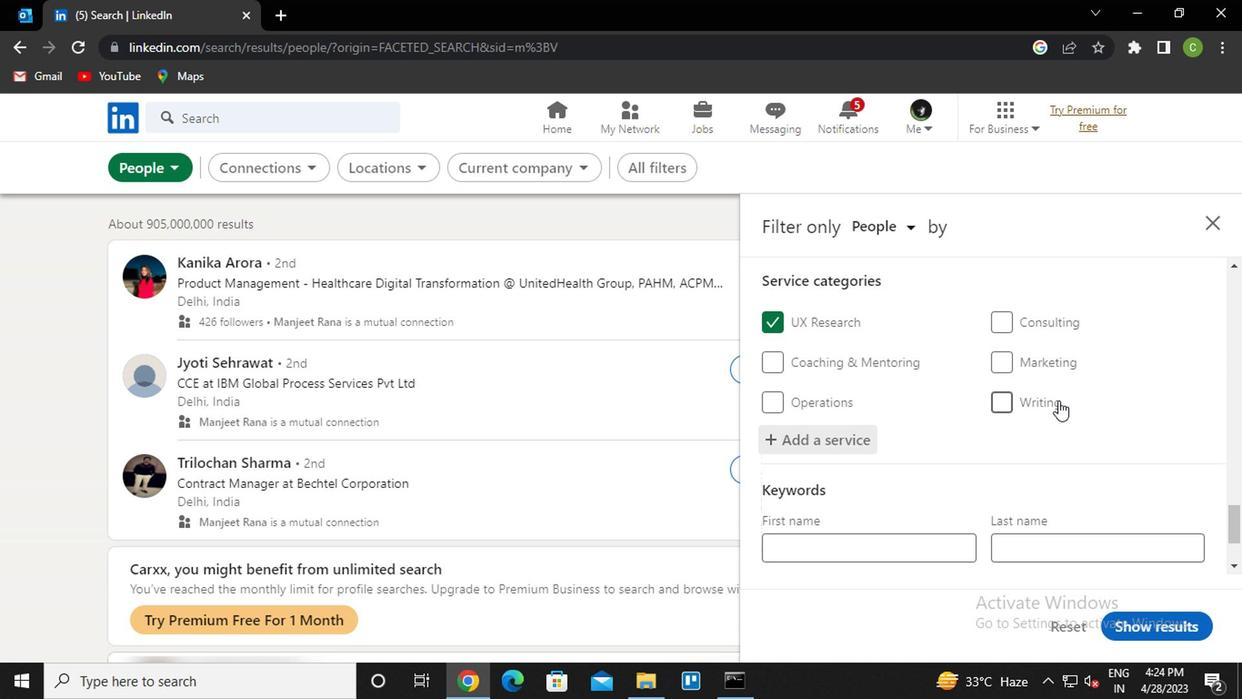 
Action: Mouse moved to (1053, 403)
Screenshot: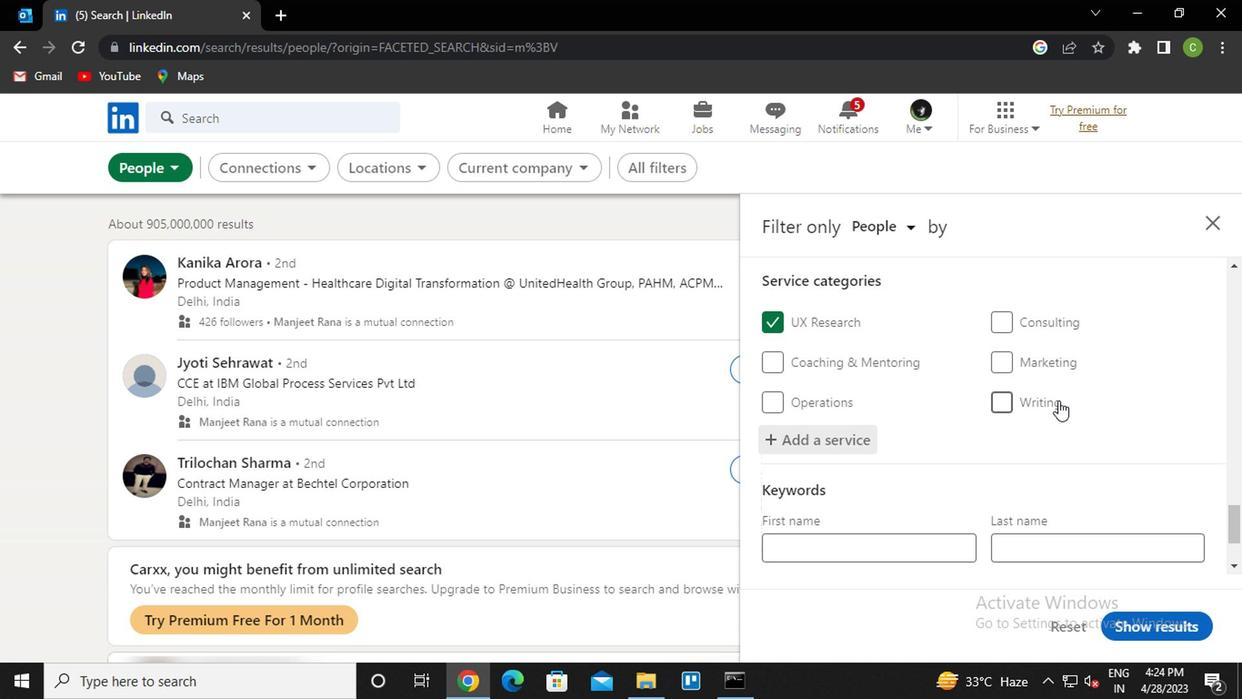 
Action: Mouse scrolled (1053, 403) with delta (0, 0)
Screenshot: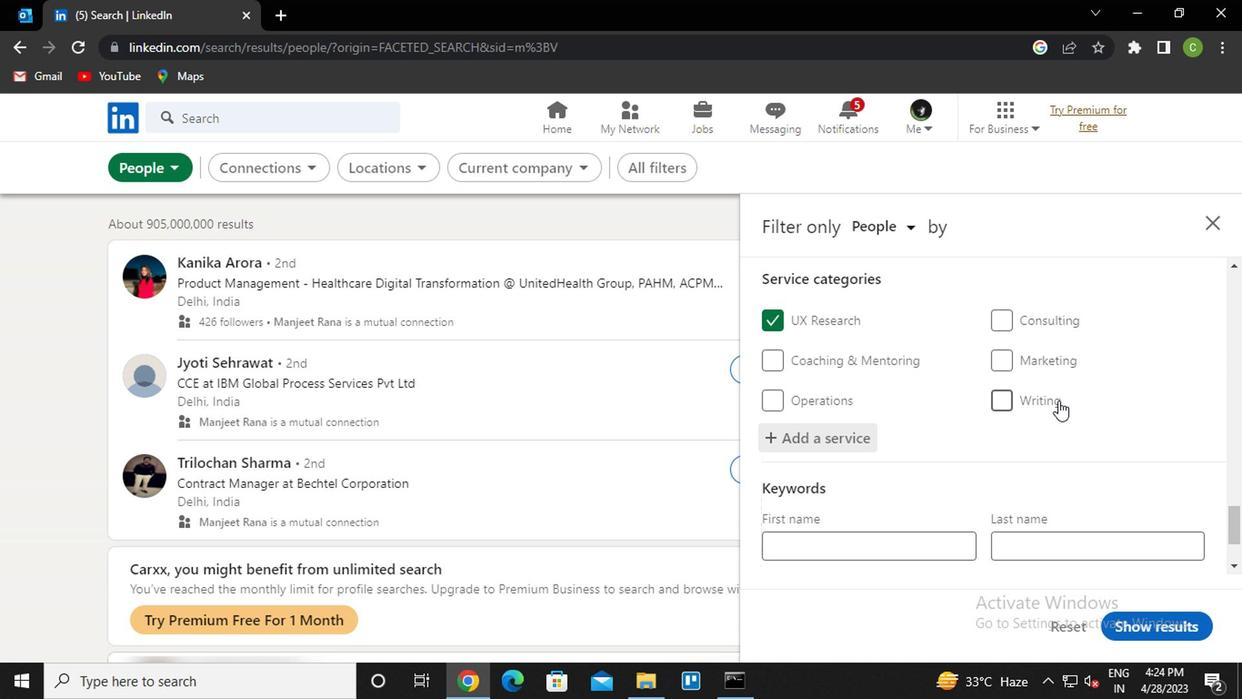 
Action: Mouse moved to (1047, 410)
Screenshot: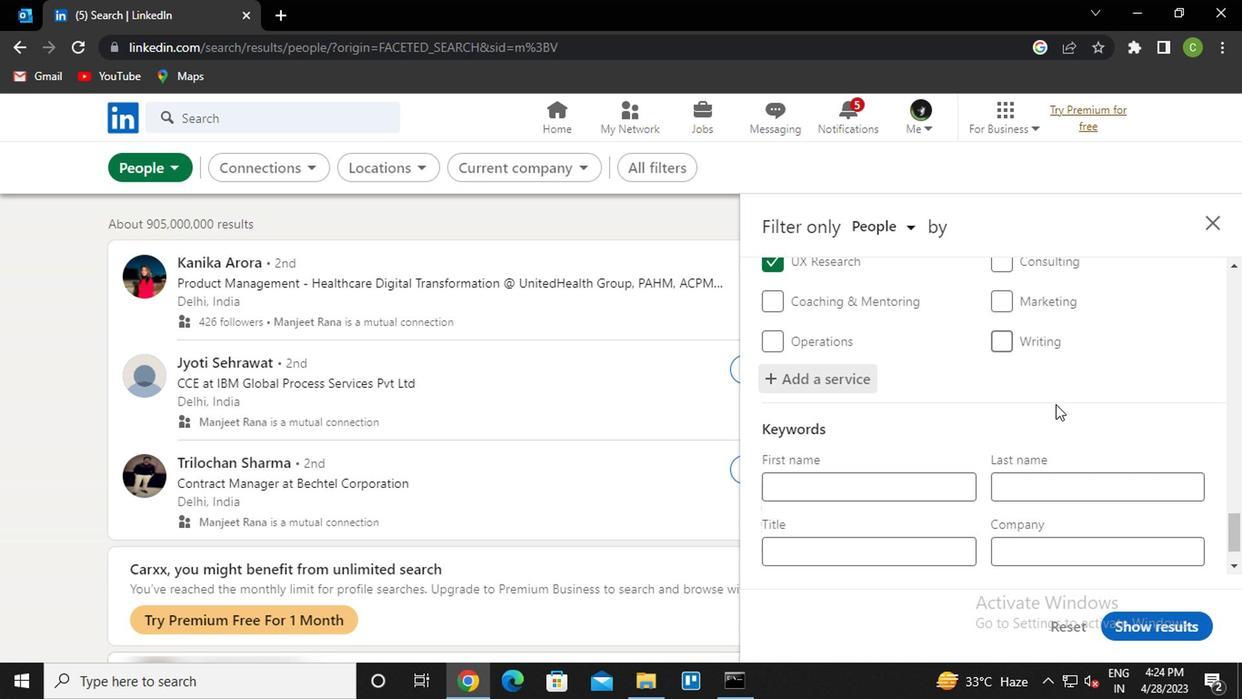 
Action: Mouse scrolled (1047, 410) with delta (0, 0)
Screenshot: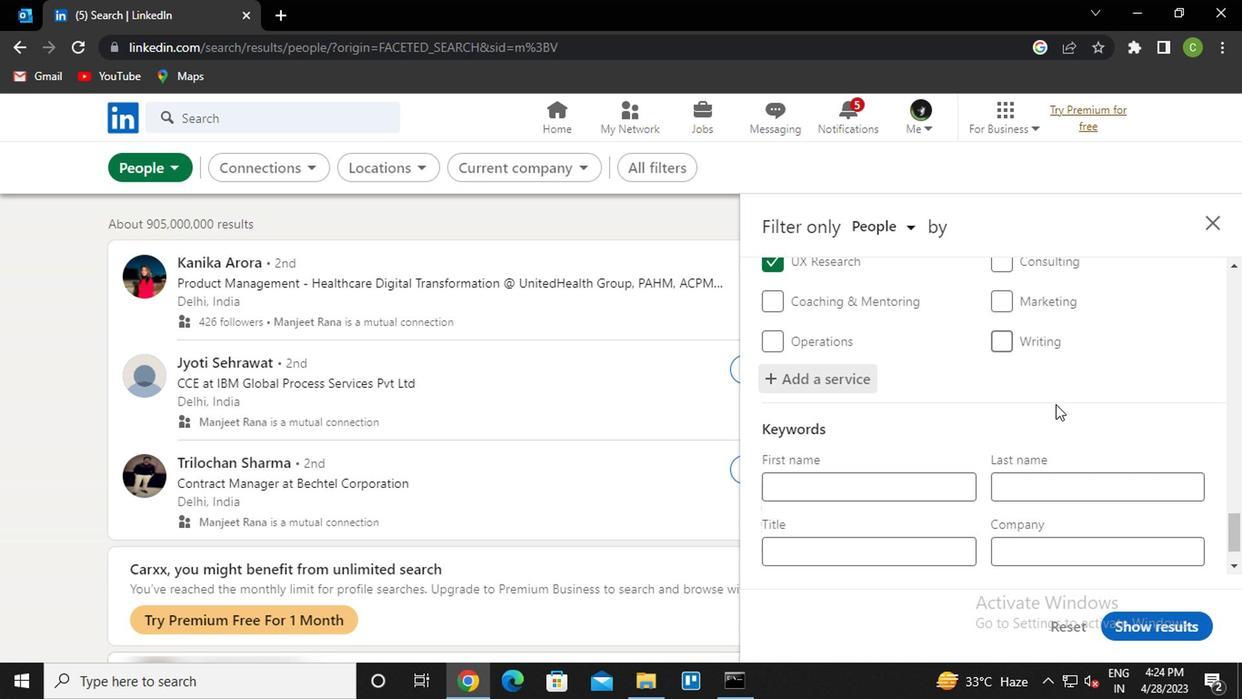
Action: Mouse moved to (895, 489)
Screenshot: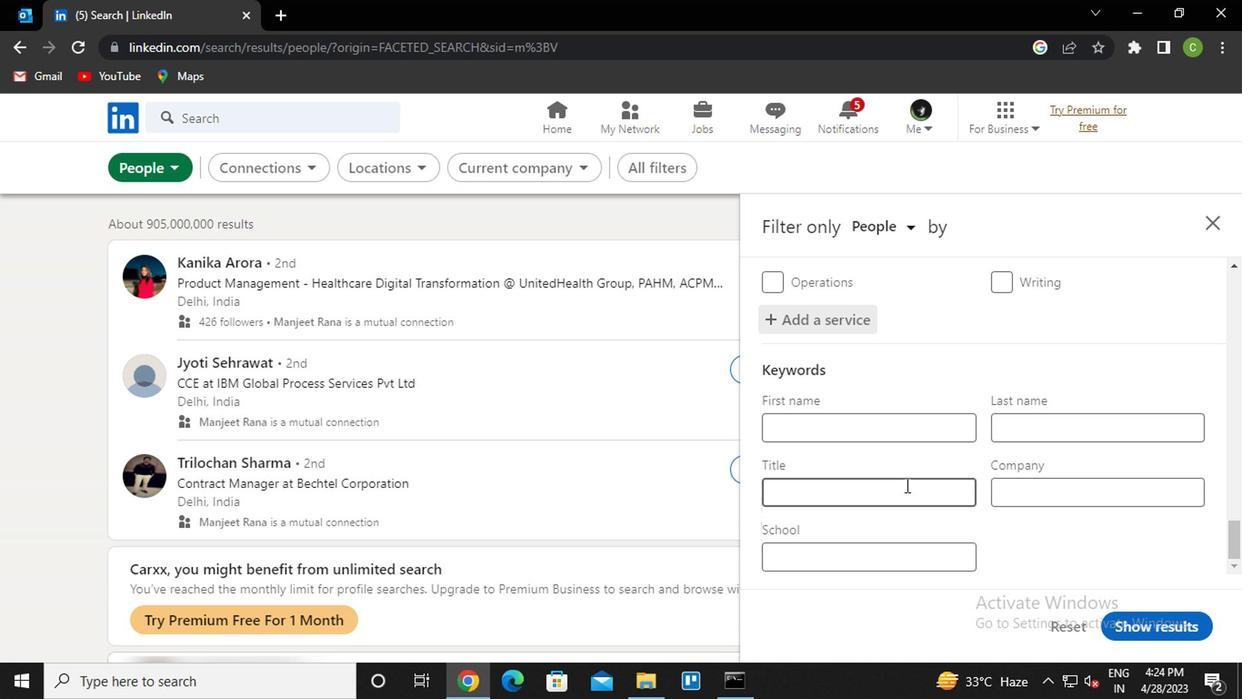 
Action: Mouse pressed left at (895, 489)
Screenshot: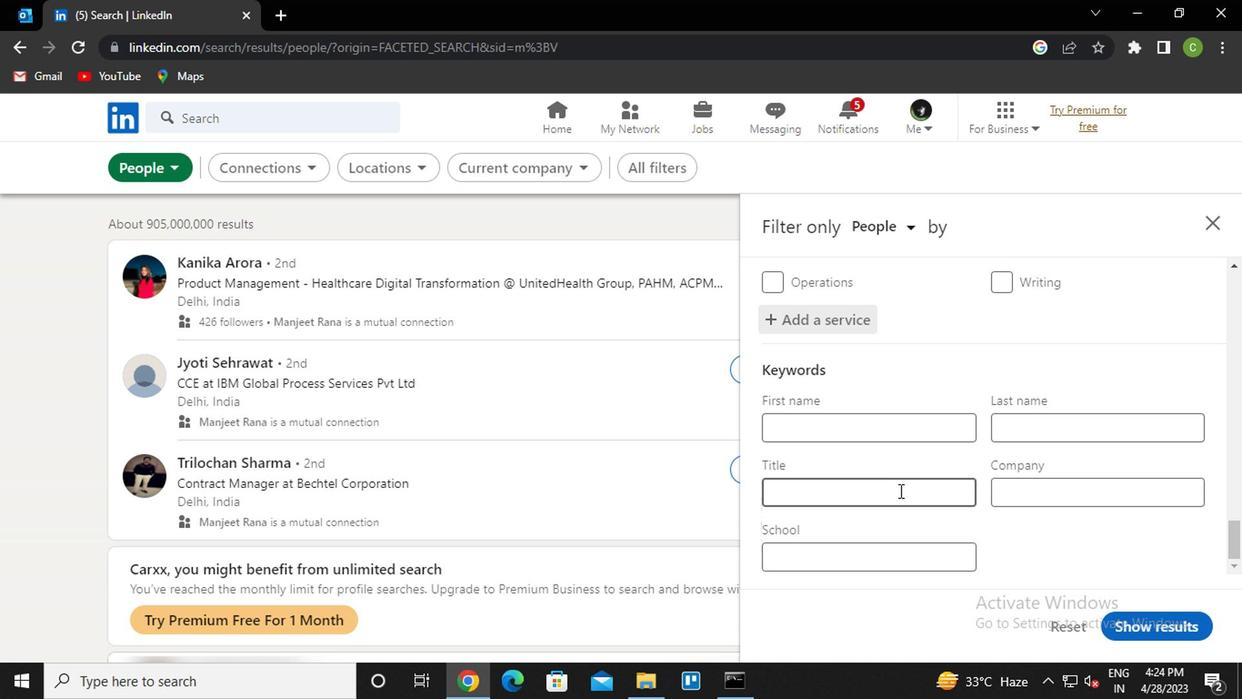 
Action: Key pressed p<Key.caps_lock>ersonal<Key.space><Key.caps_lock>a<Key.caps_lock>ssistant
Screenshot: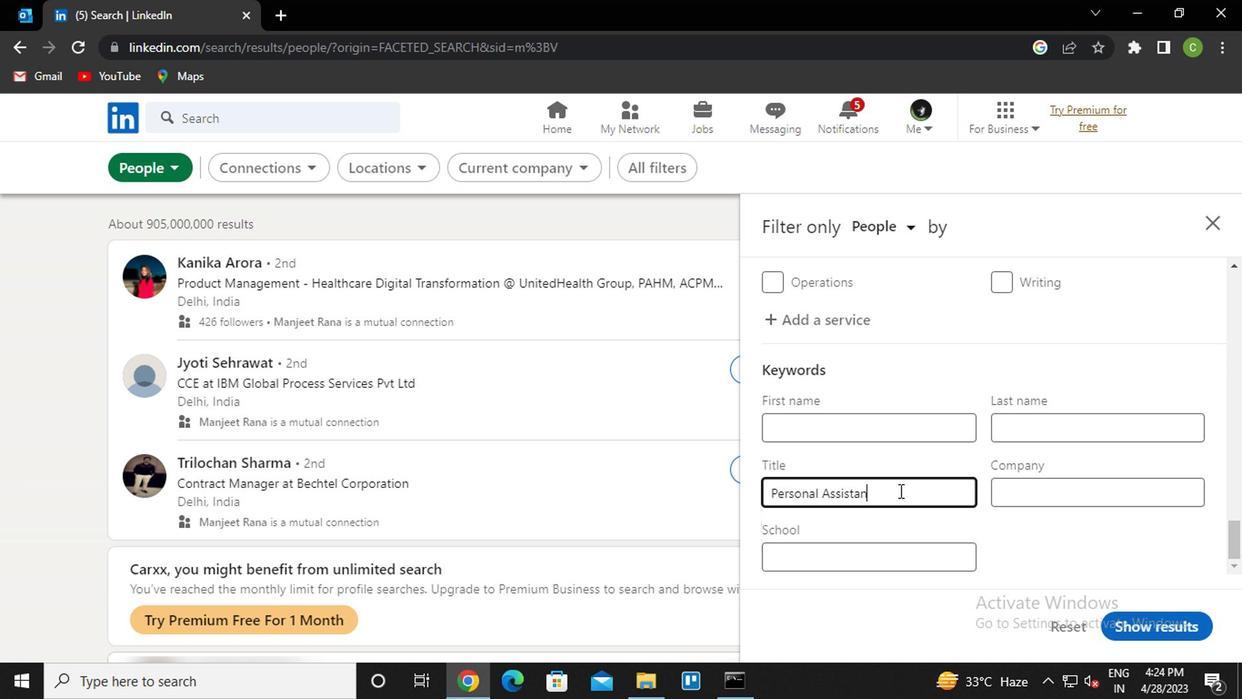 
Action: Mouse moved to (1152, 624)
Screenshot: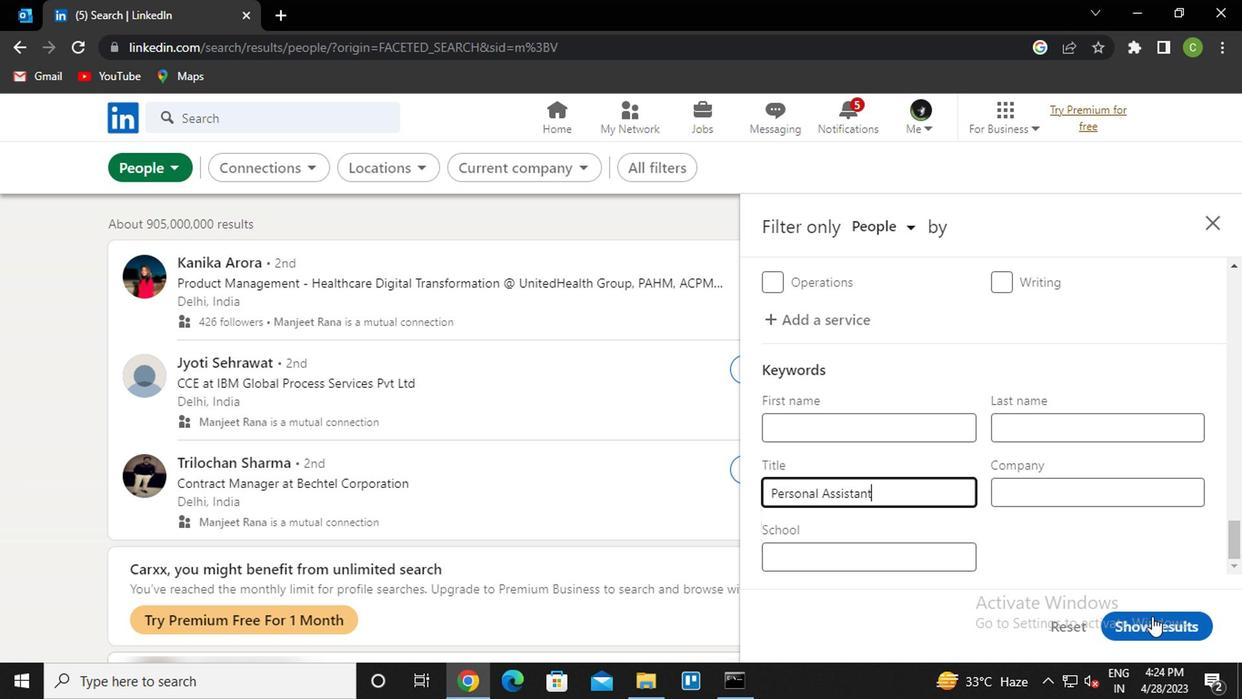 
Action: Mouse pressed left at (1152, 624)
Screenshot: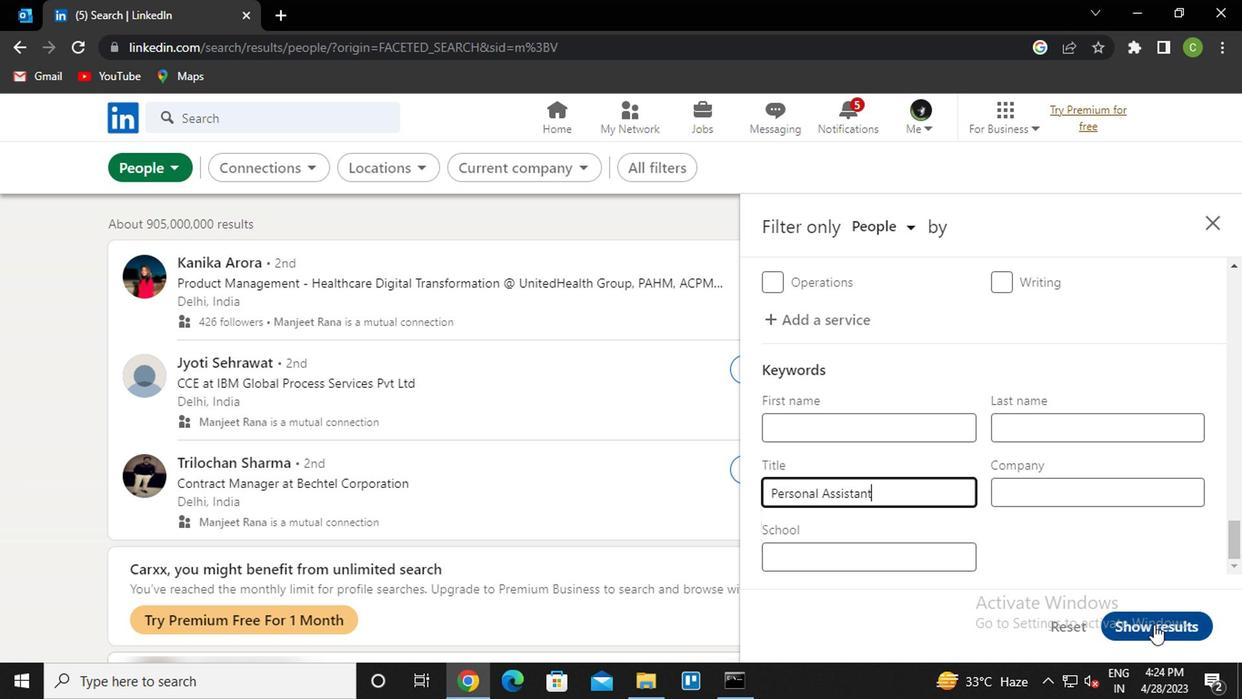 
Action: Mouse moved to (716, 629)
Screenshot: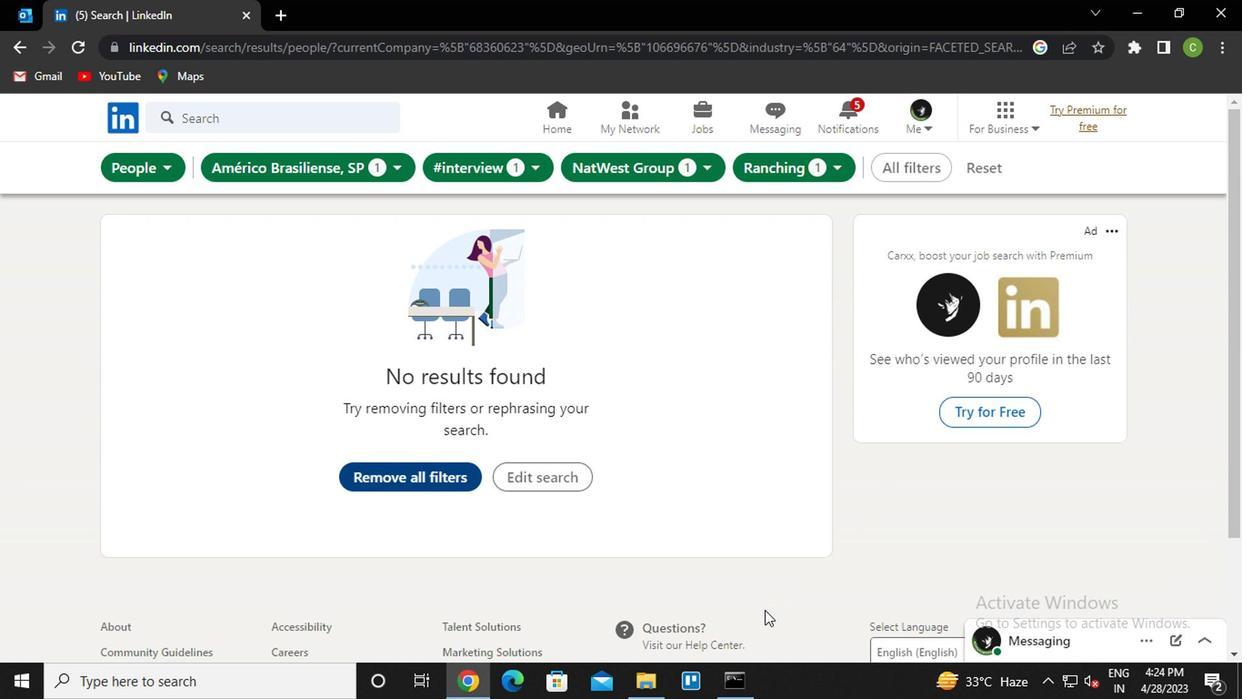 
